 Task: Search one way flight ticket for 3 adults in first from Bemidji: Bemidji Regional Airport to Evansville: Evansville Regional Airport on 5-3-2023. Choice of flights is Delta. Number of bags: 2 checked bags. Price is upto 72000. Outbound departure time preference is 5:45.
Action: Mouse moved to (334, 419)
Screenshot: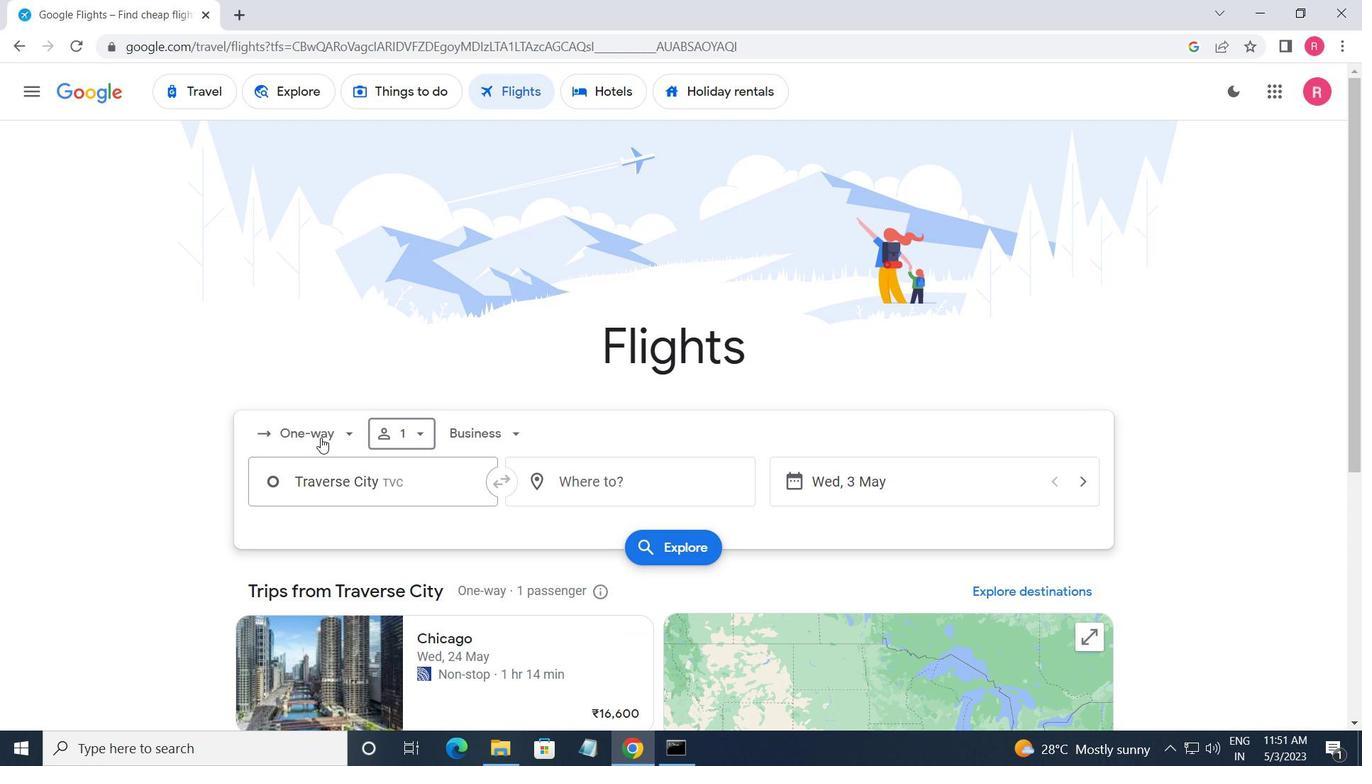 
Action: Mouse pressed left at (334, 419)
Screenshot: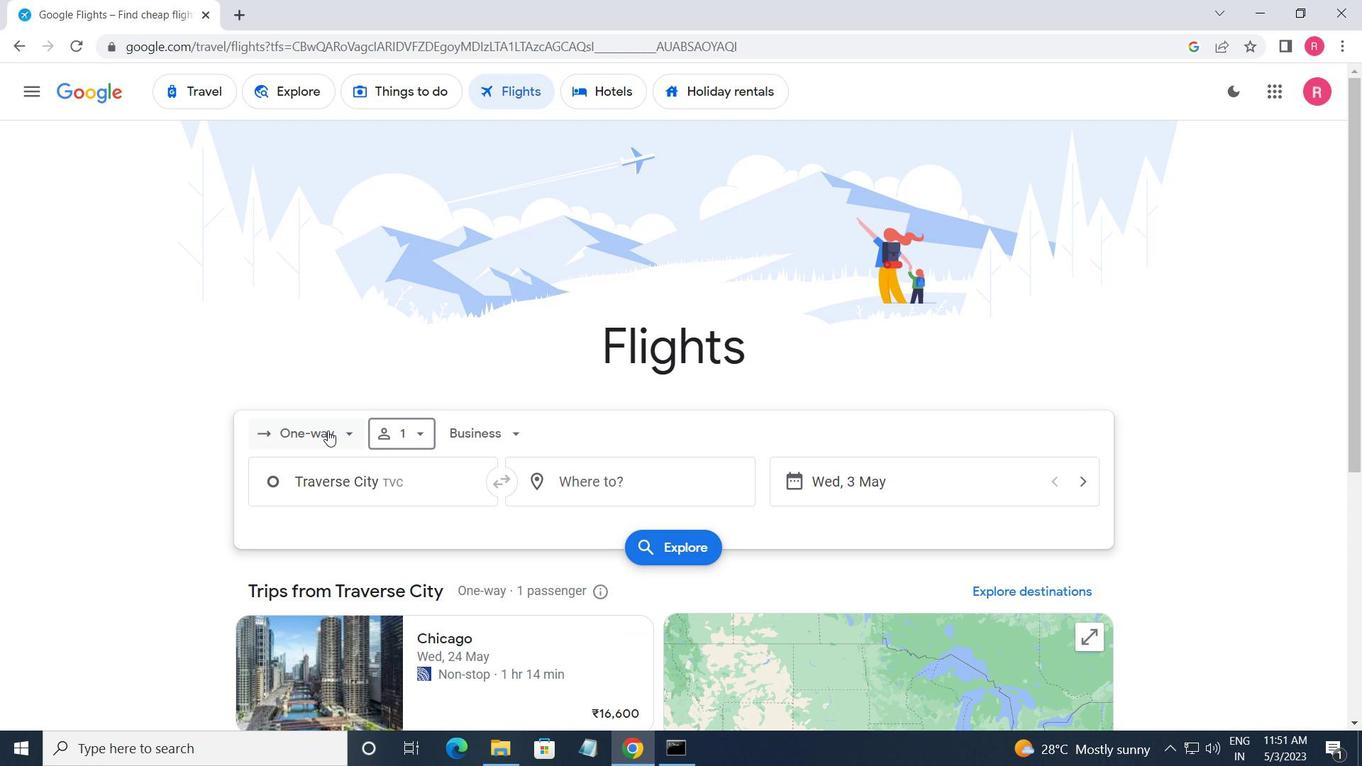 
Action: Mouse moved to (324, 512)
Screenshot: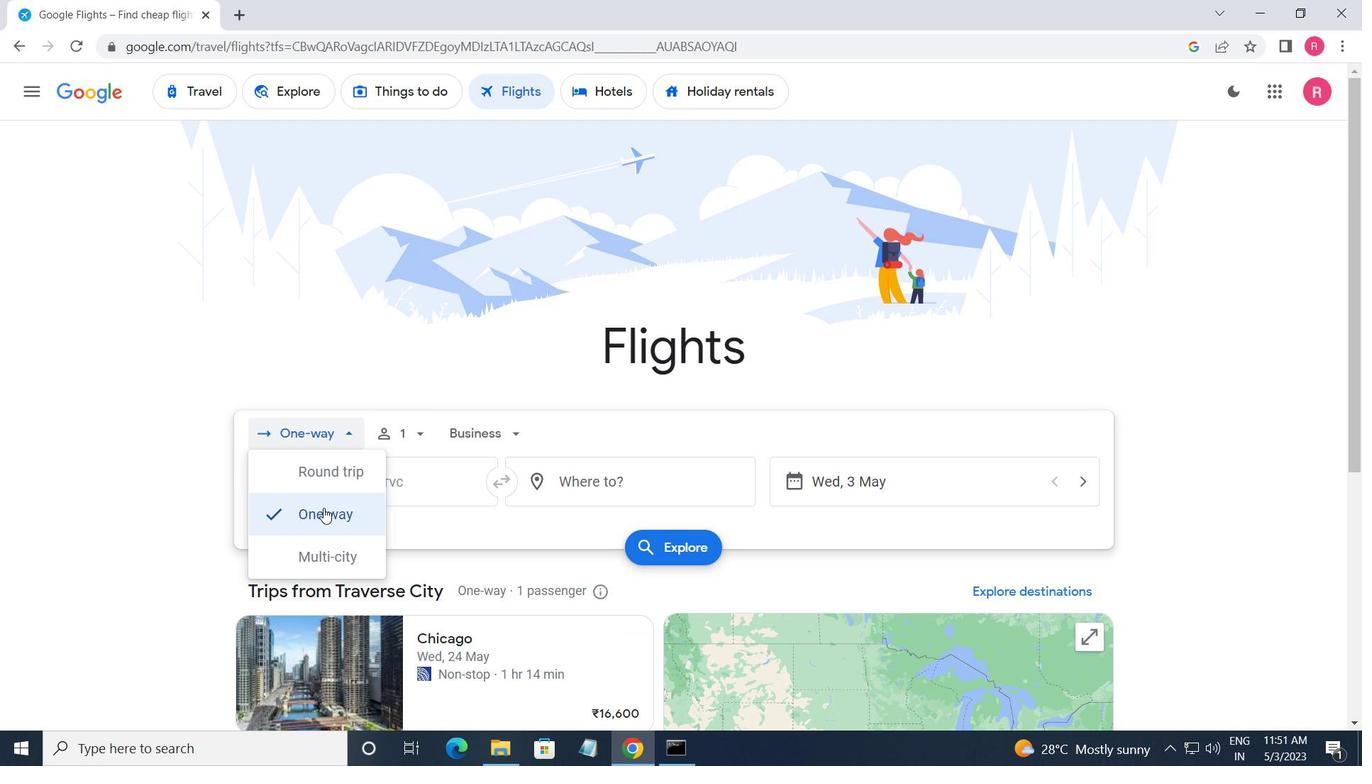 
Action: Mouse pressed left at (324, 512)
Screenshot: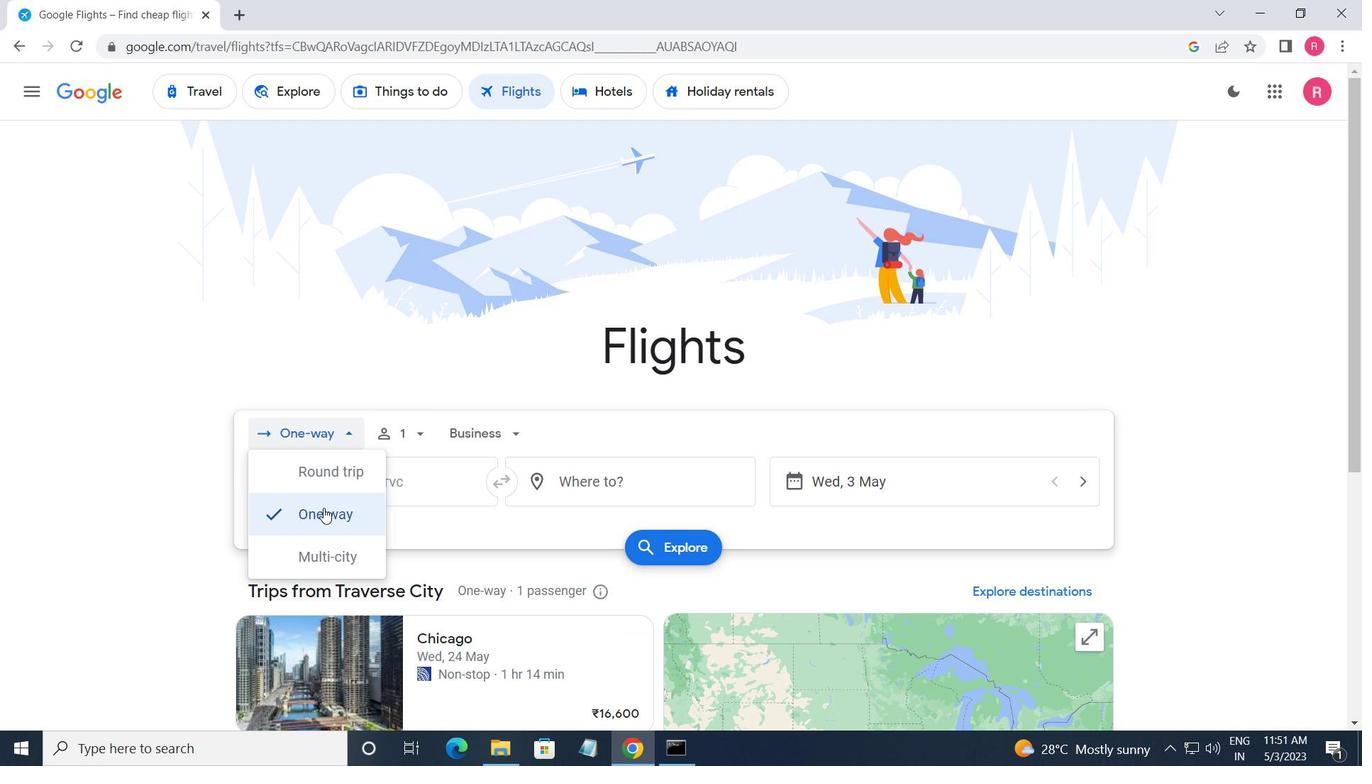 
Action: Mouse moved to (413, 436)
Screenshot: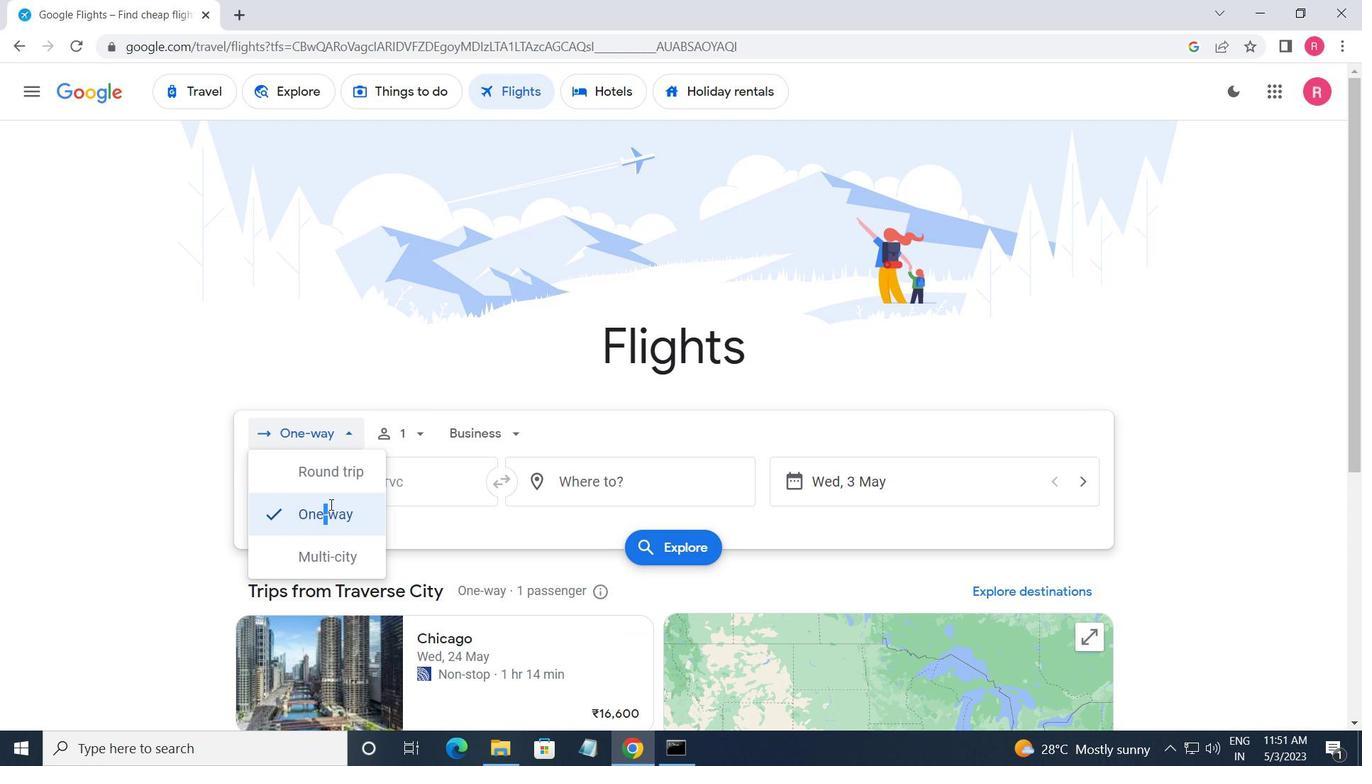 
Action: Mouse pressed left at (413, 436)
Screenshot: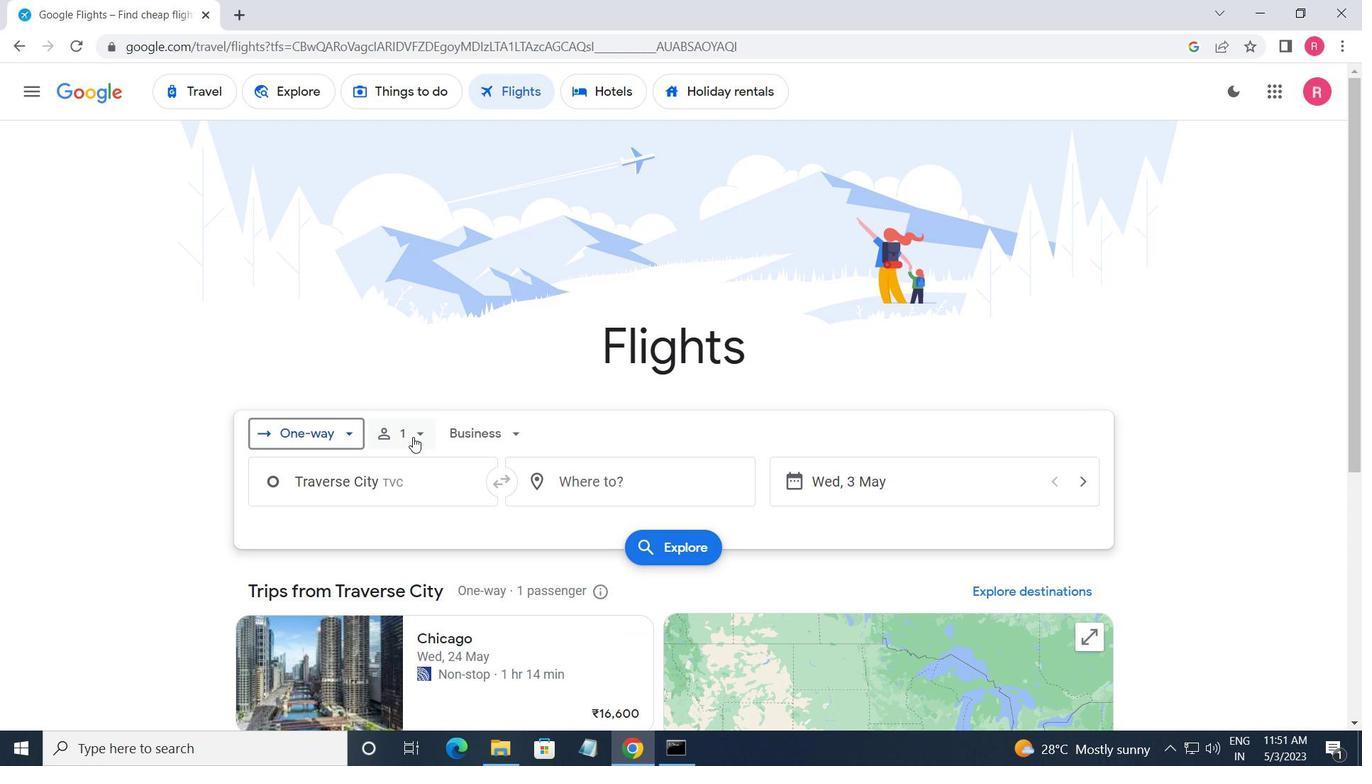 
Action: Mouse moved to (537, 481)
Screenshot: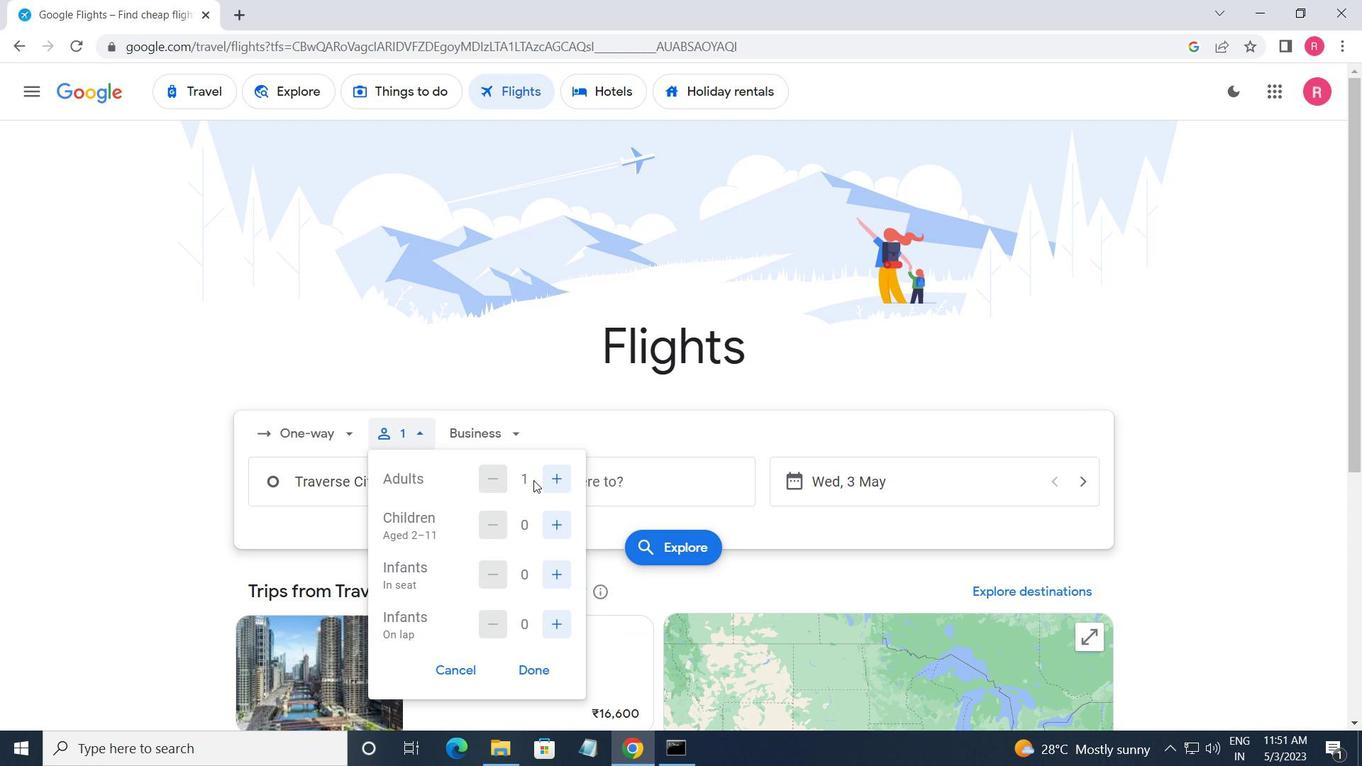 
Action: Mouse pressed left at (537, 481)
Screenshot: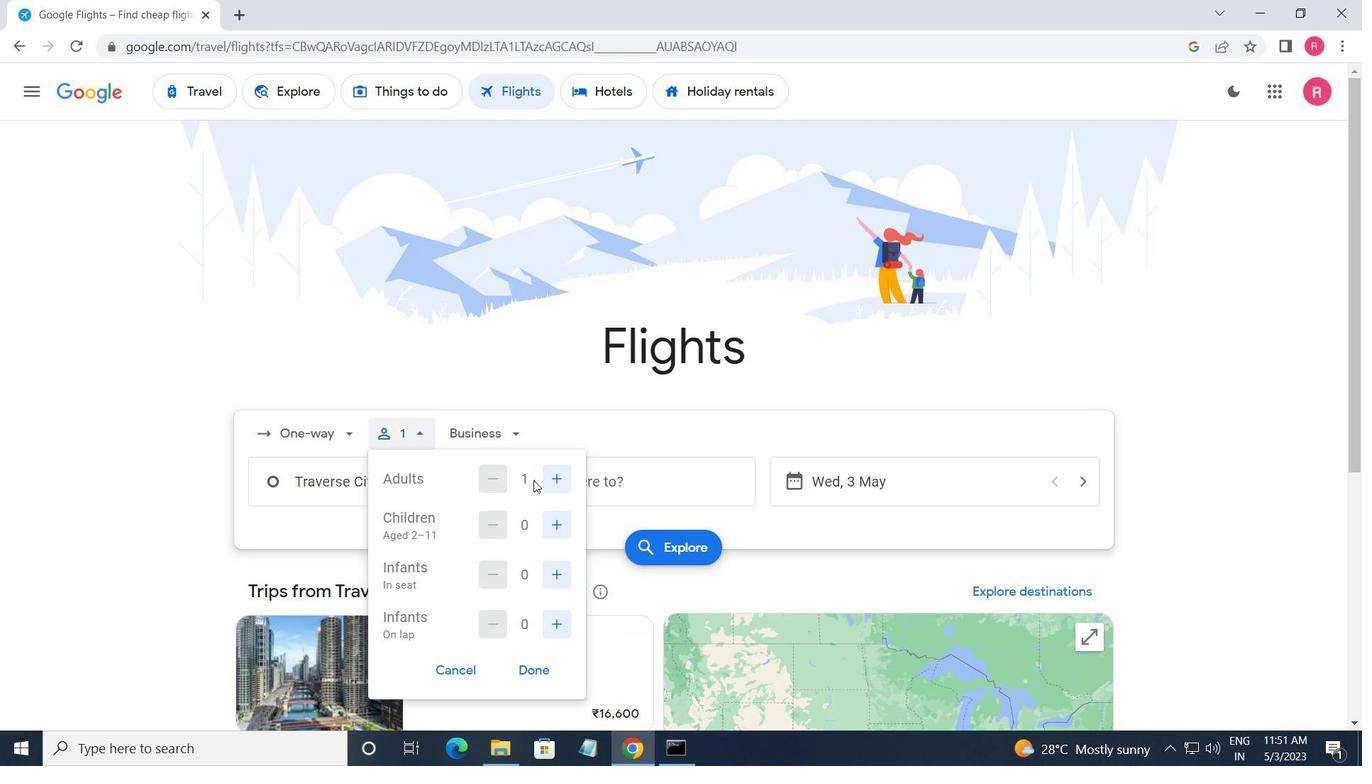 
Action: Mouse moved to (538, 481)
Screenshot: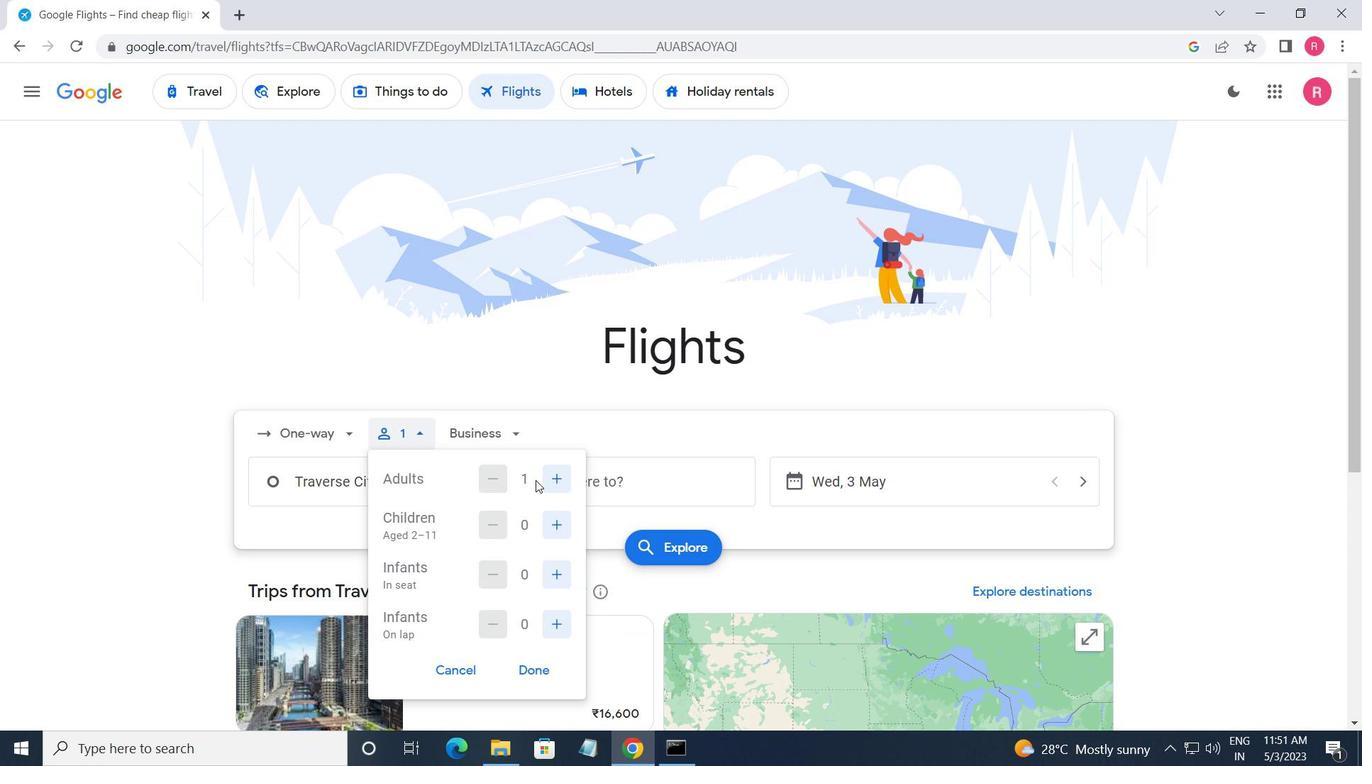 
Action: Mouse pressed left at (538, 481)
Screenshot: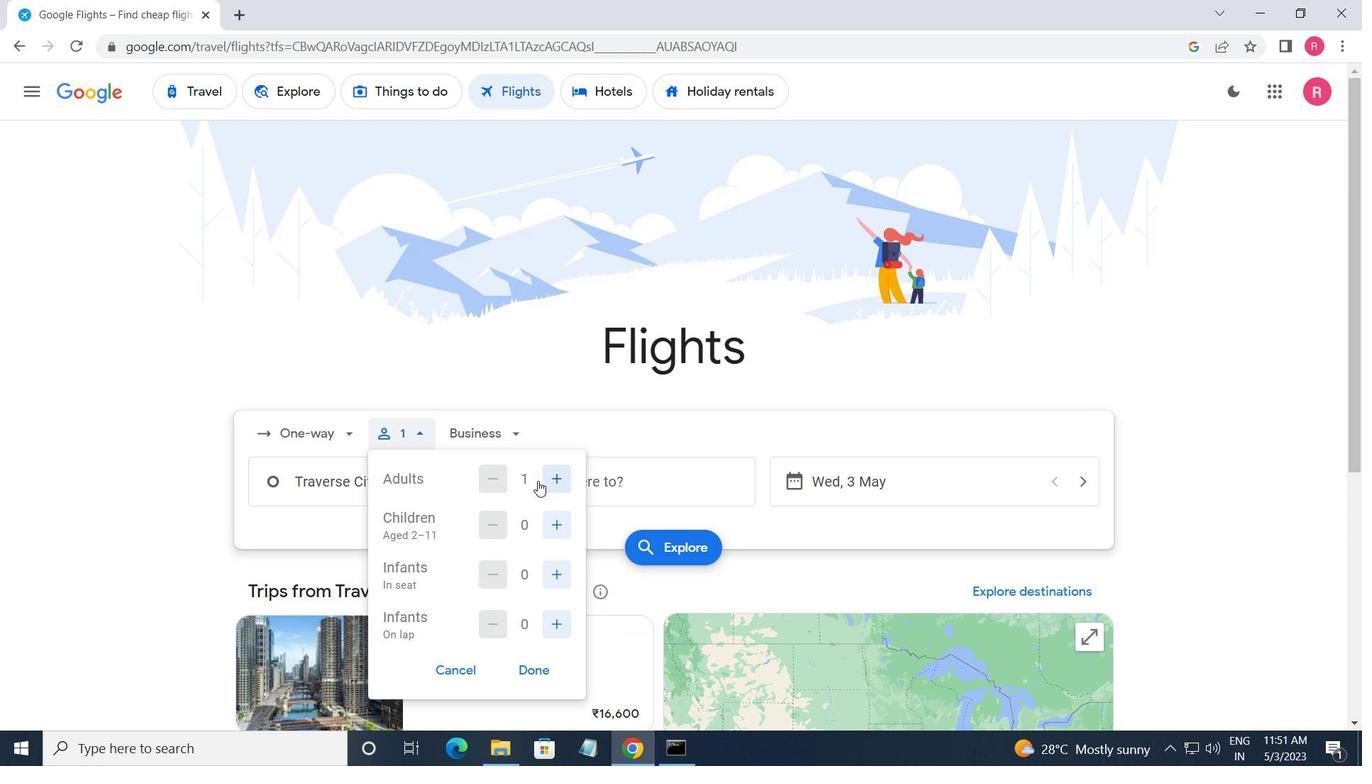 
Action: Mouse moved to (478, 425)
Screenshot: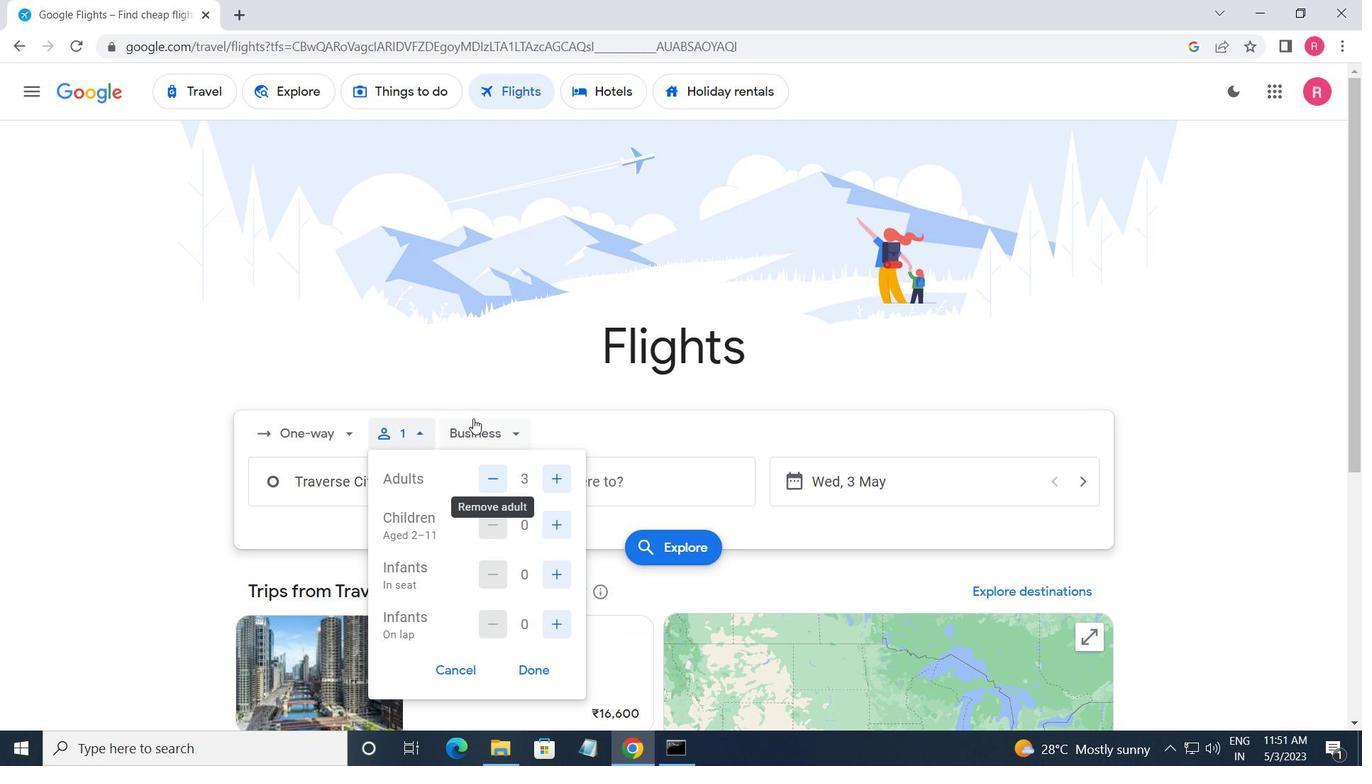 
Action: Mouse pressed left at (478, 425)
Screenshot: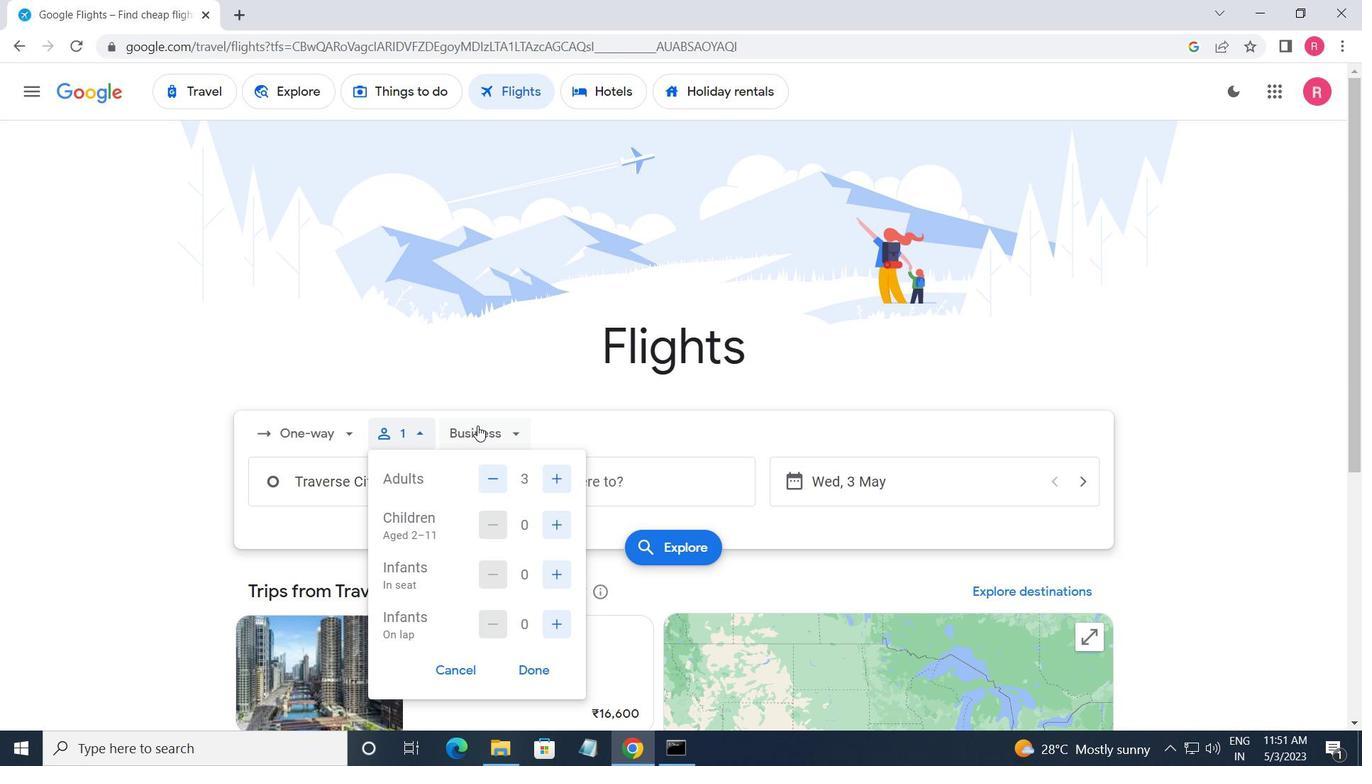 
Action: Mouse moved to (488, 606)
Screenshot: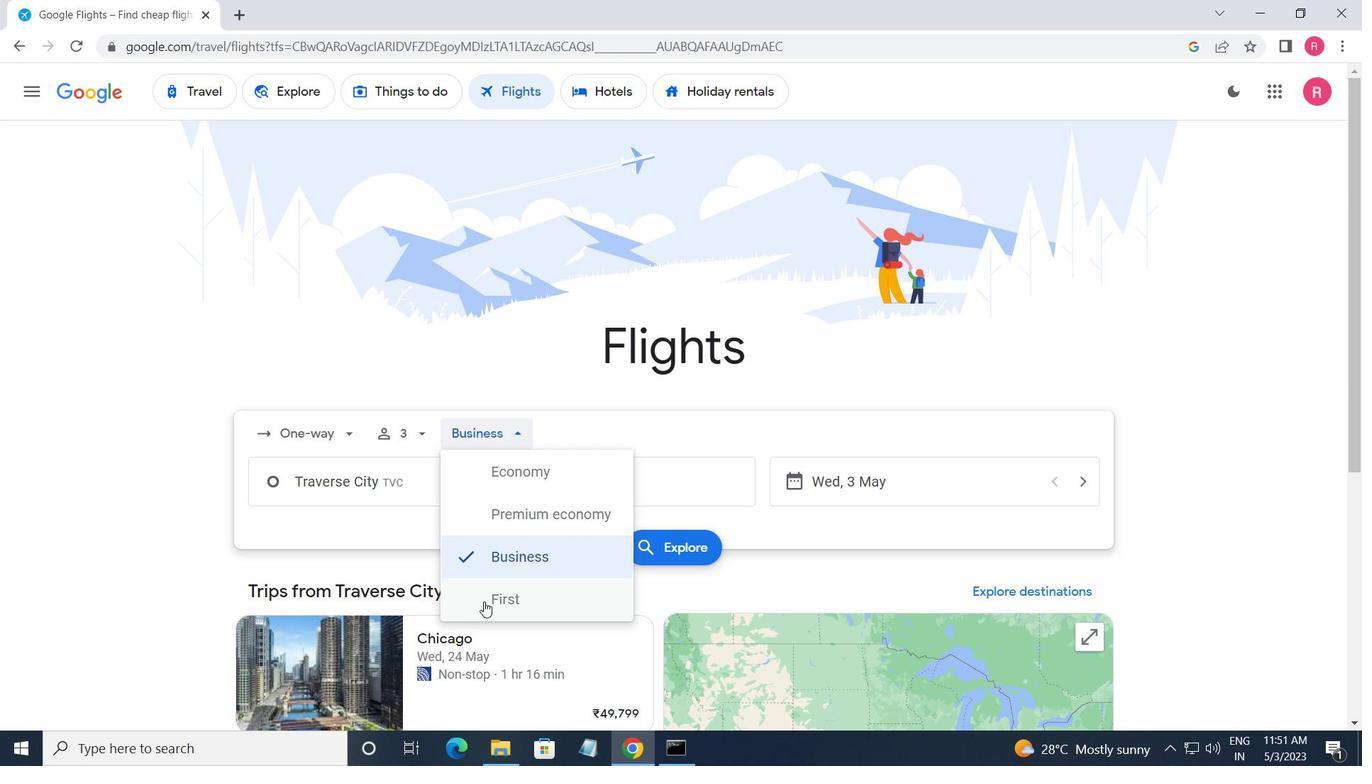 
Action: Mouse pressed left at (488, 606)
Screenshot: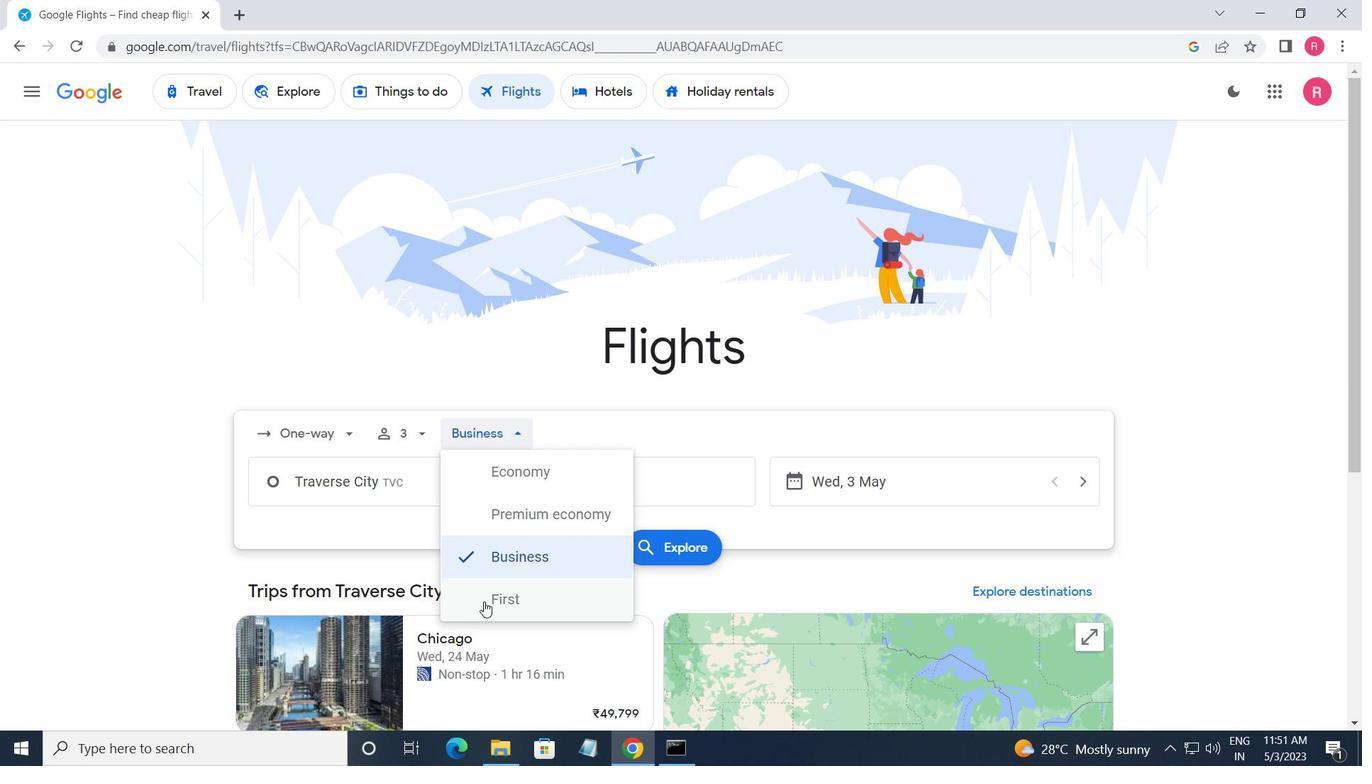 
Action: Mouse moved to (422, 495)
Screenshot: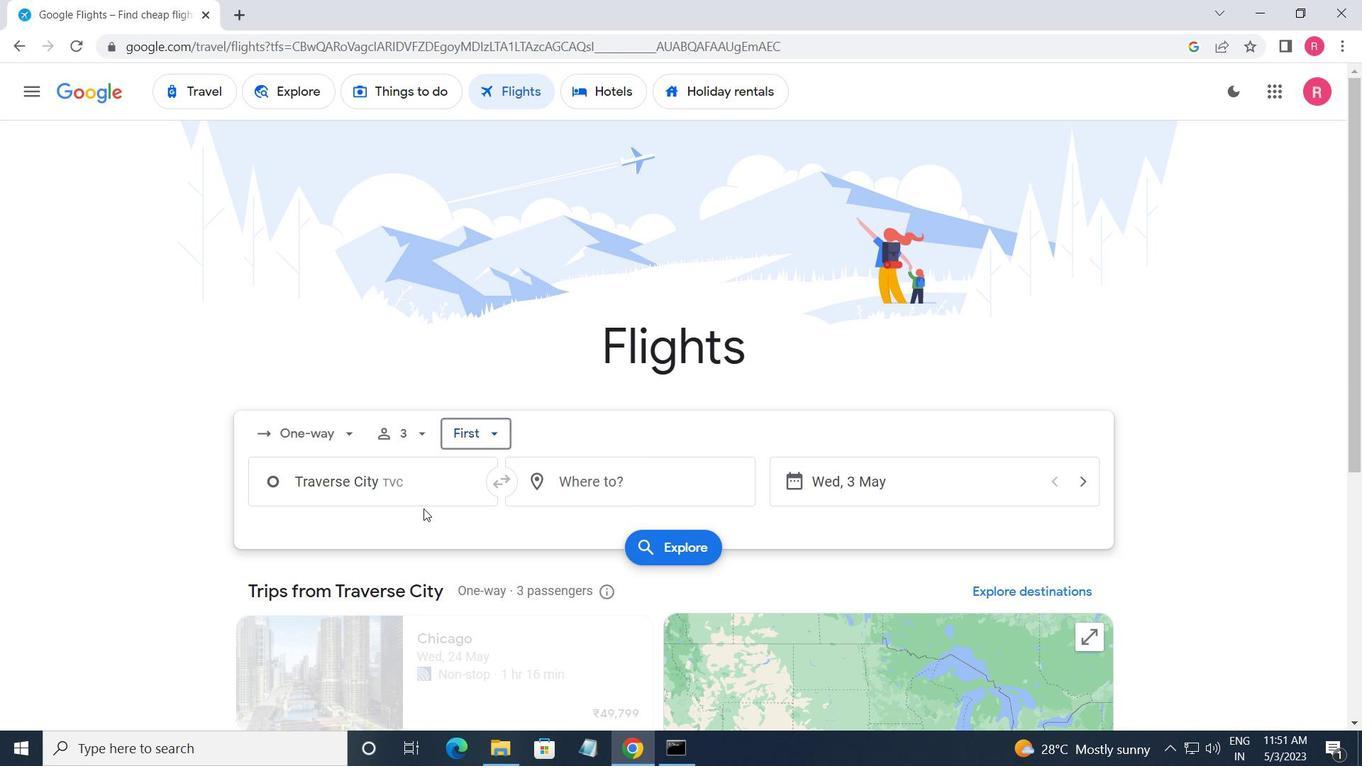 
Action: Mouse pressed left at (422, 495)
Screenshot: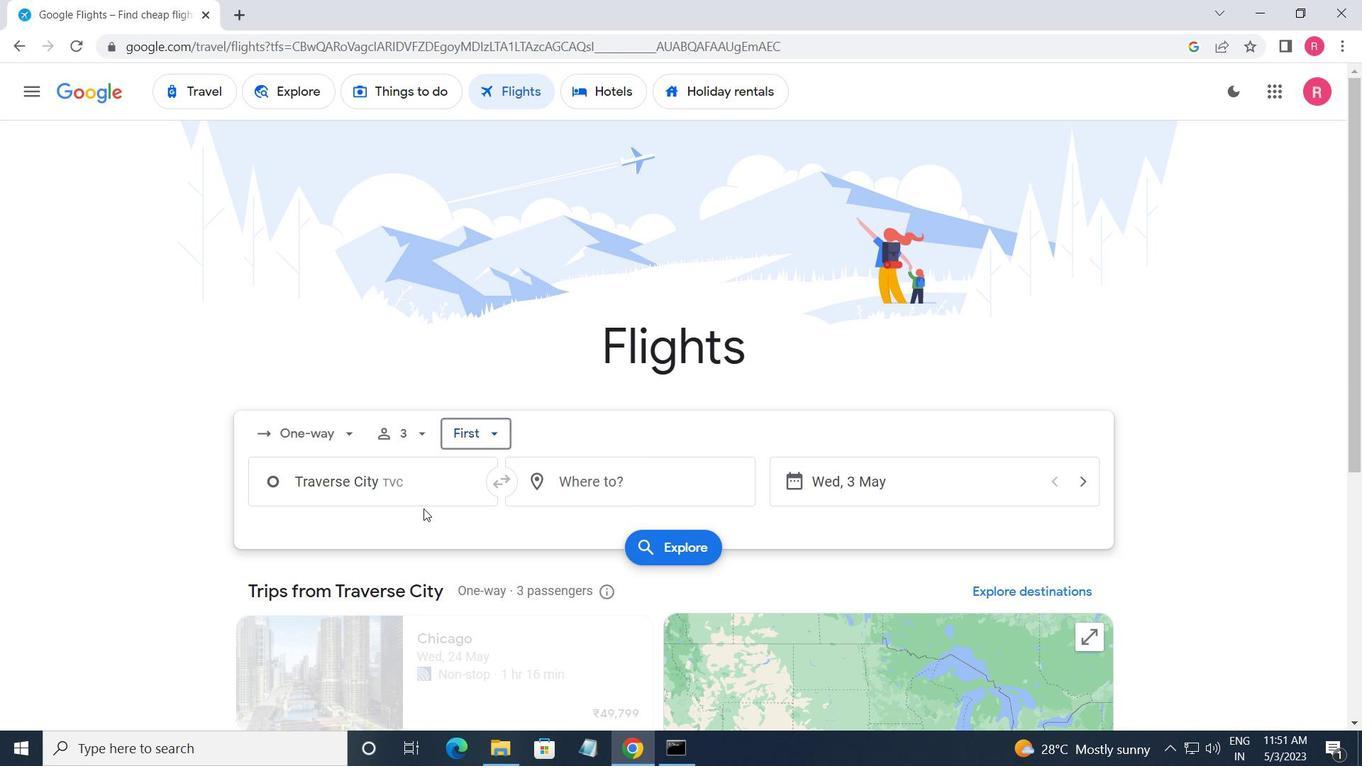 
Action: Mouse moved to (424, 495)
Screenshot: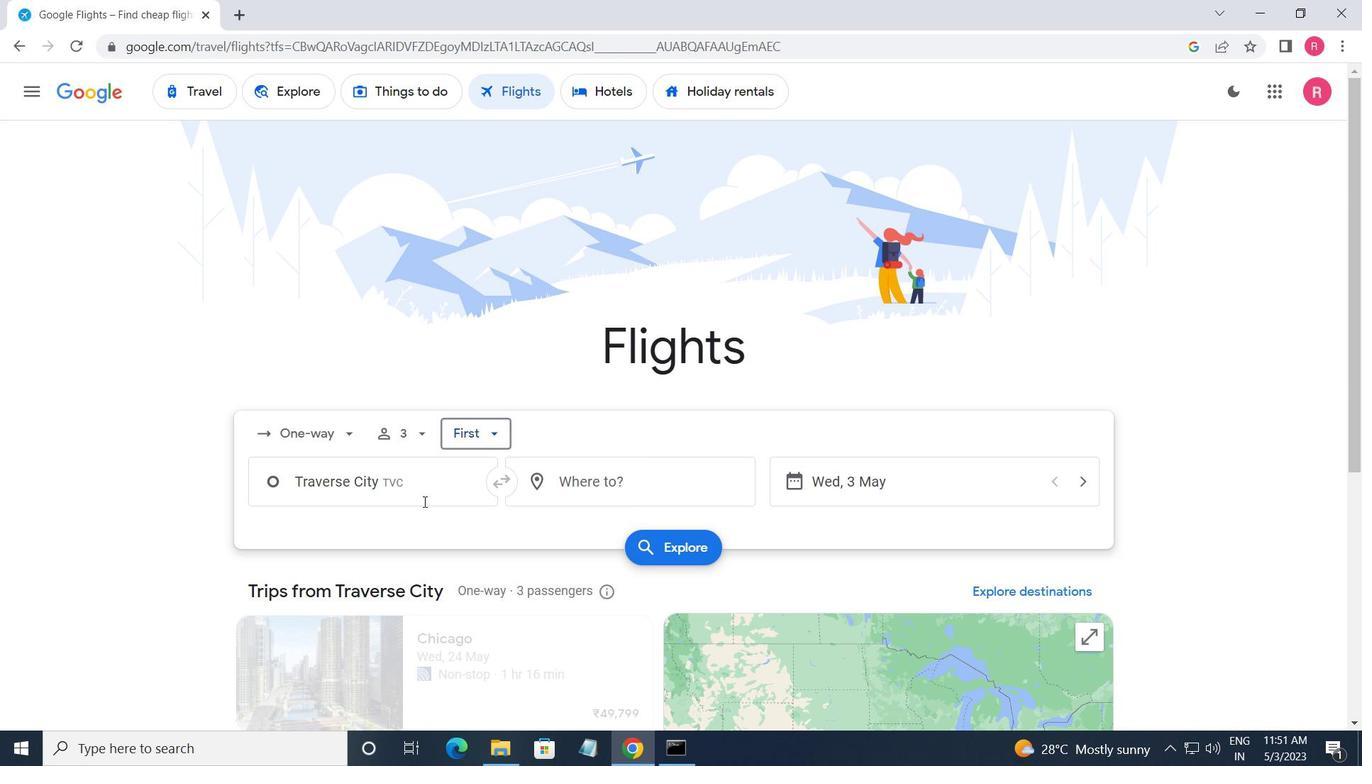 
Action: Key pressed <Key.shift><Key.shift><Key.shift><Key.shift><Key.shift><Key.shift><Key.shift><Key.shift><Key.shift><Key.shift><Key.shift><Key.shift><Key.shift><Key.shift><Key.shift><Key.shift><Key.shift><Key.shift><Key.shift><Key.shift><Key.shift><Key.shift><Key.shift><Key.shift><Key.shift><Key.shift><Key.shift><Key.shift><Key.shift><Key.shift><Key.shift><Key.shift><Key.shift><Key.shift><Key.shift><Key.shift><Key.shift><Key.shift><Key.shift><Key.shift><Key.shift><Key.shift><Key.shift><Key.shift><Key.shift><Key.shift>BEMIDJI
Screenshot: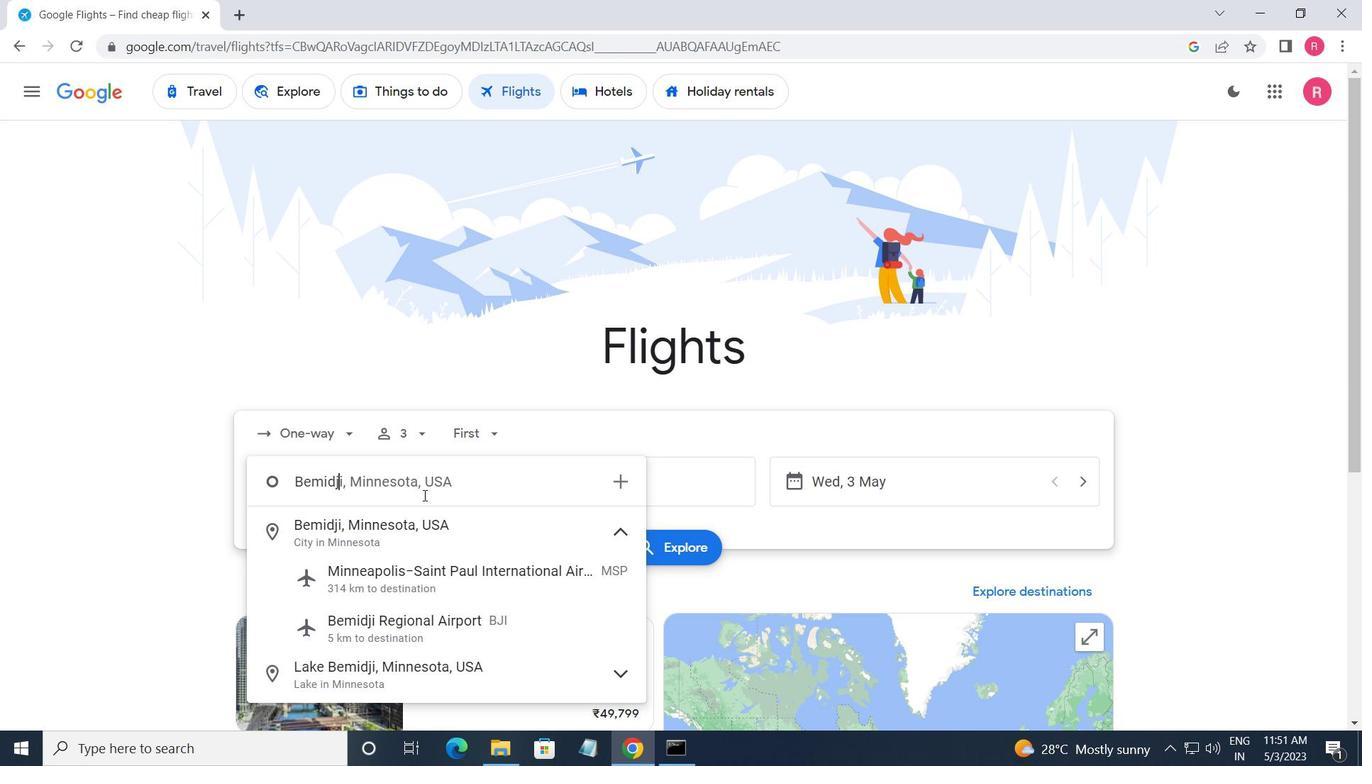 
Action: Mouse moved to (402, 627)
Screenshot: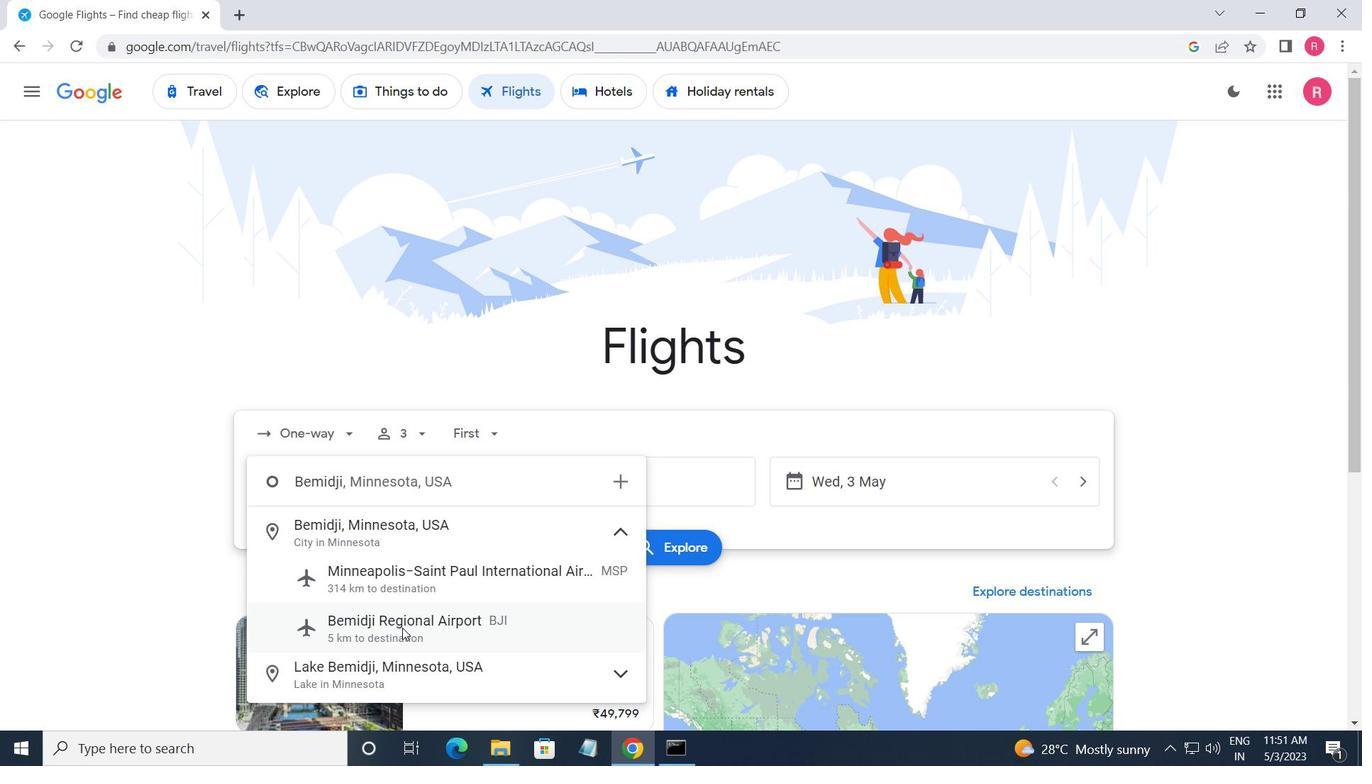 
Action: Mouse pressed left at (402, 627)
Screenshot: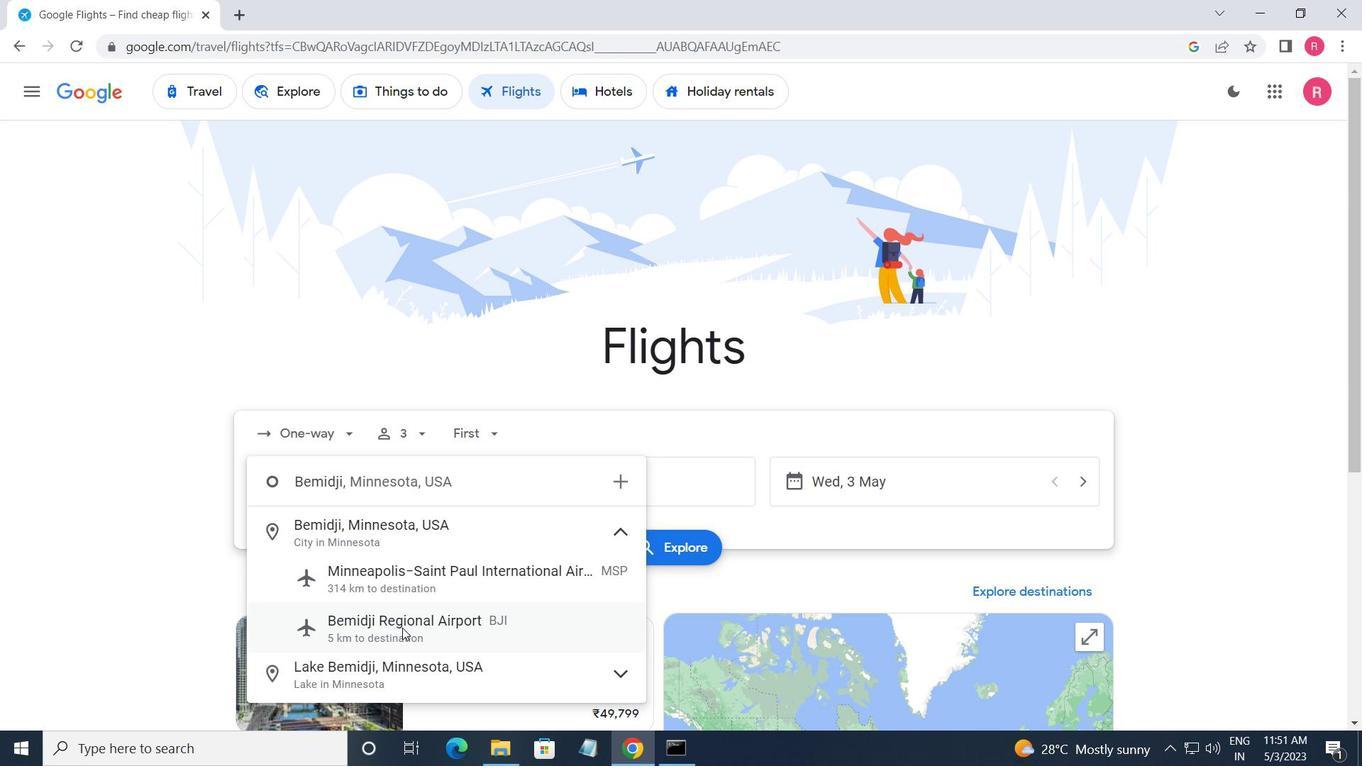 
Action: Mouse moved to (578, 495)
Screenshot: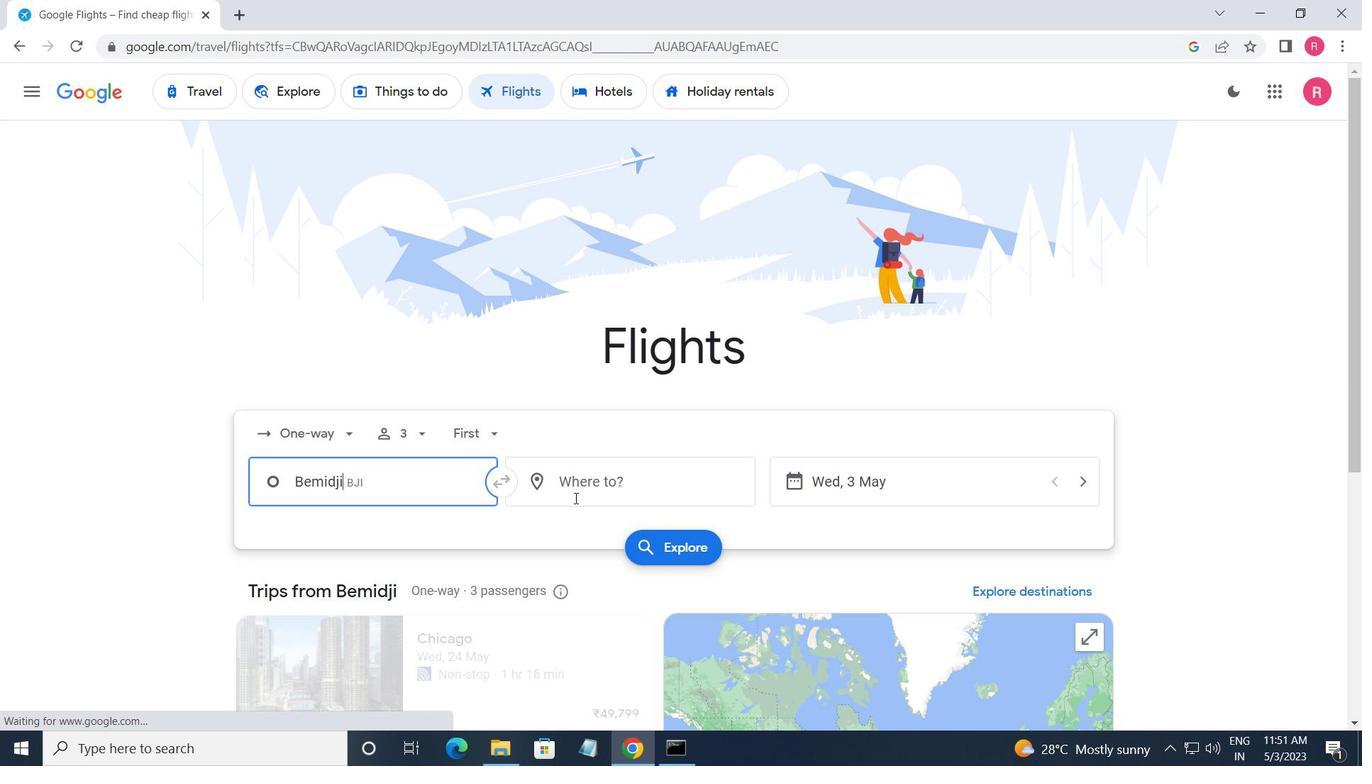 
Action: Mouse pressed left at (578, 495)
Screenshot: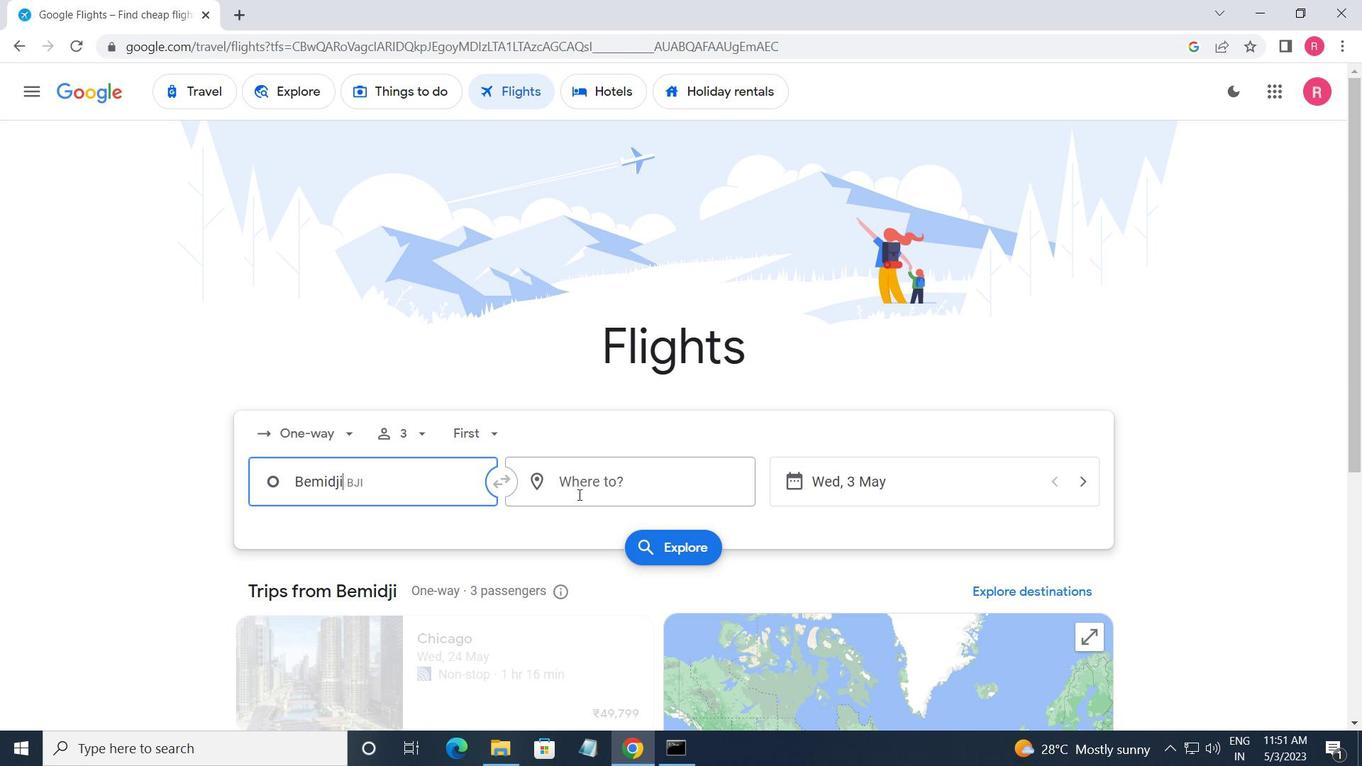 
Action: Mouse moved to (633, 670)
Screenshot: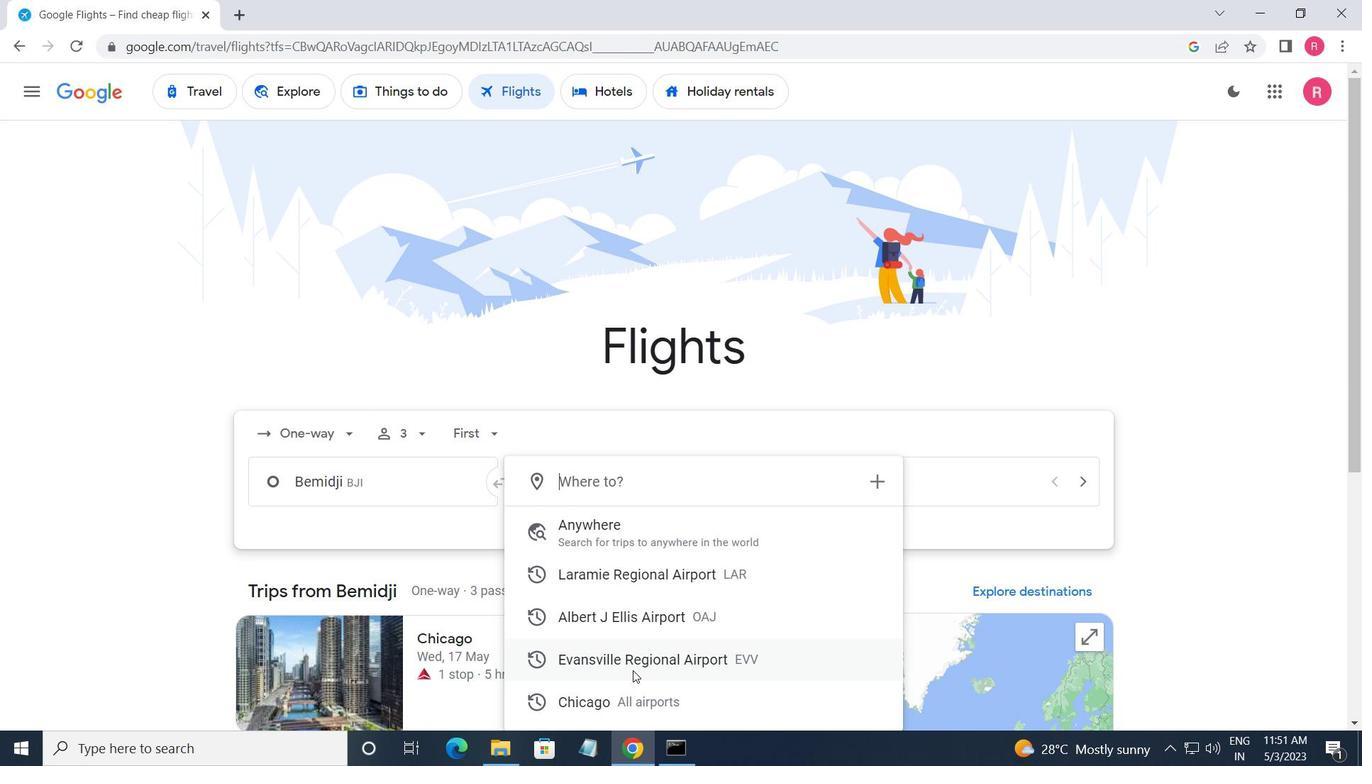
Action: Mouse pressed left at (633, 670)
Screenshot: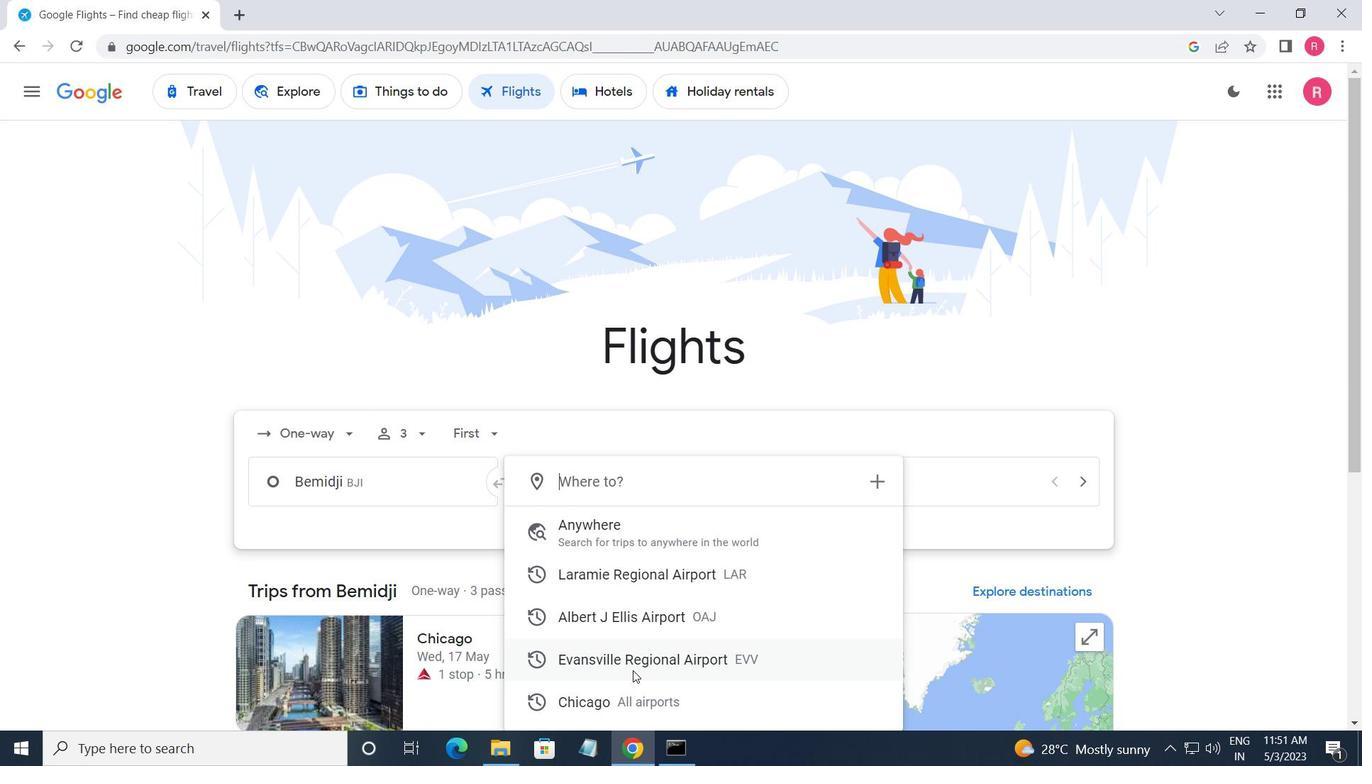 
Action: Mouse moved to (879, 487)
Screenshot: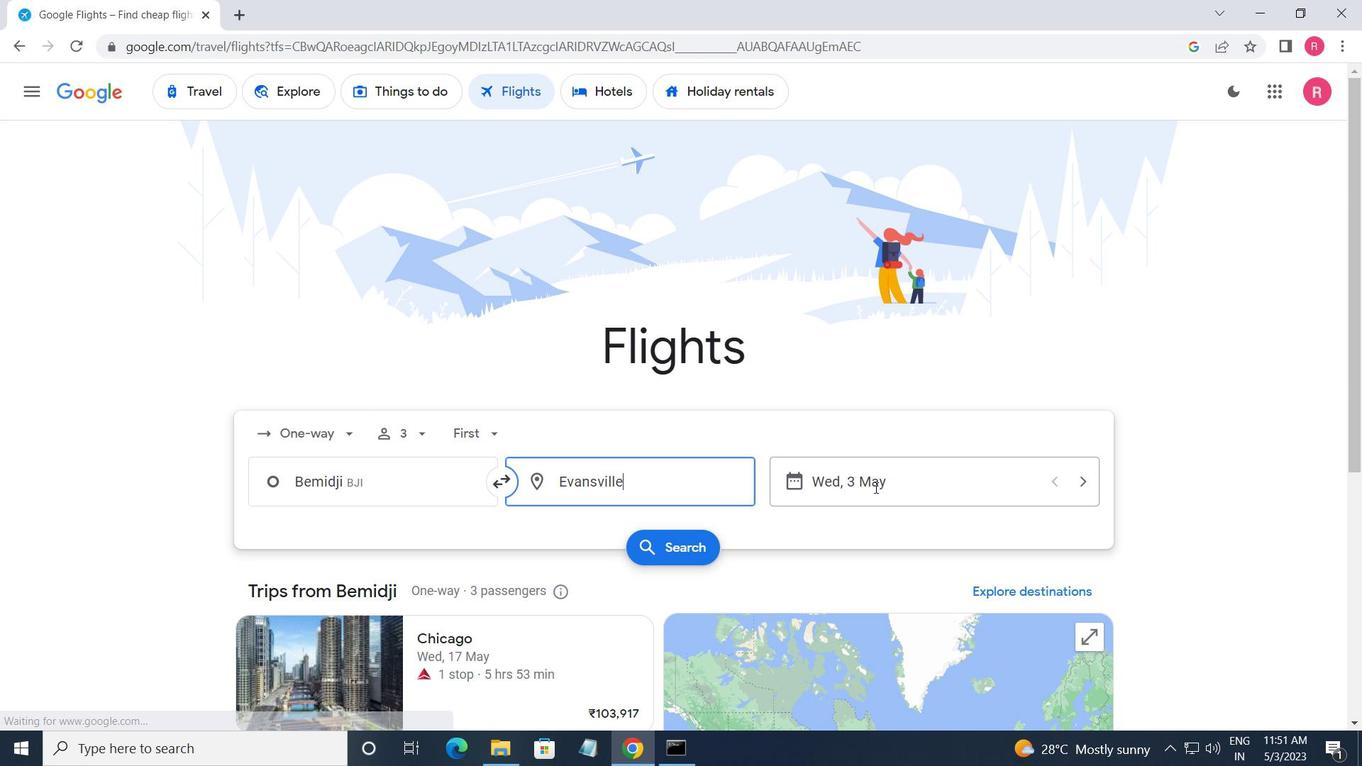 
Action: Mouse pressed left at (879, 487)
Screenshot: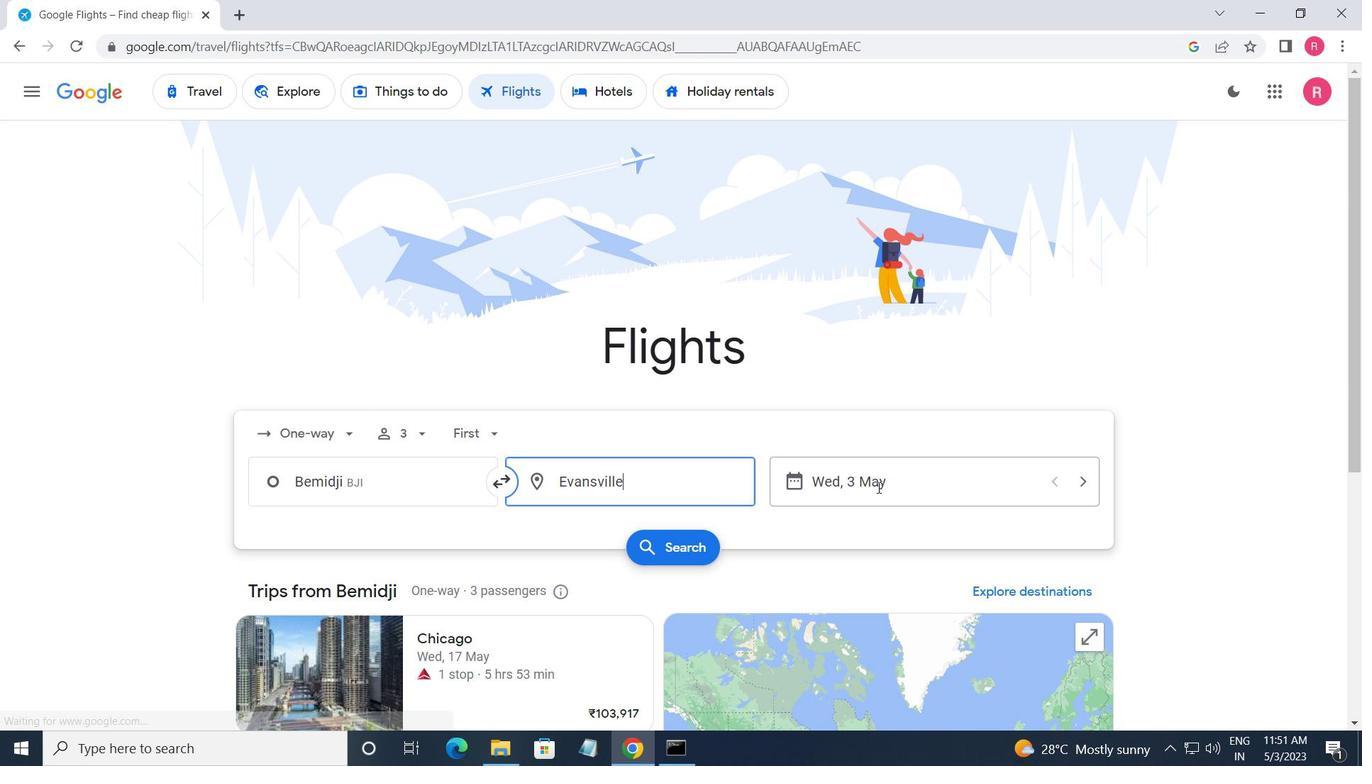 
Action: Mouse moved to (592, 420)
Screenshot: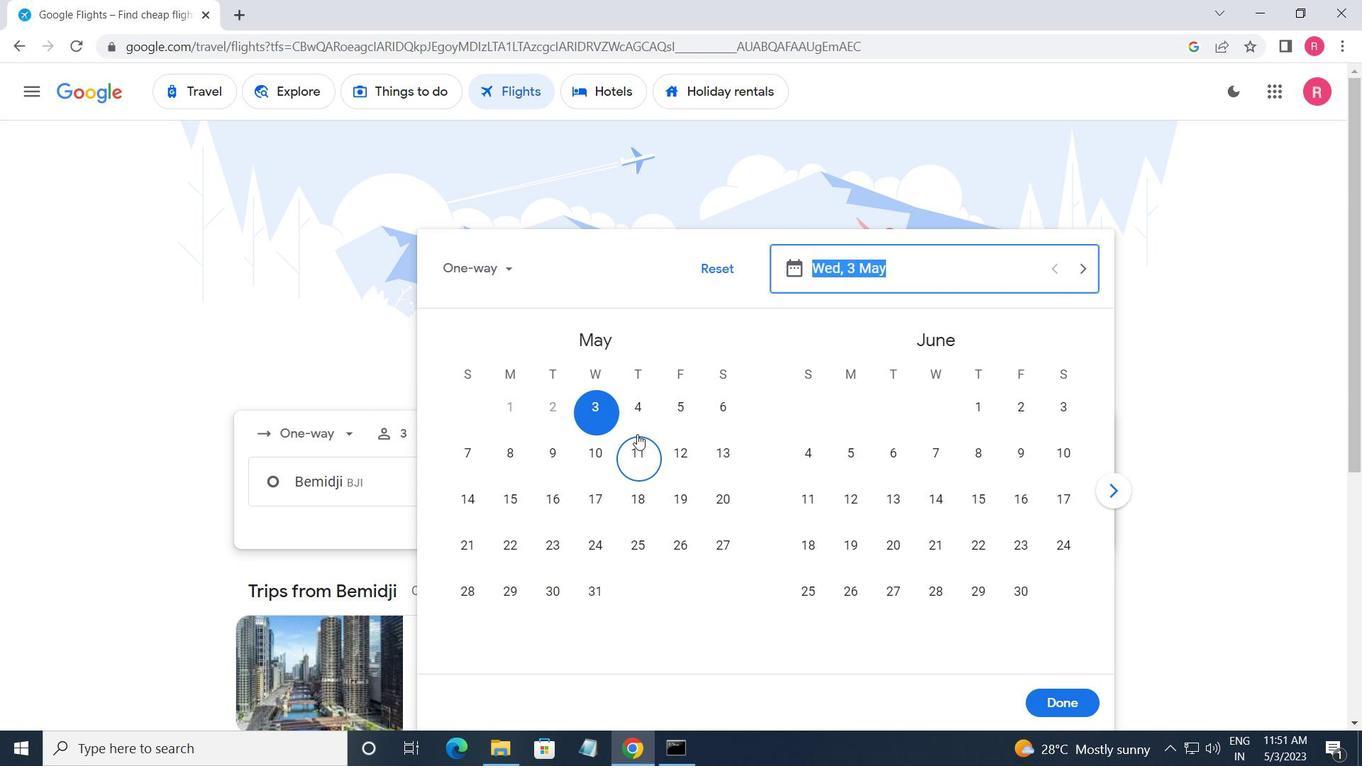 
Action: Mouse pressed left at (592, 420)
Screenshot: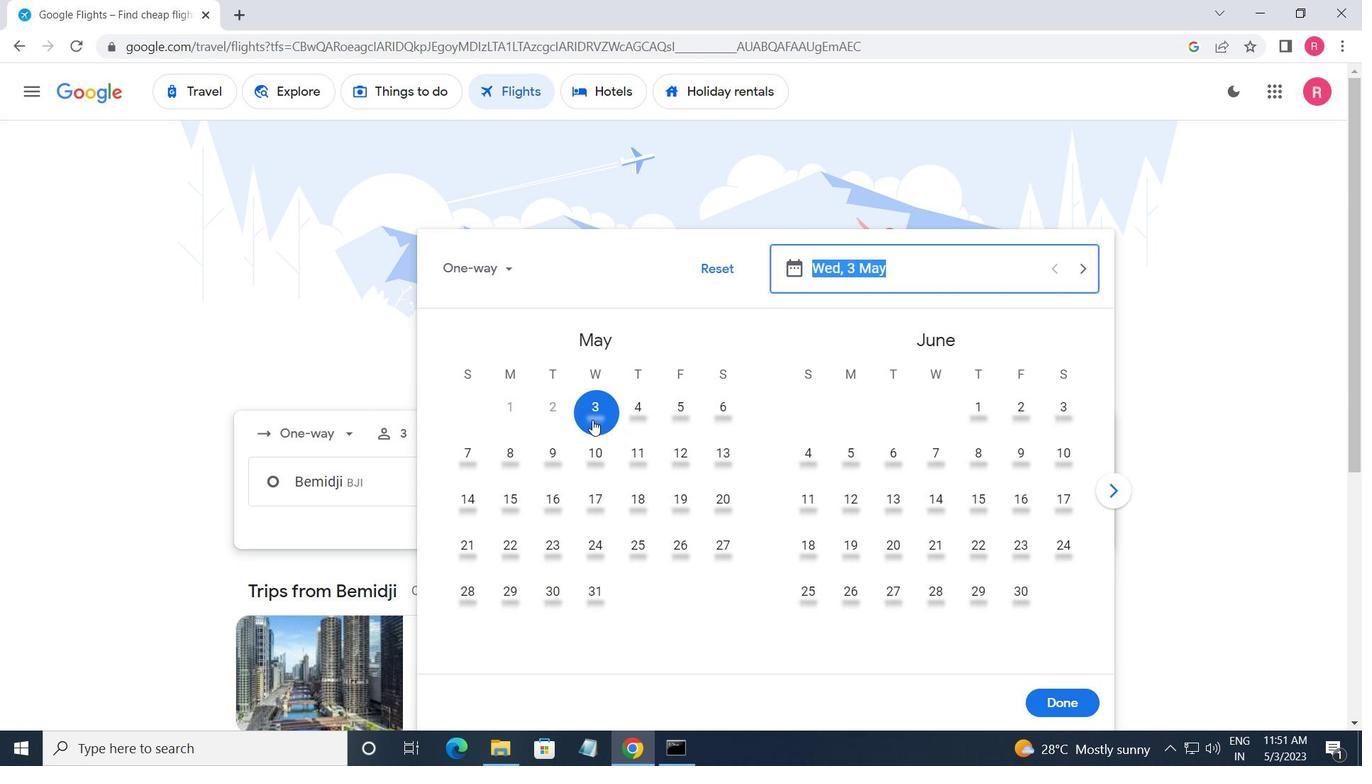 
Action: Mouse moved to (1061, 711)
Screenshot: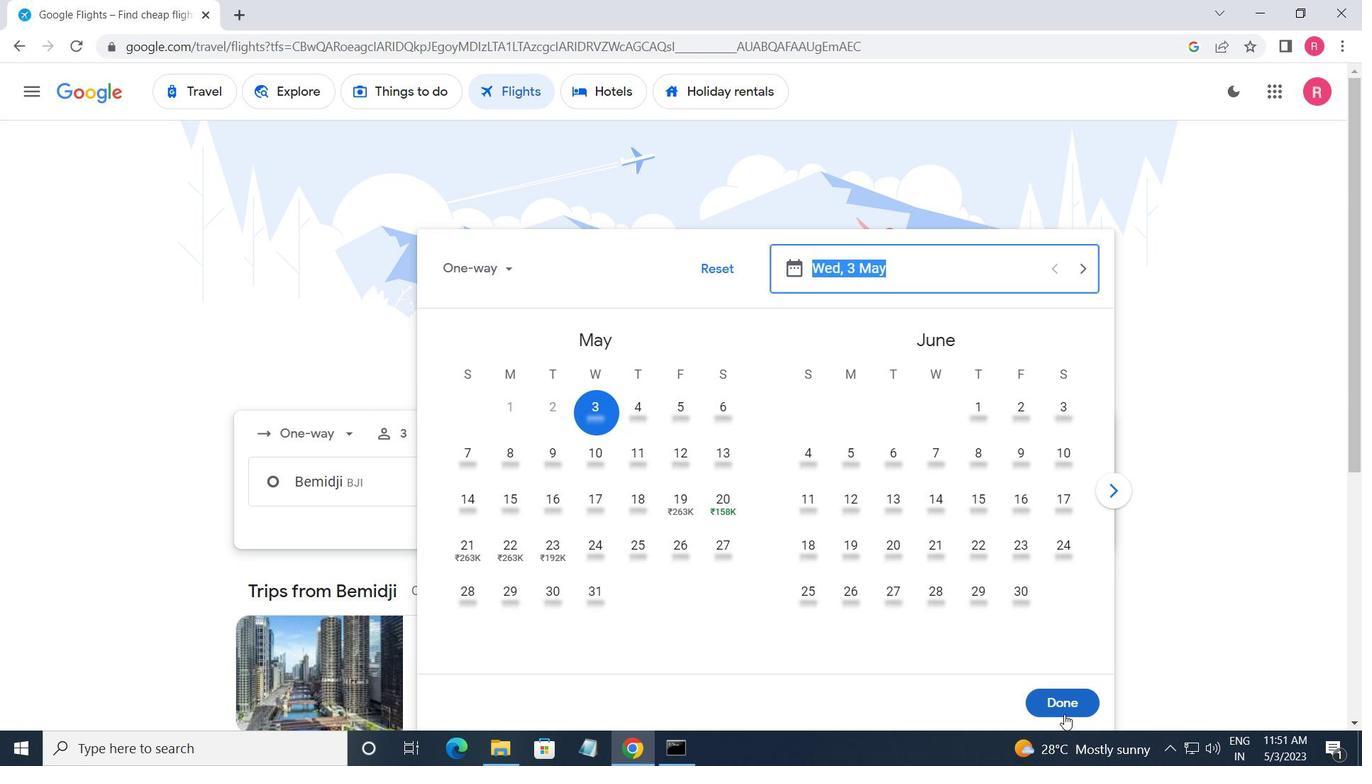 
Action: Mouse pressed left at (1061, 711)
Screenshot: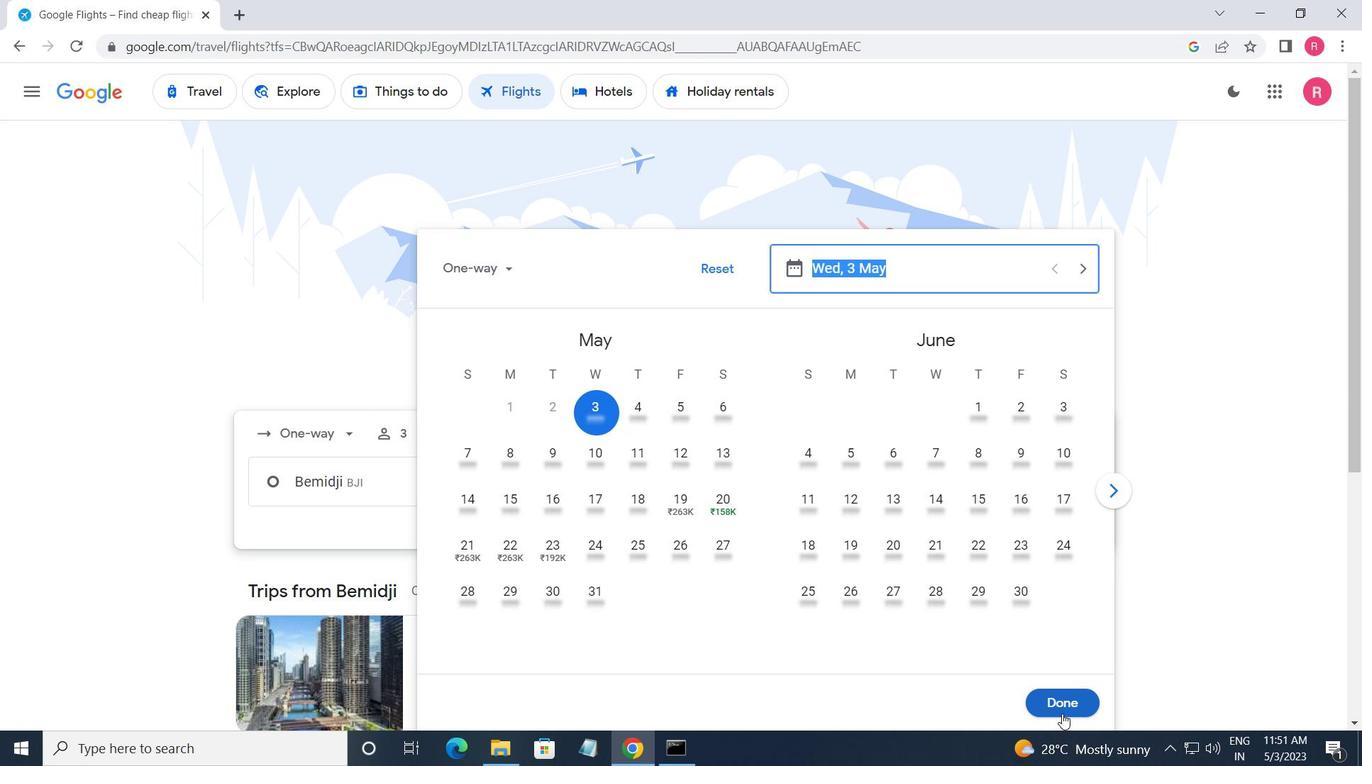 
Action: Mouse moved to (699, 556)
Screenshot: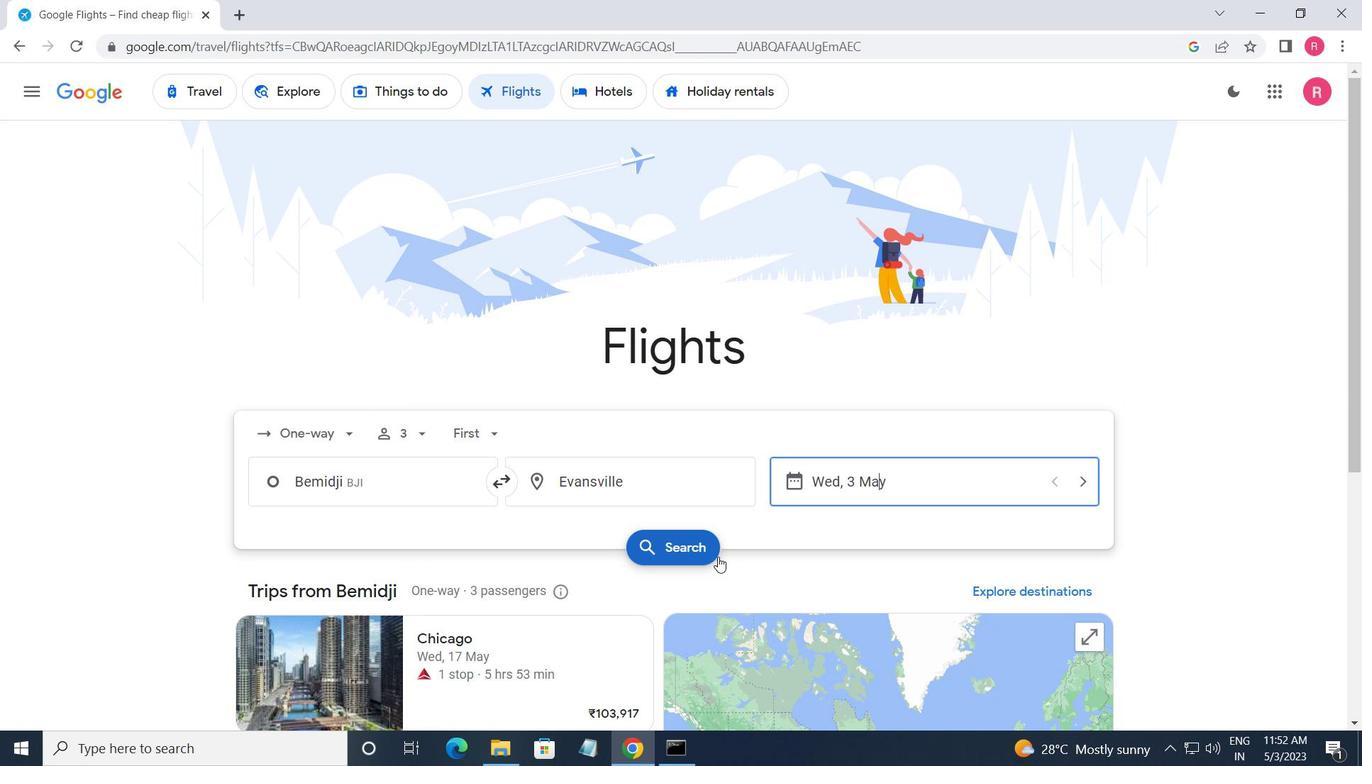 
Action: Mouse pressed left at (699, 556)
Screenshot: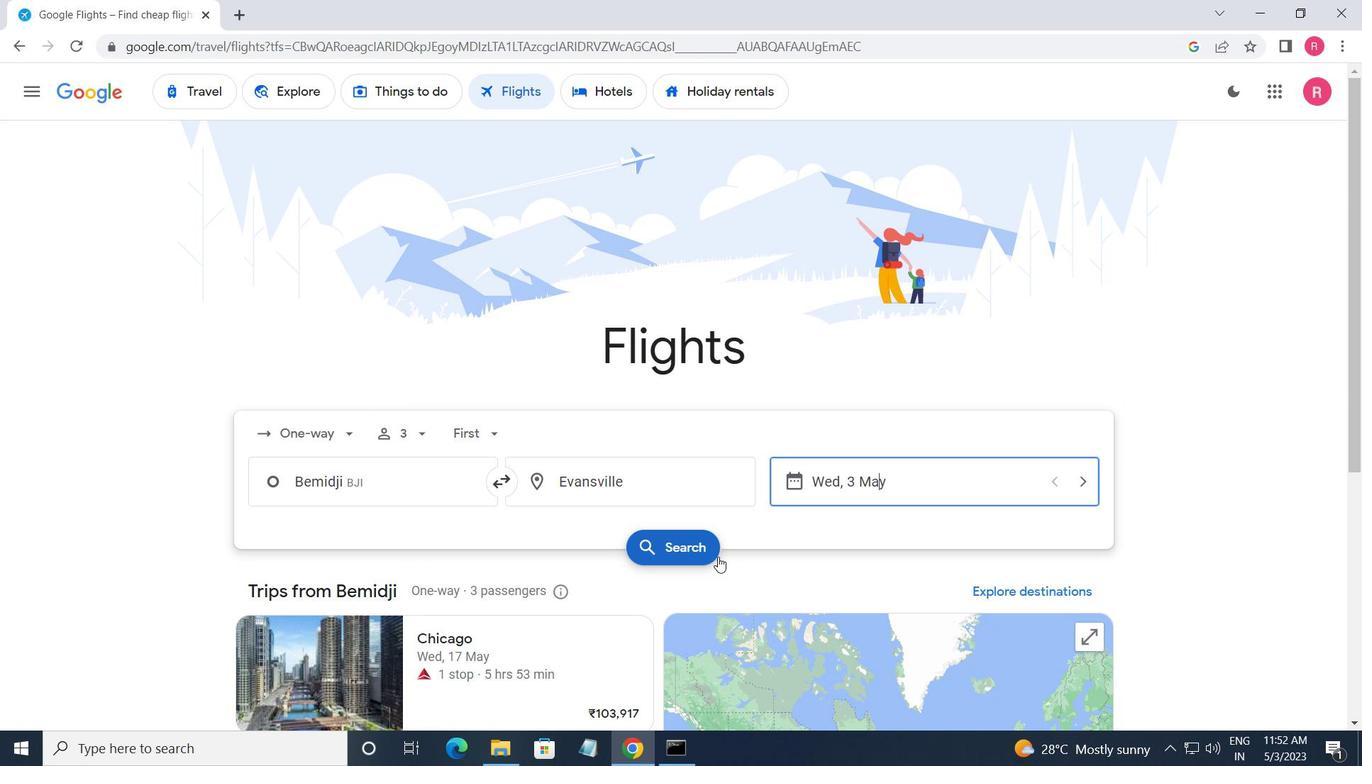 
Action: Mouse moved to (247, 248)
Screenshot: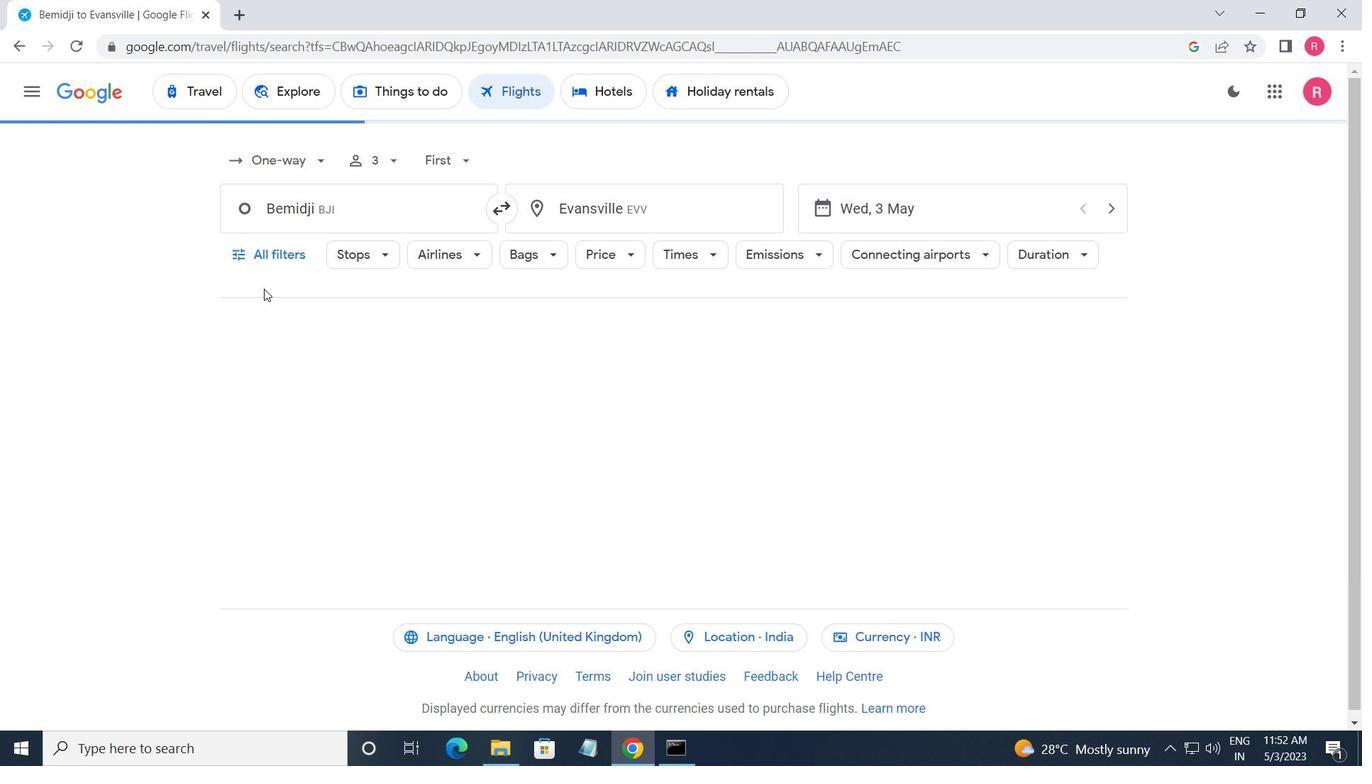 
Action: Mouse pressed left at (247, 248)
Screenshot: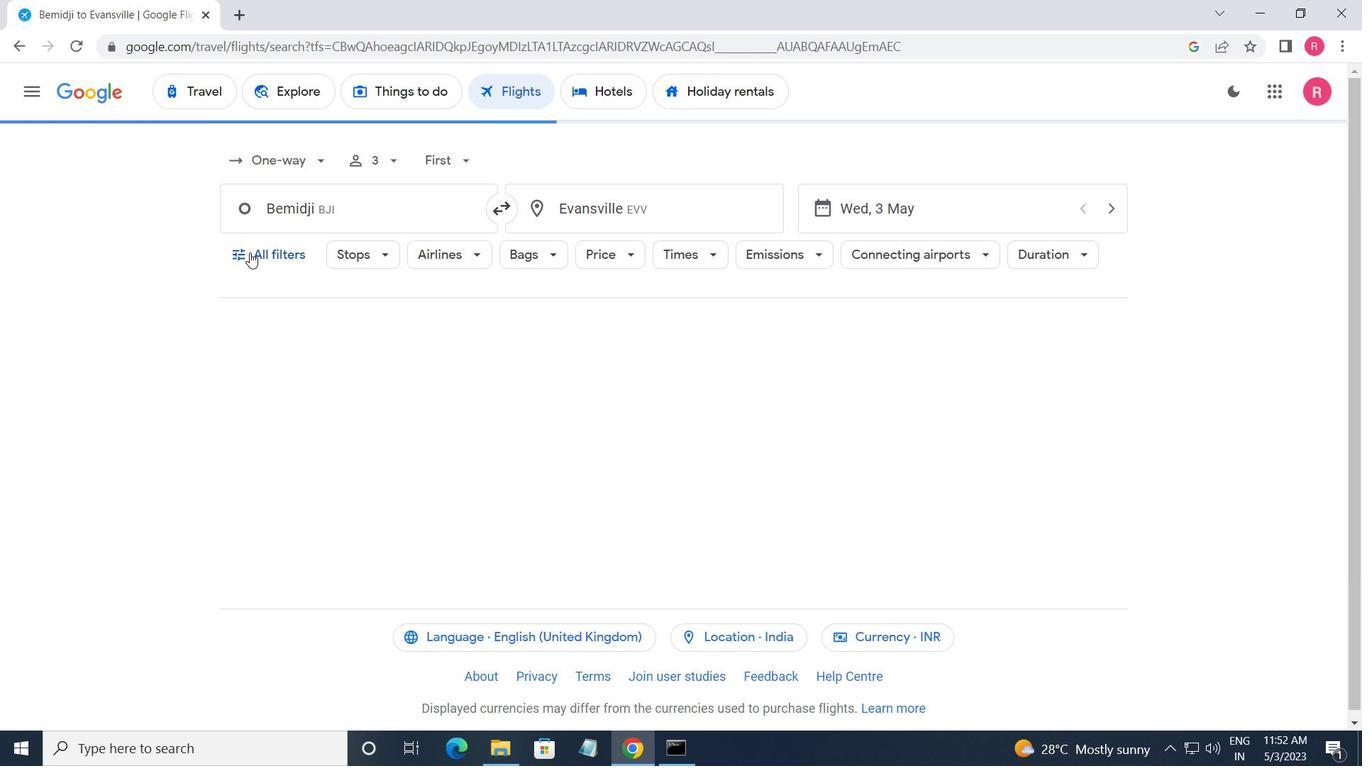 
Action: Mouse moved to (358, 456)
Screenshot: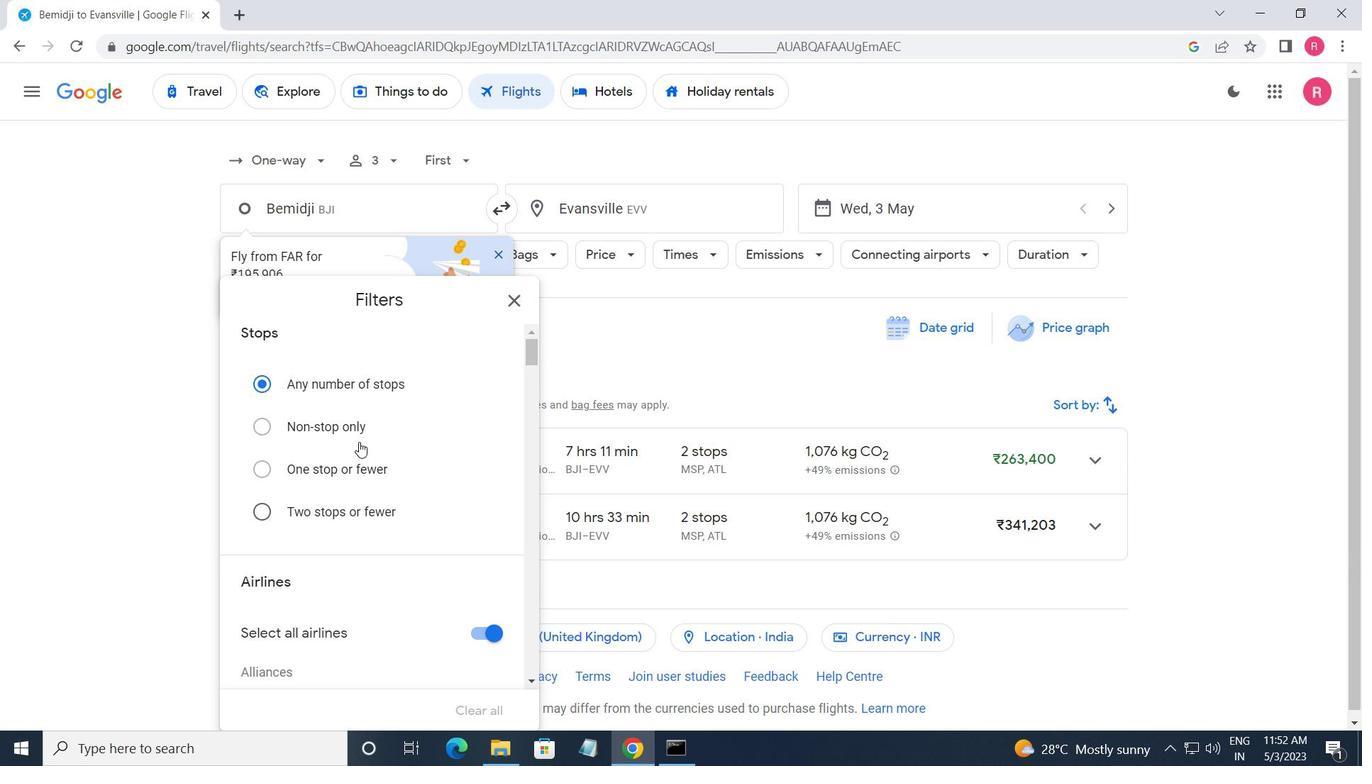 
Action: Mouse scrolled (358, 455) with delta (0, 0)
Screenshot: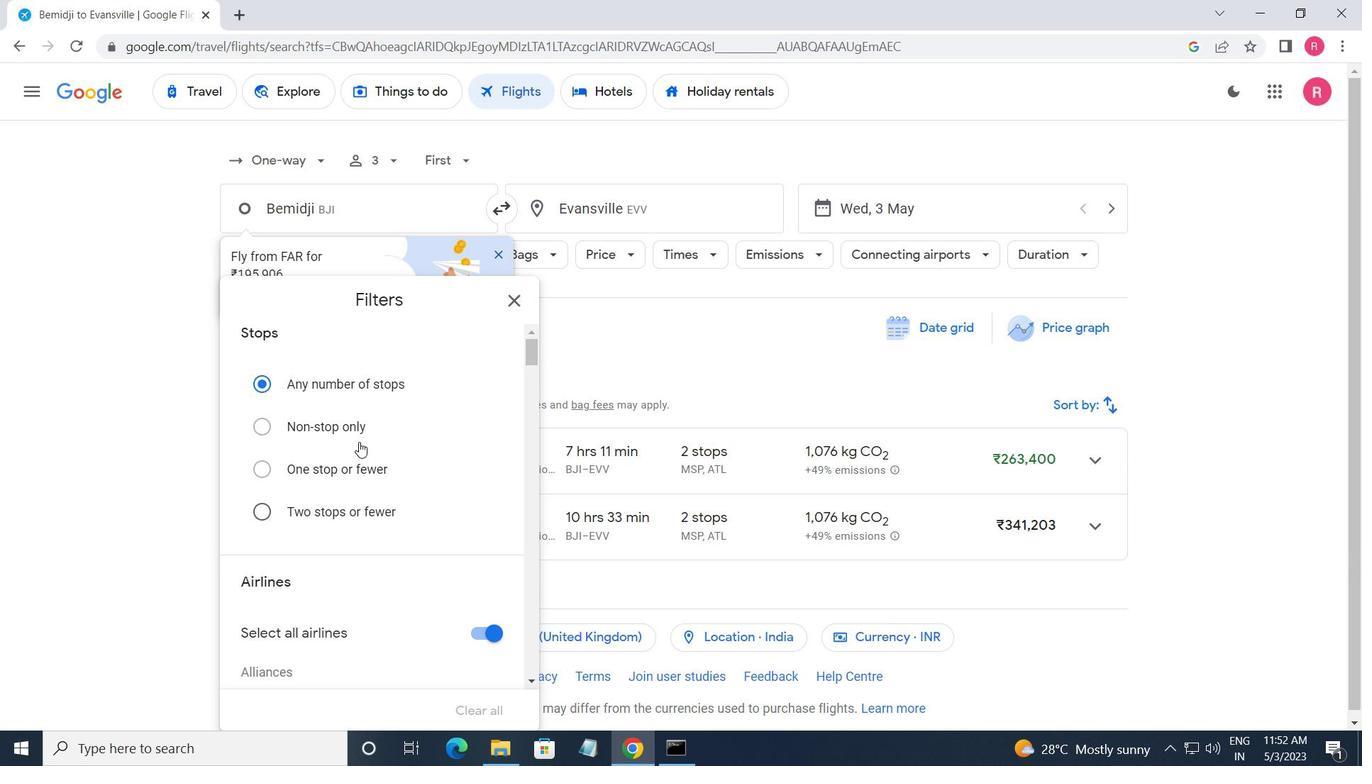 
Action: Mouse moved to (358, 474)
Screenshot: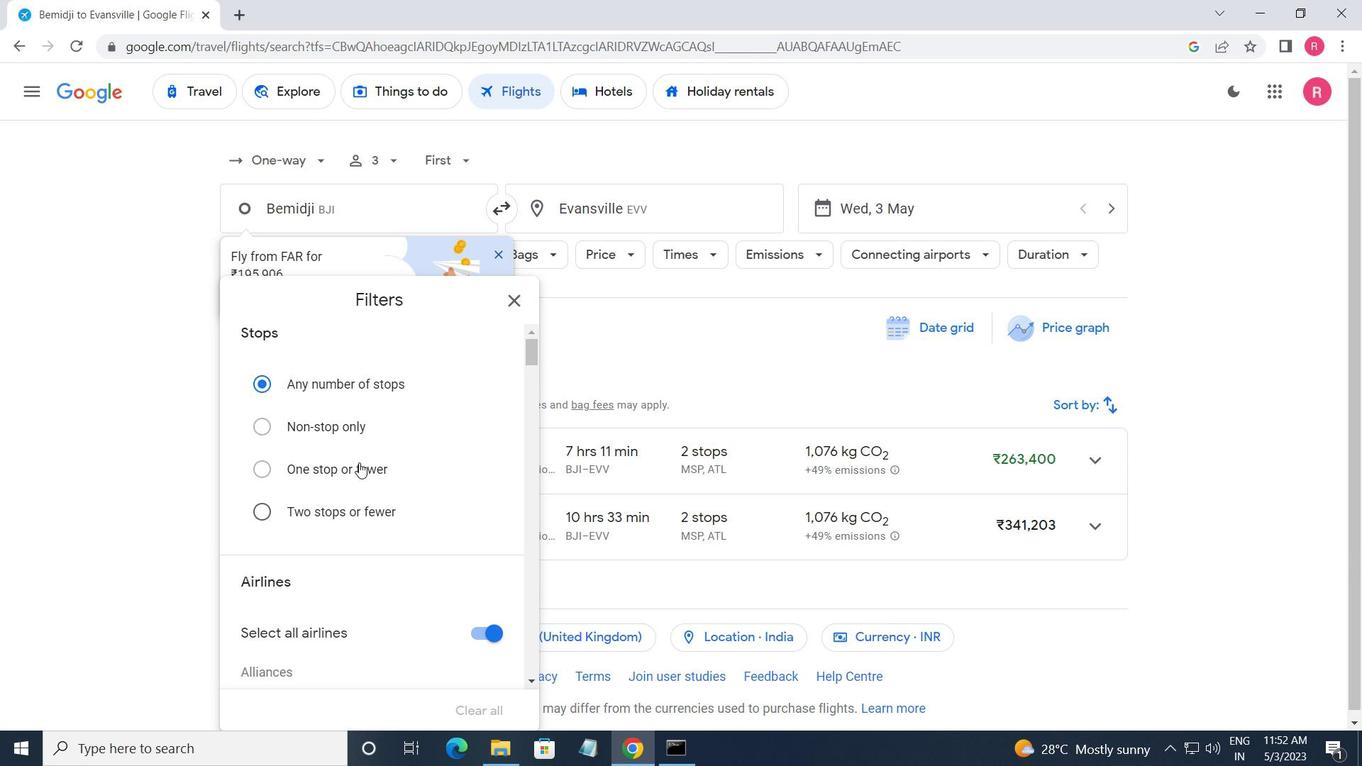 
Action: Mouse scrolled (358, 473) with delta (0, 0)
Screenshot: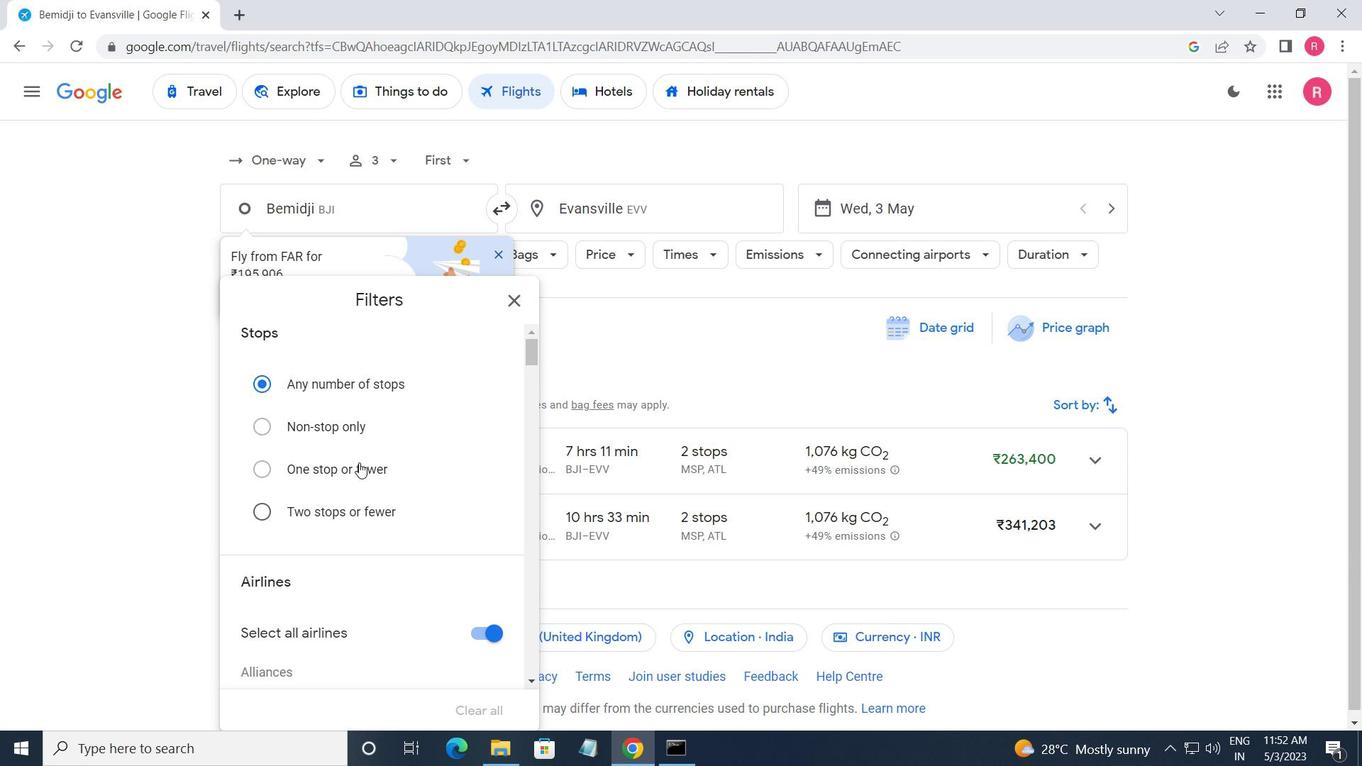 
Action: Mouse moved to (358, 483)
Screenshot: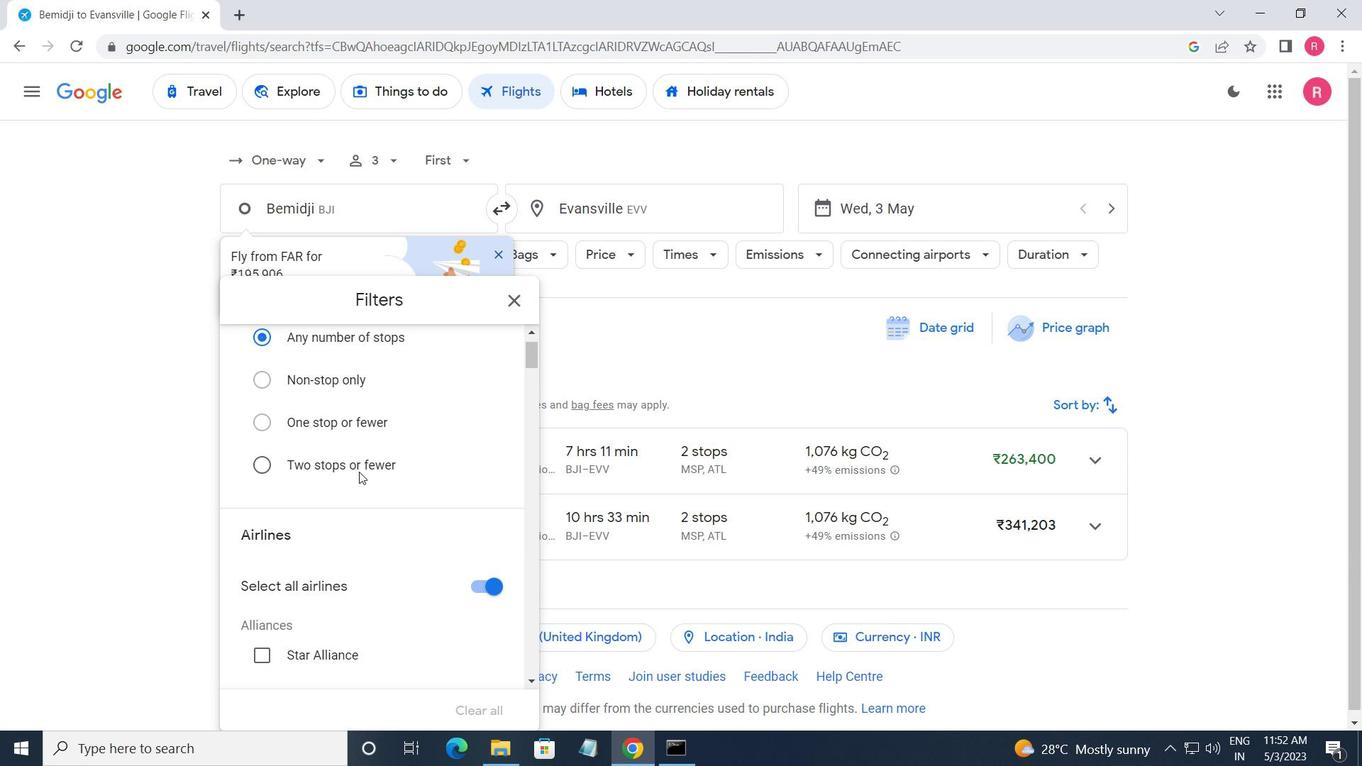 
Action: Mouse scrolled (358, 483) with delta (0, 0)
Screenshot: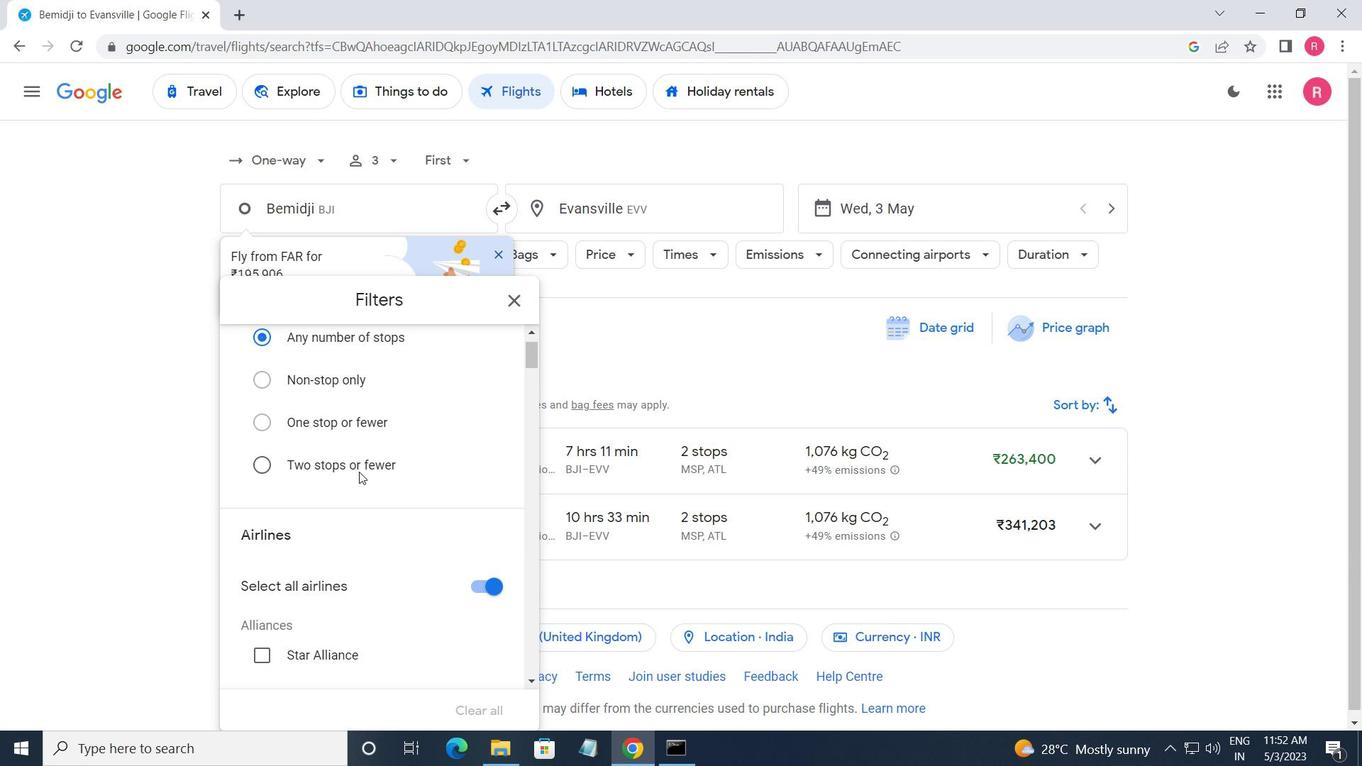 
Action: Mouse moved to (359, 485)
Screenshot: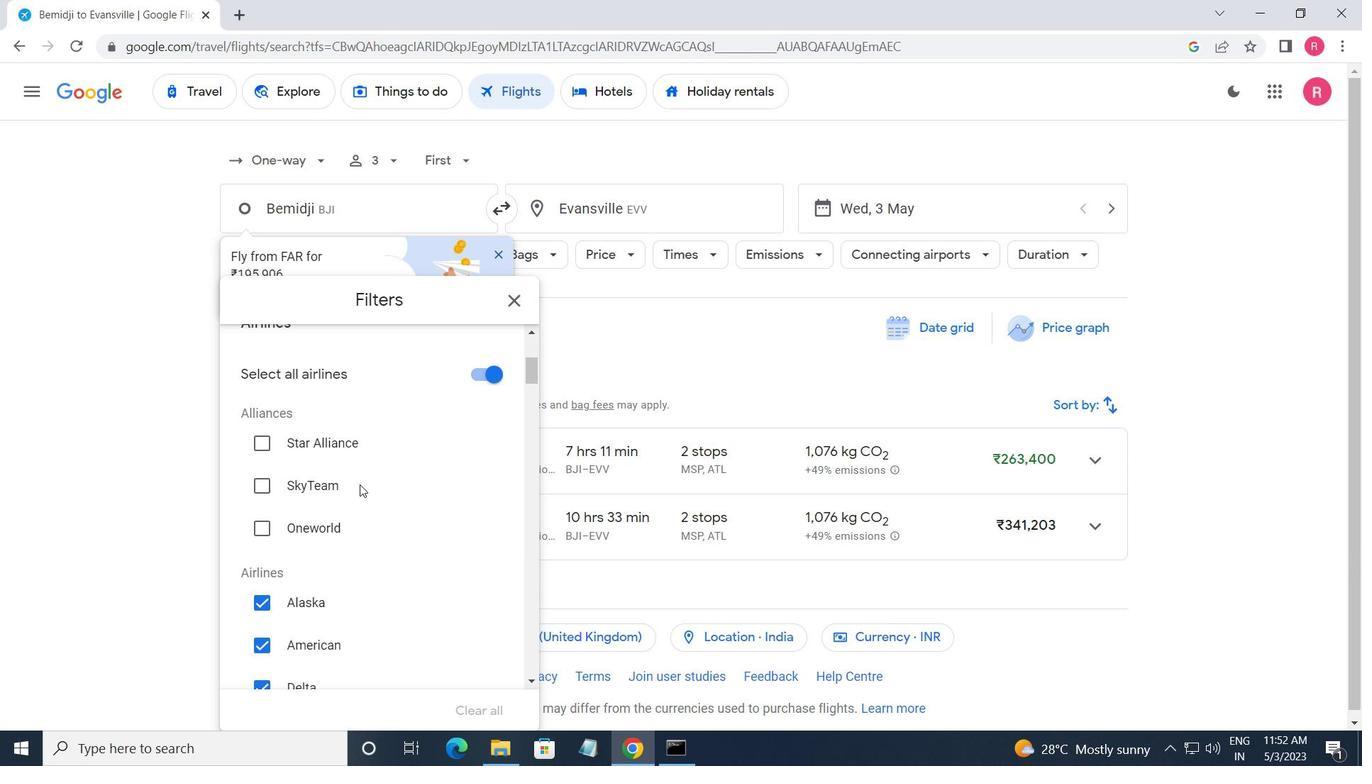 
Action: Mouse scrolled (359, 485) with delta (0, 0)
Screenshot: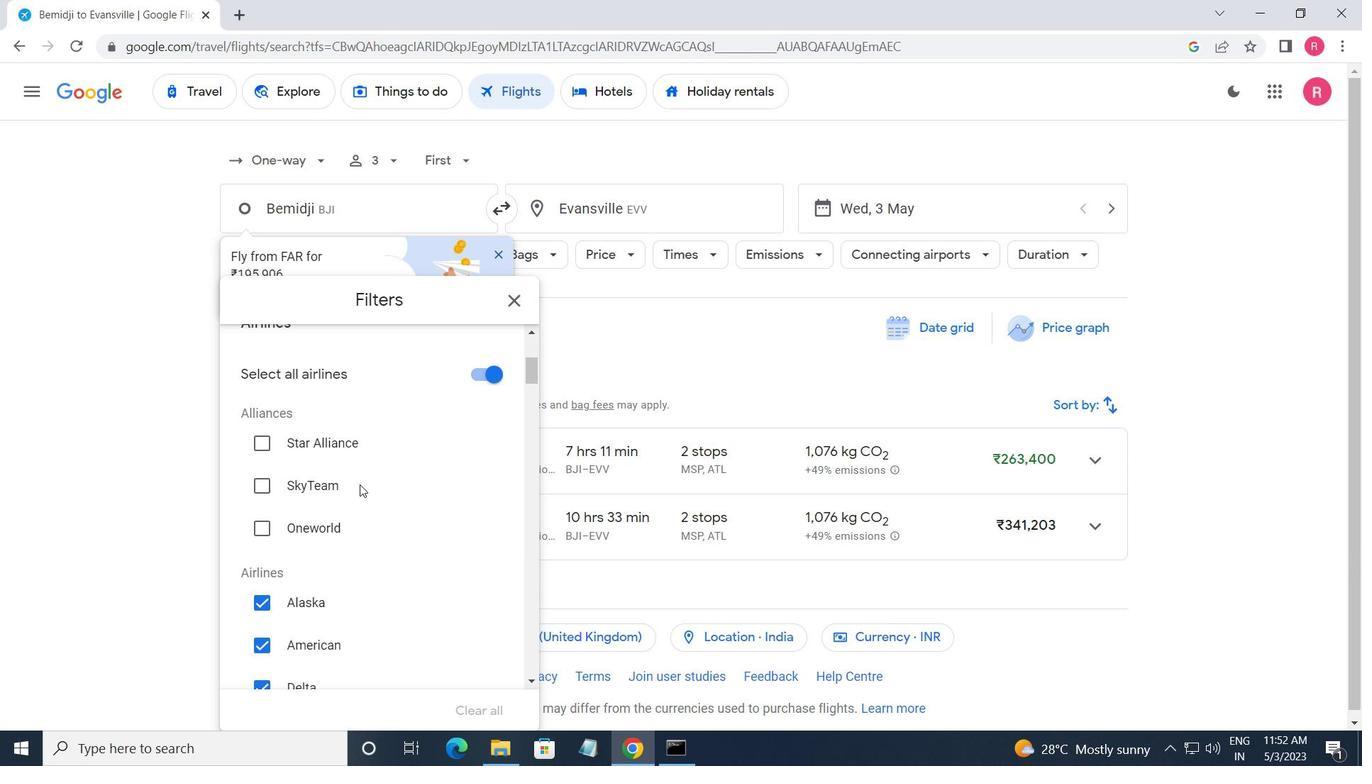 
Action: Mouse moved to (359, 487)
Screenshot: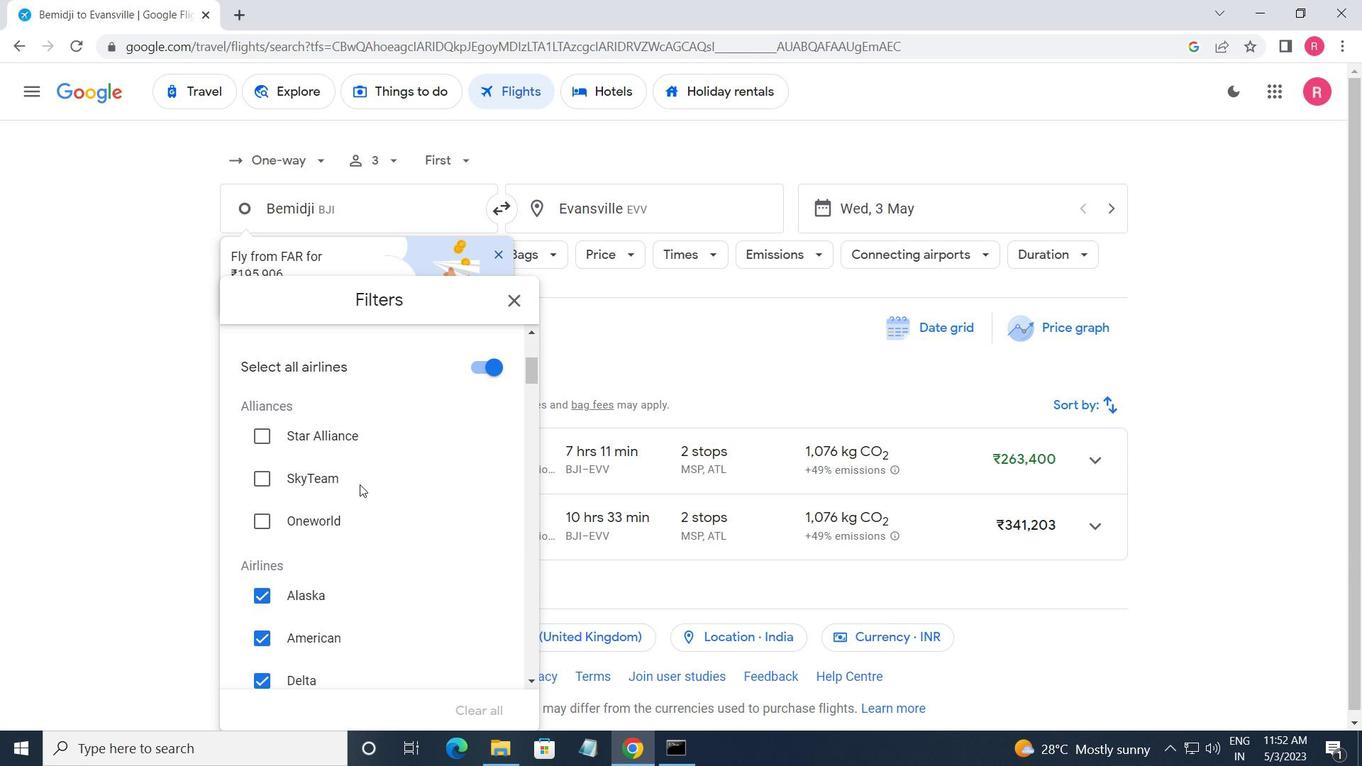 
Action: Mouse scrolled (359, 486) with delta (0, 0)
Screenshot: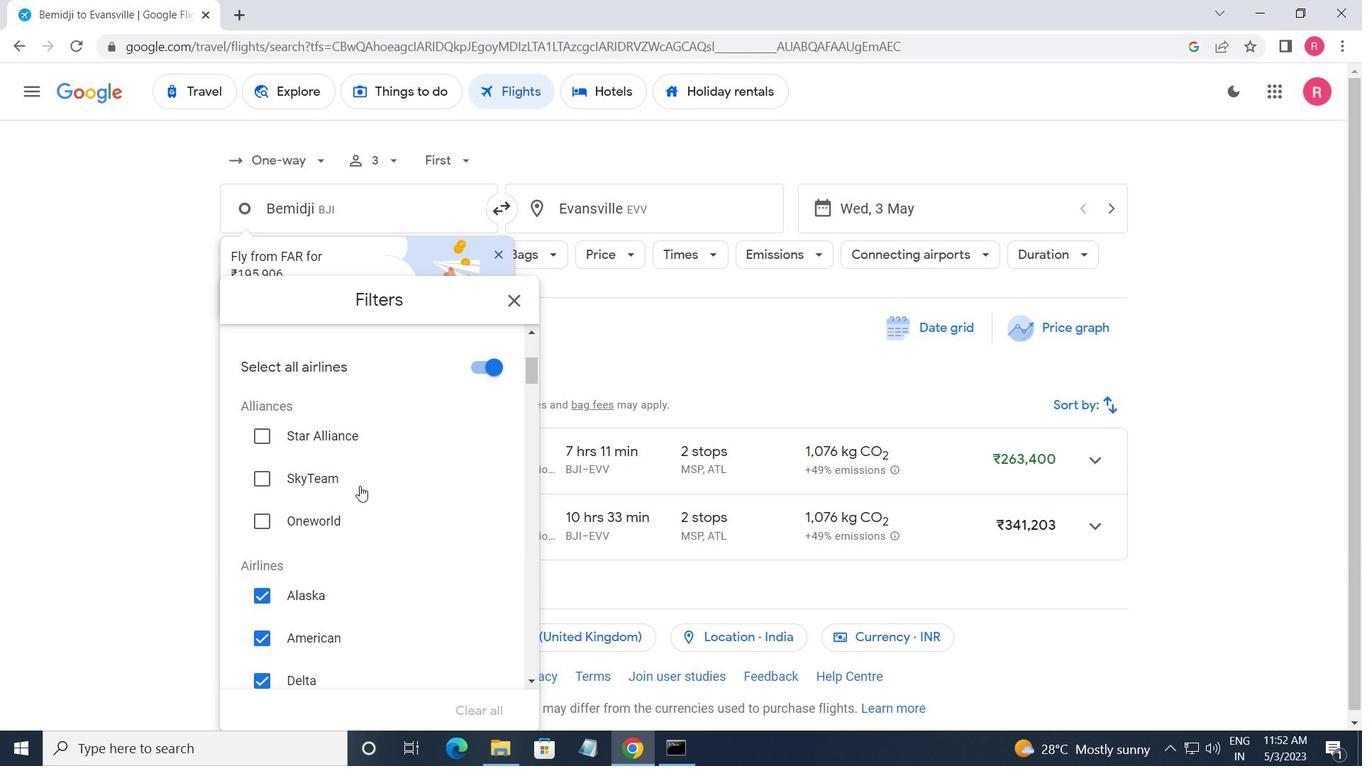 
Action: Mouse moved to (484, 510)
Screenshot: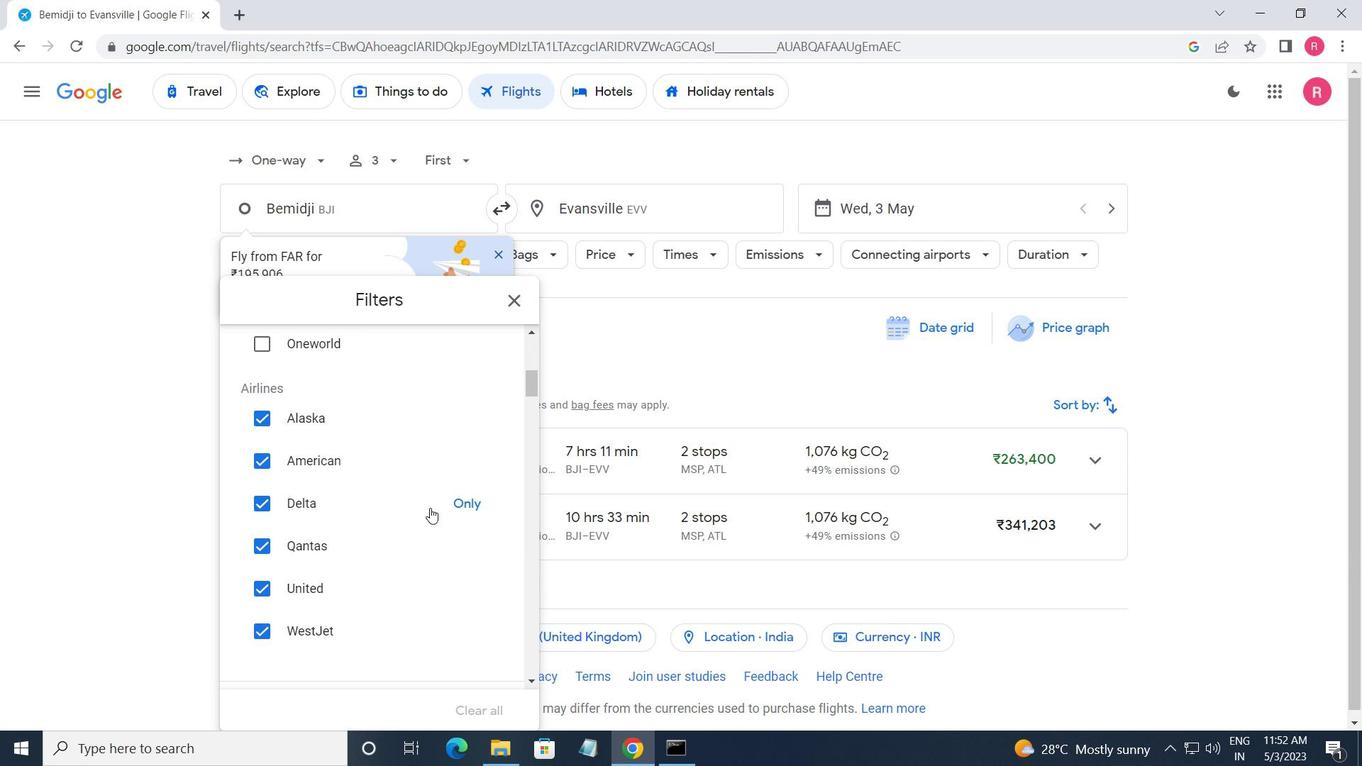 
Action: Mouse pressed left at (484, 510)
Screenshot: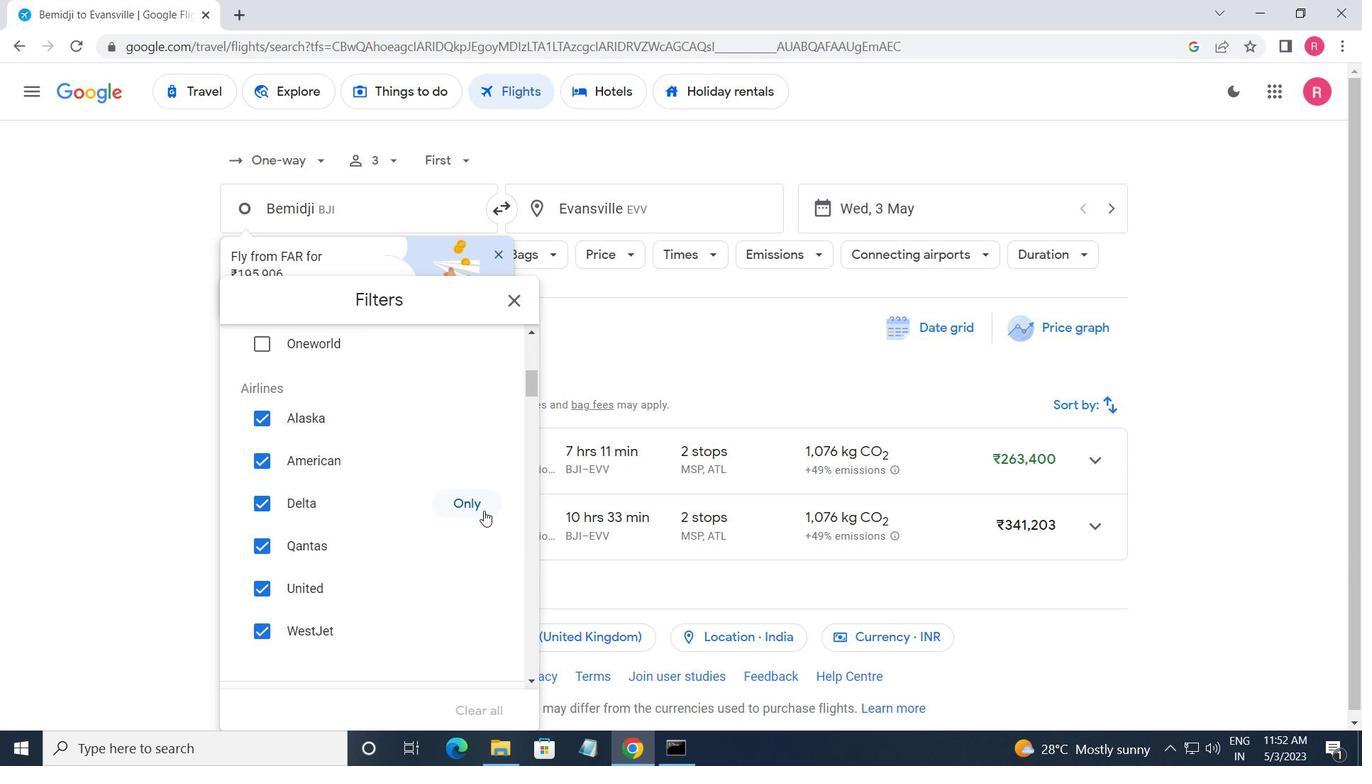 
Action: Mouse moved to (422, 543)
Screenshot: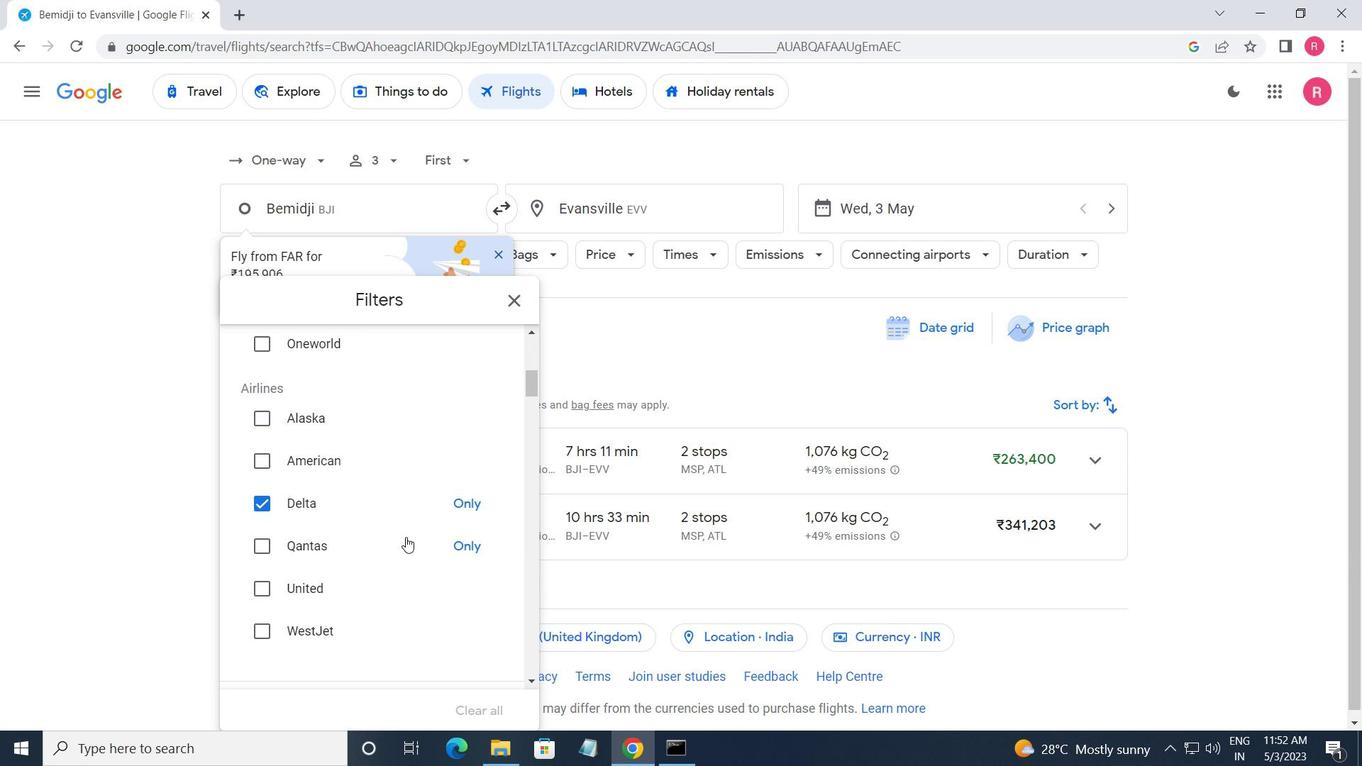 
Action: Mouse scrolled (422, 542) with delta (0, 0)
Screenshot: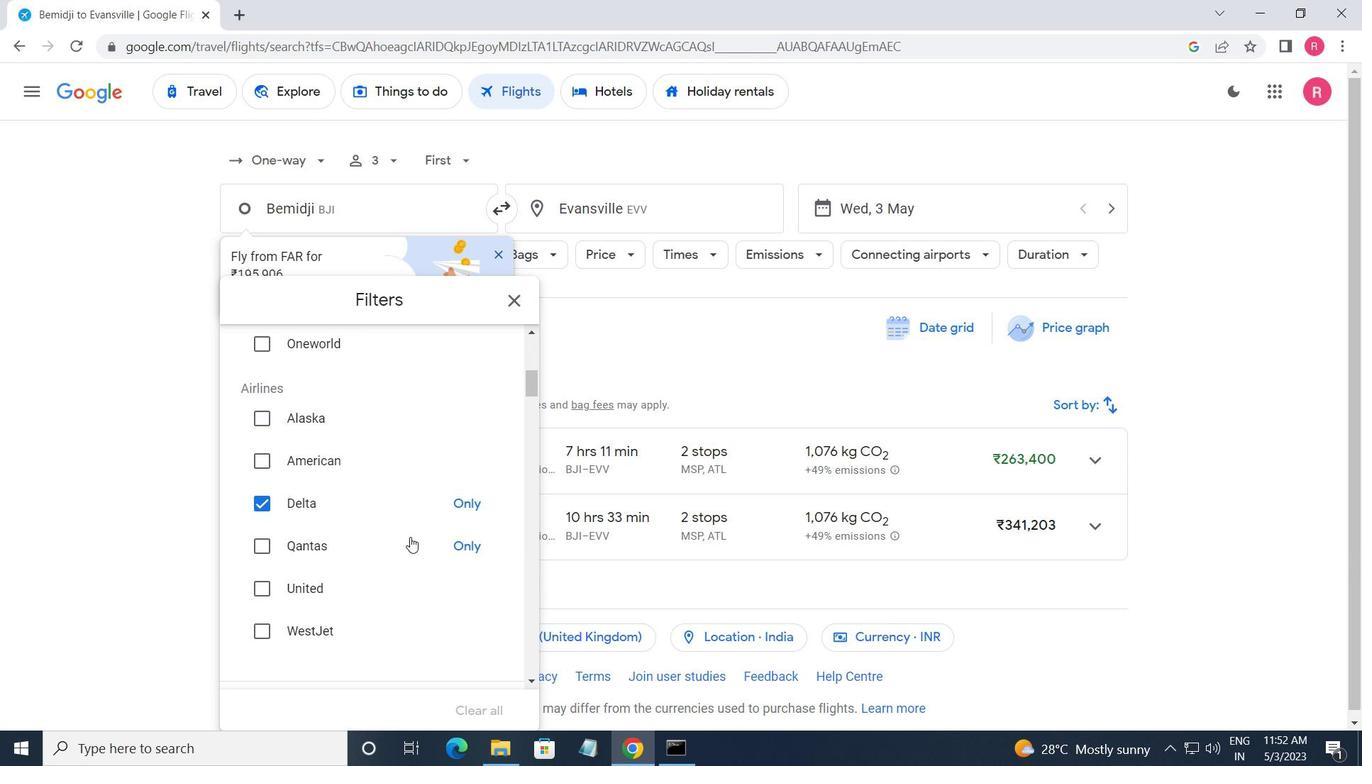 
Action: Mouse moved to (422, 543)
Screenshot: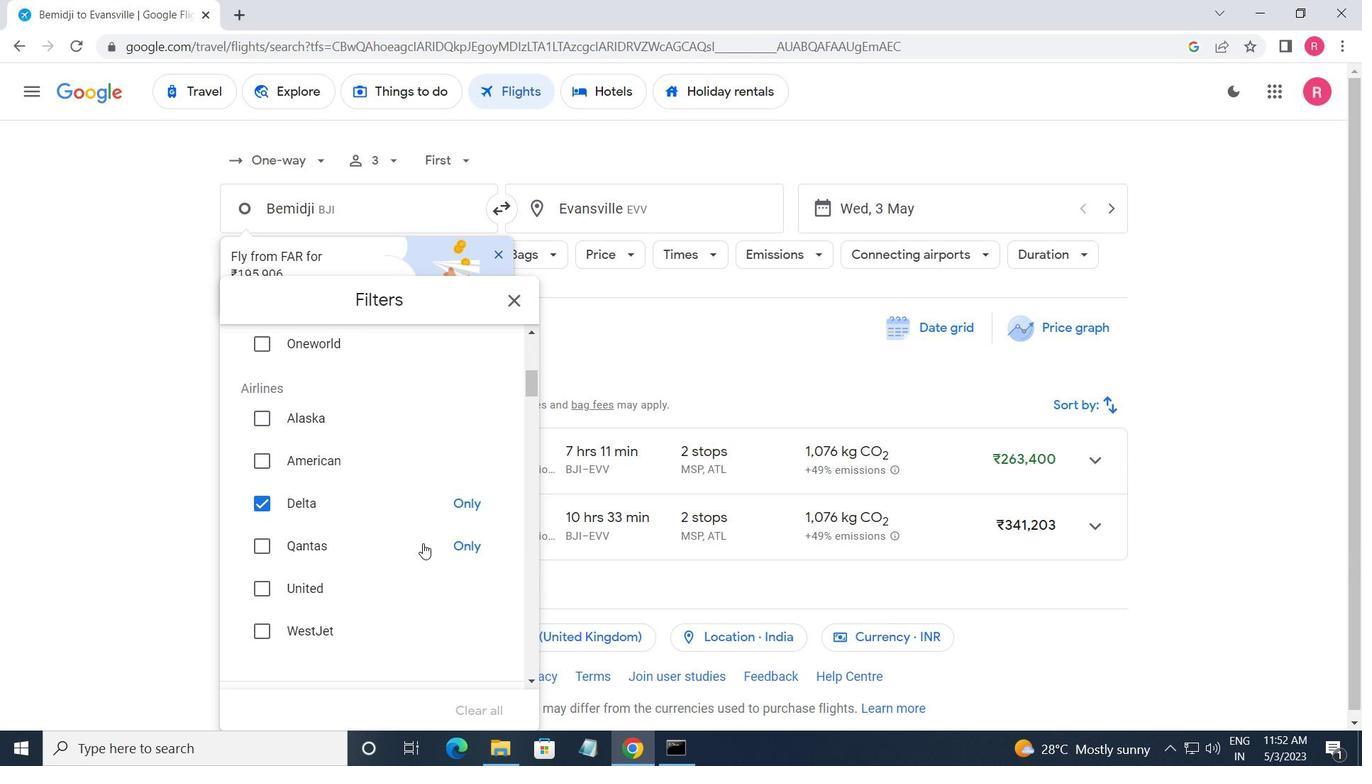 
Action: Mouse scrolled (422, 542) with delta (0, 0)
Screenshot: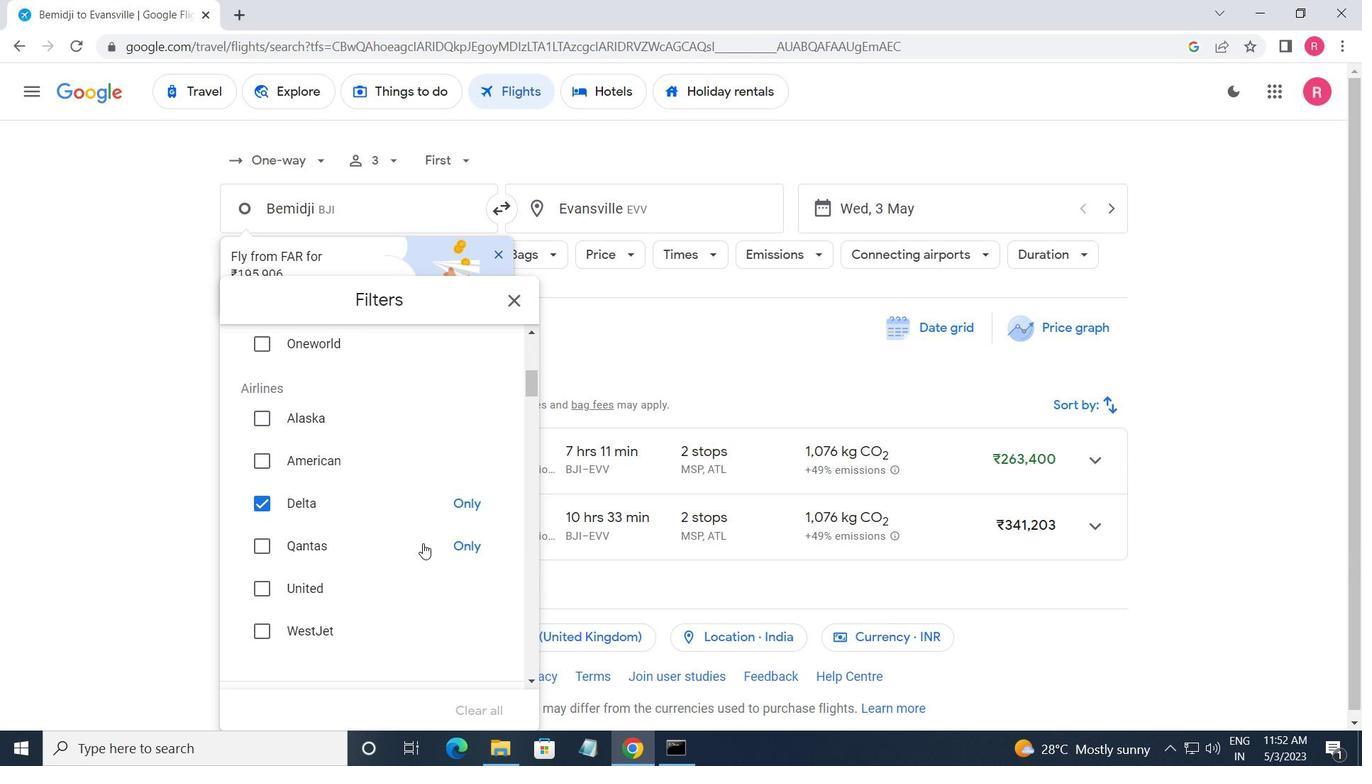 
Action: Mouse moved to (422, 544)
Screenshot: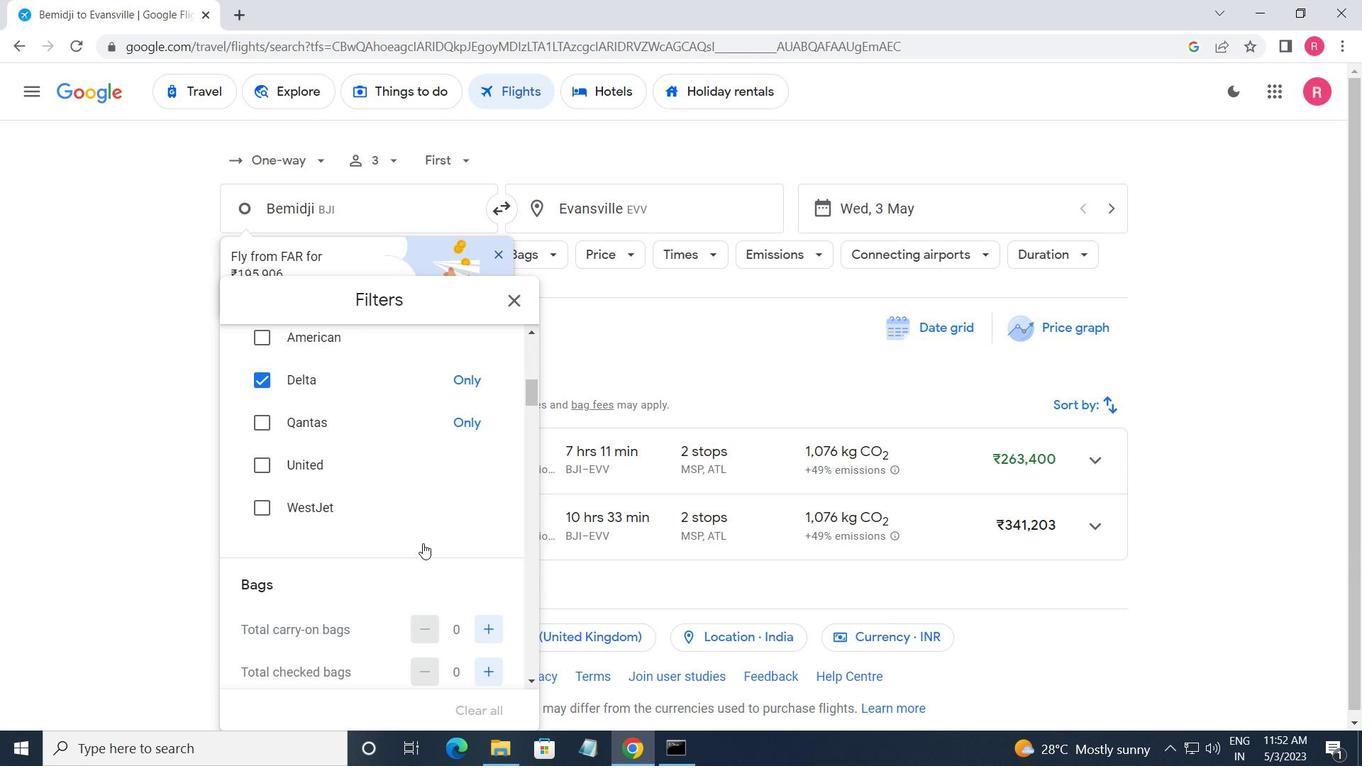 
Action: Mouse scrolled (422, 543) with delta (0, 0)
Screenshot: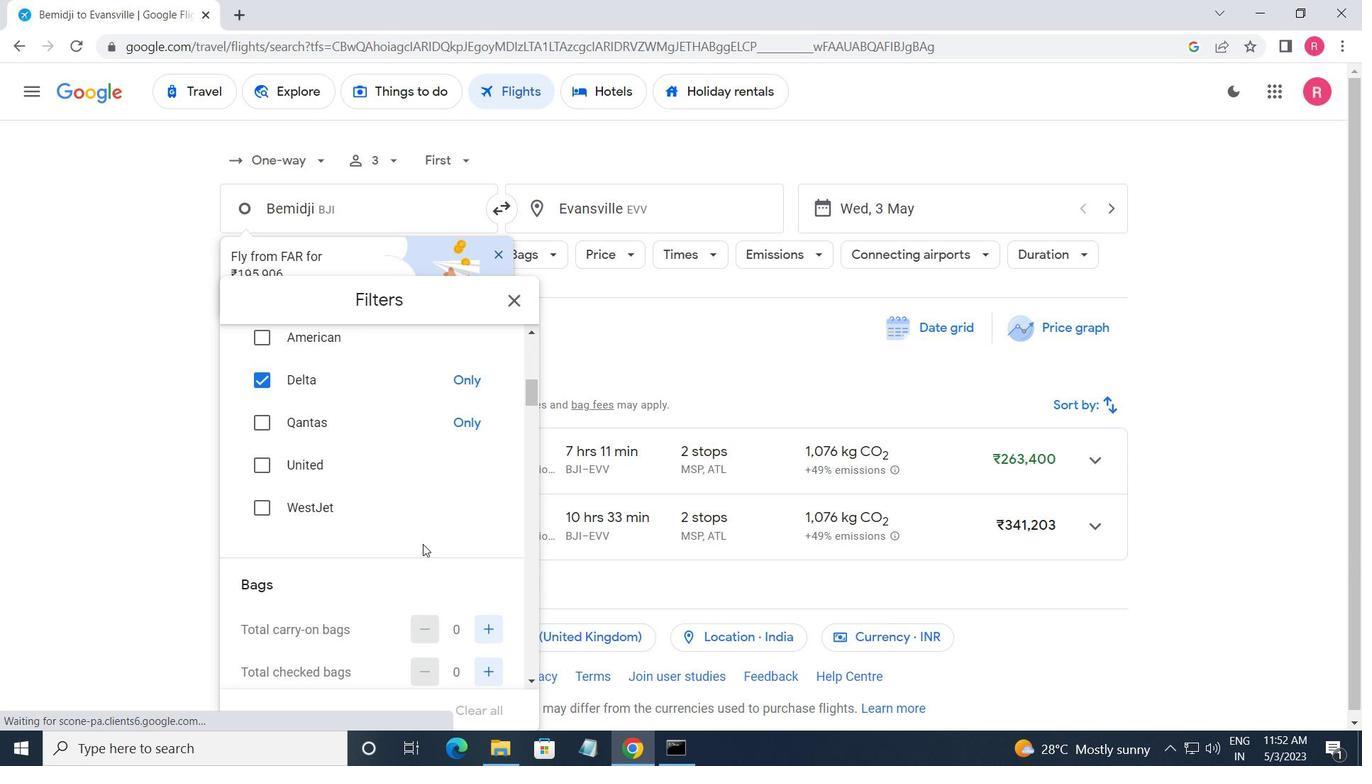 
Action: Mouse scrolled (422, 543) with delta (0, 0)
Screenshot: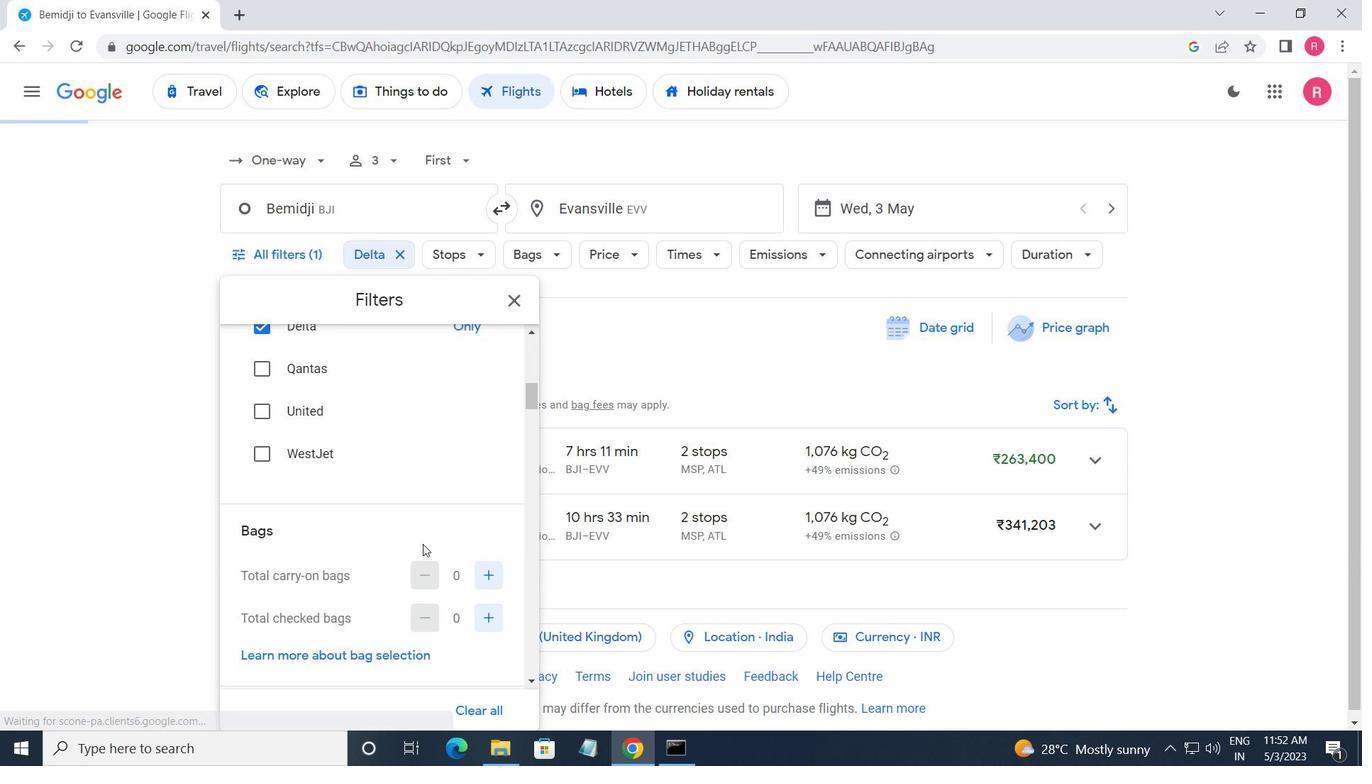 
Action: Mouse moved to (438, 533)
Screenshot: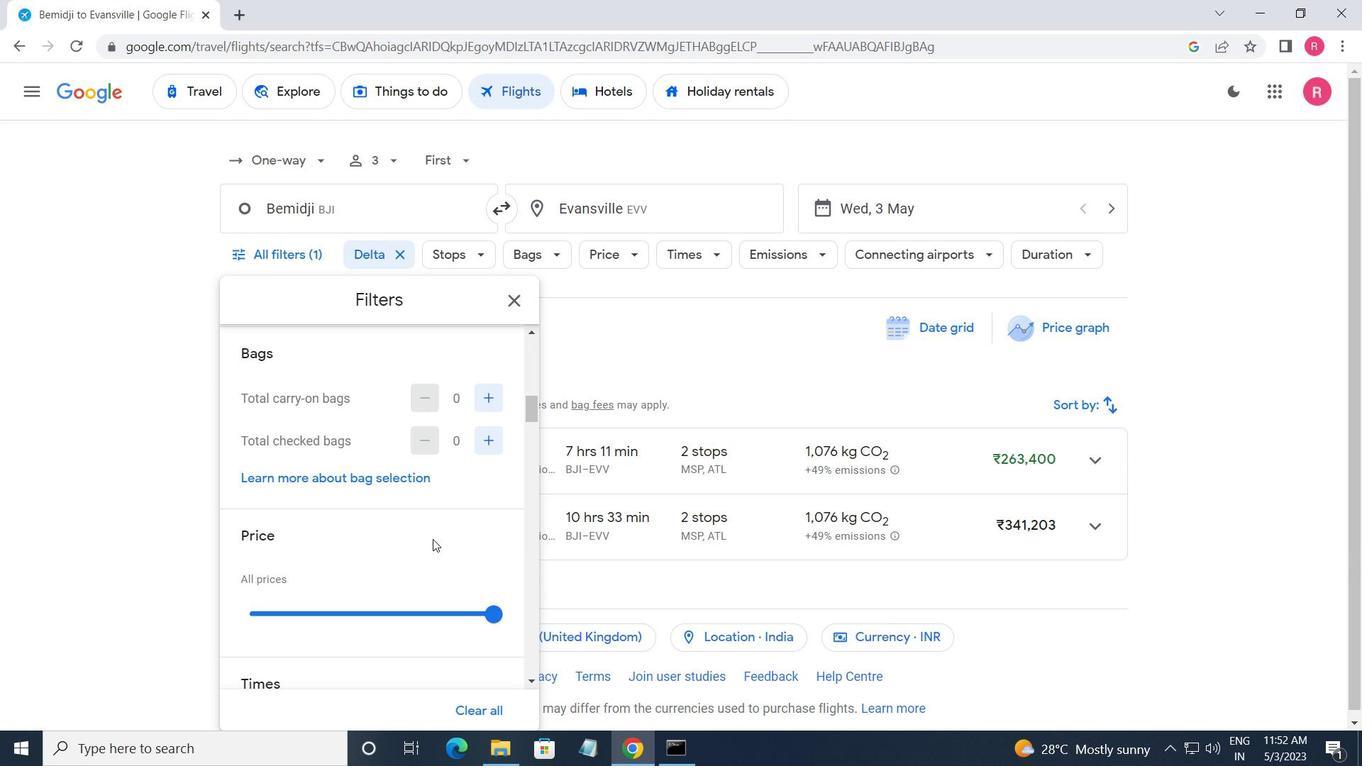 
Action: Mouse scrolled (438, 532) with delta (0, 0)
Screenshot: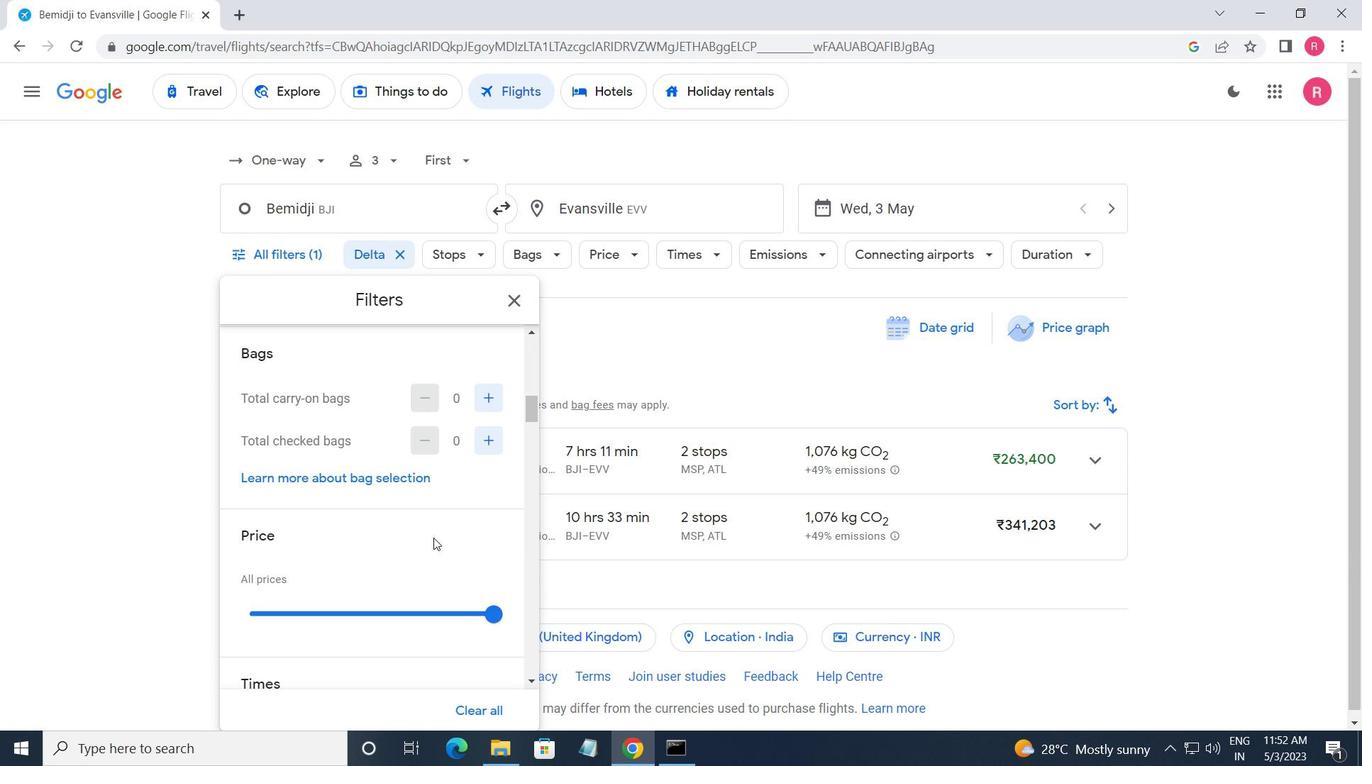 
Action: Mouse moved to (474, 353)
Screenshot: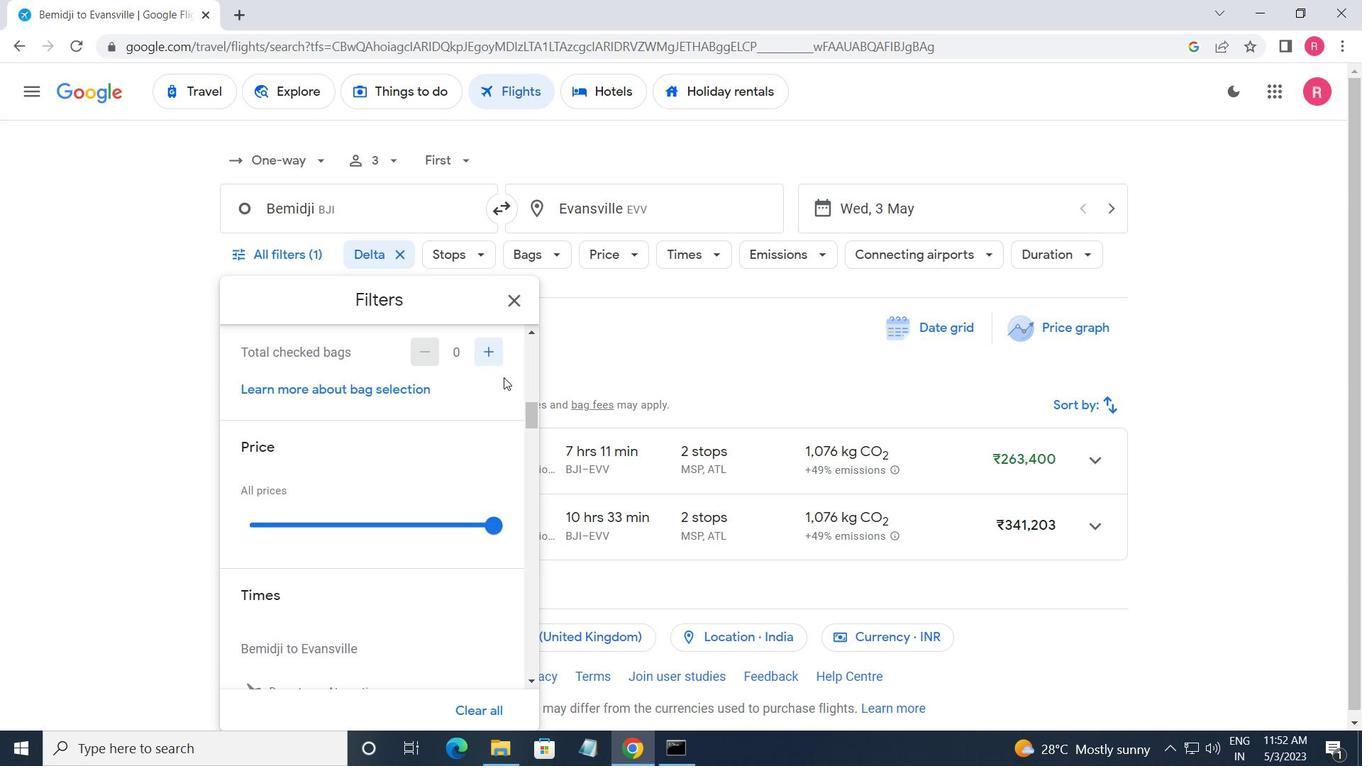 
Action: Mouse pressed left at (474, 353)
Screenshot: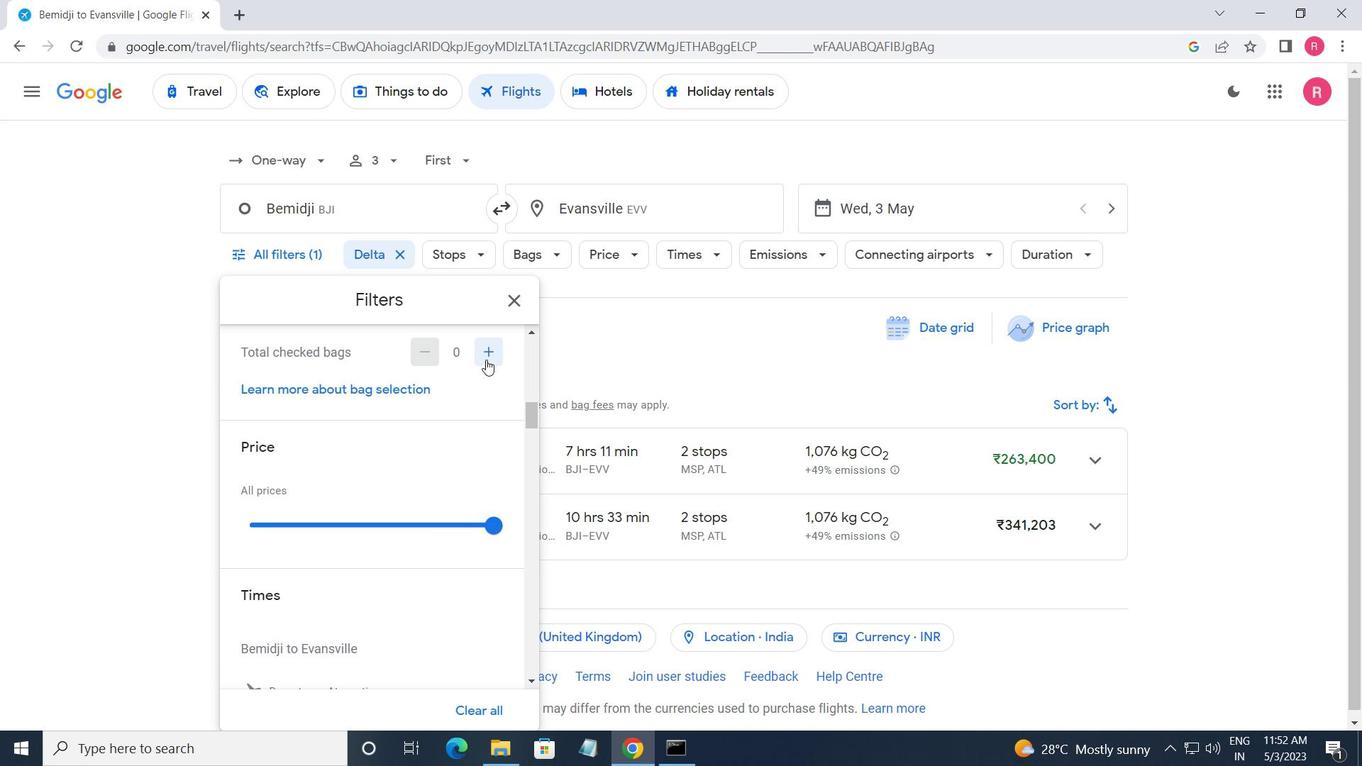
Action: Mouse moved to (474, 353)
Screenshot: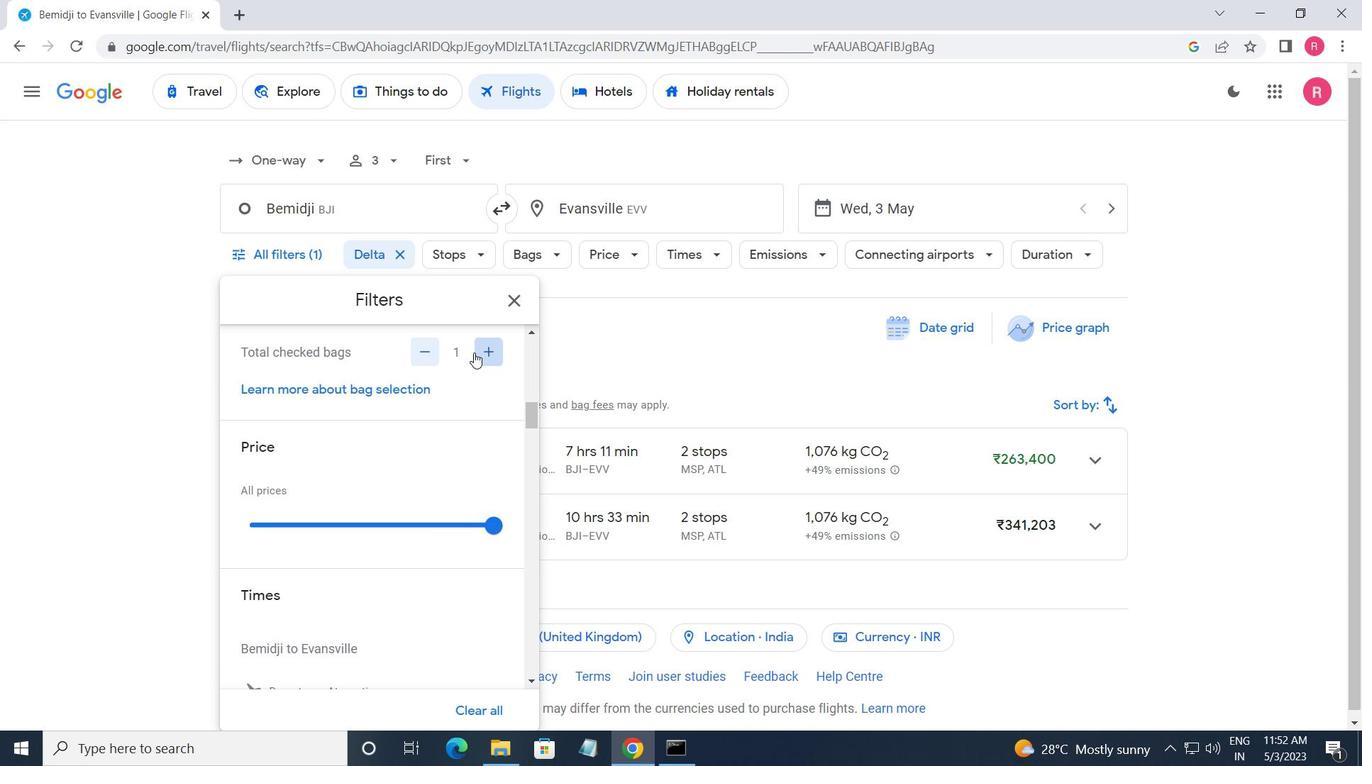 
Action: Mouse pressed left at (474, 353)
Screenshot: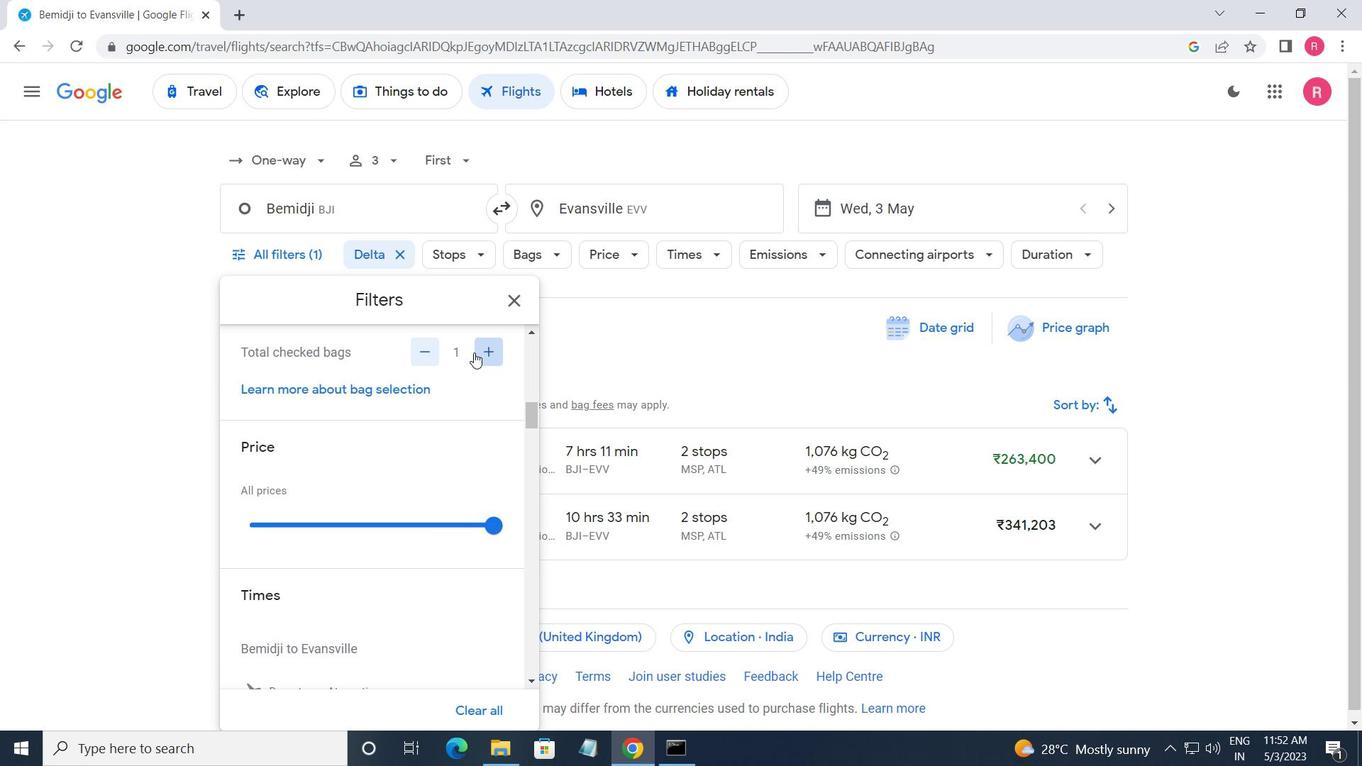
Action: Mouse moved to (476, 416)
Screenshot: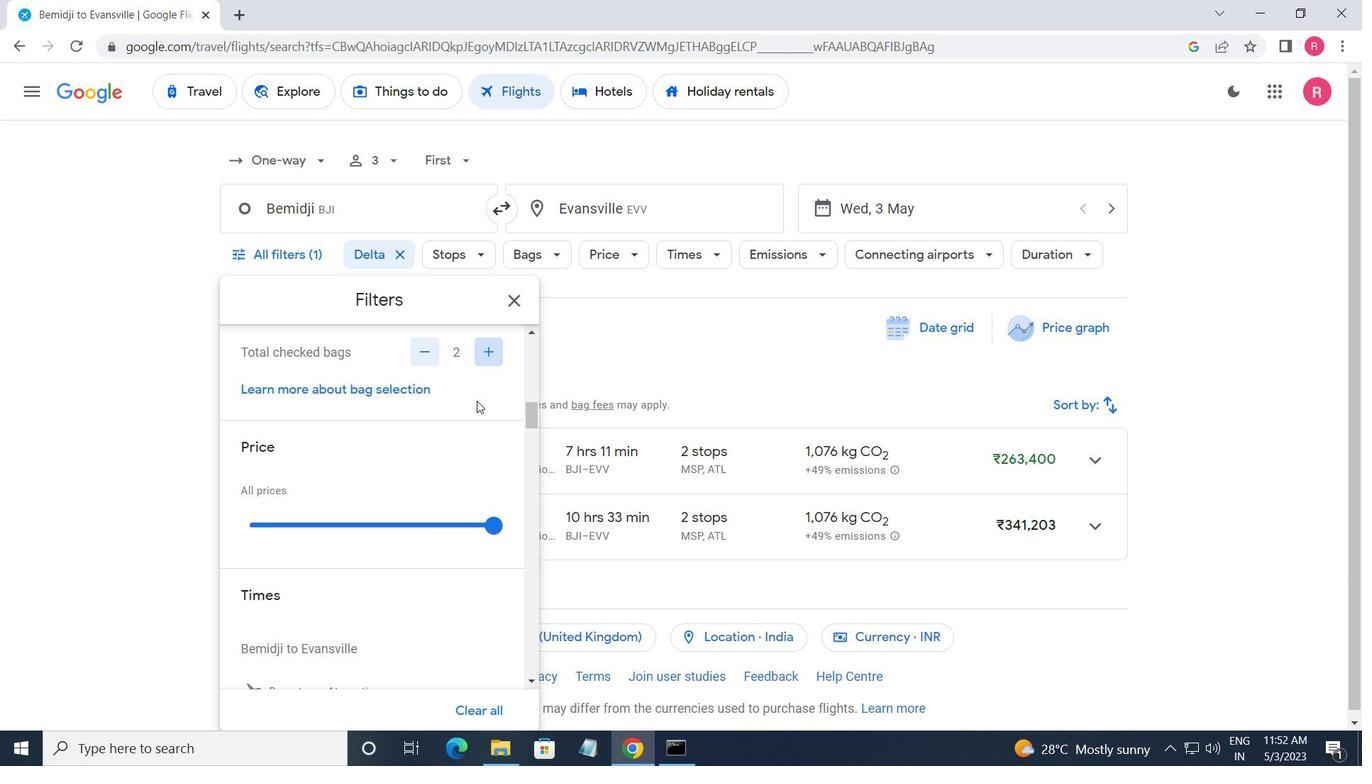 
Action: Mouse scrolled (476, 415) with delta (0, 0)
Screenshot: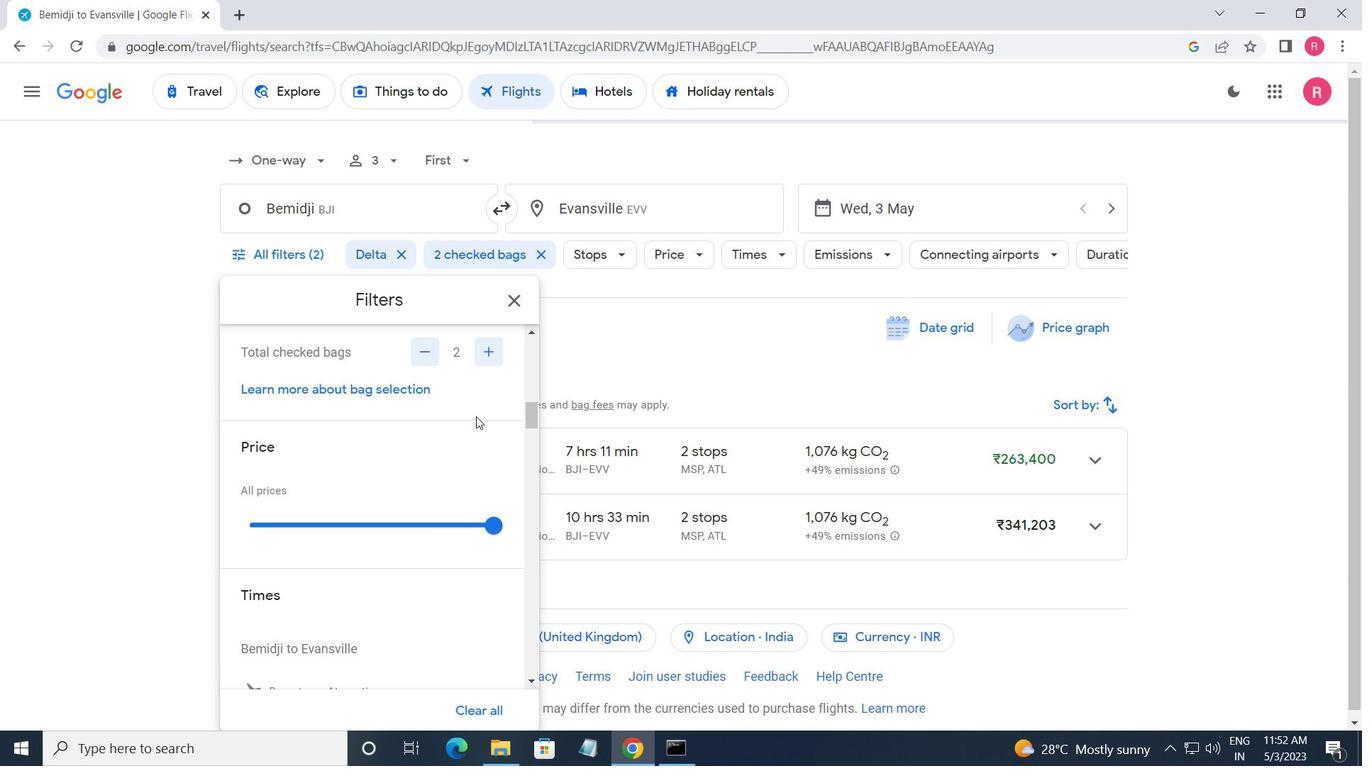 
Action: Mouse moved to (488, 429)
Screenshot: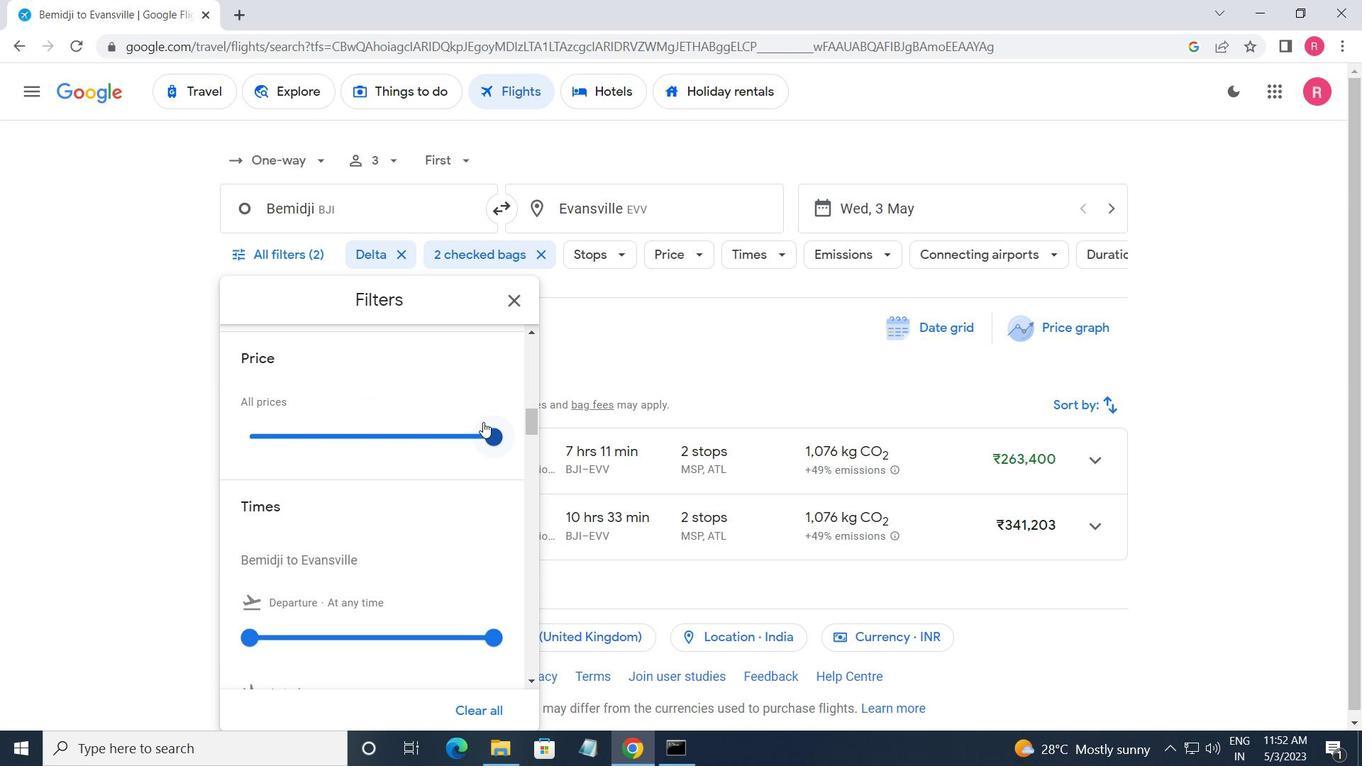 
Action: Mouse pressed left at (488, 429)
Screenshot: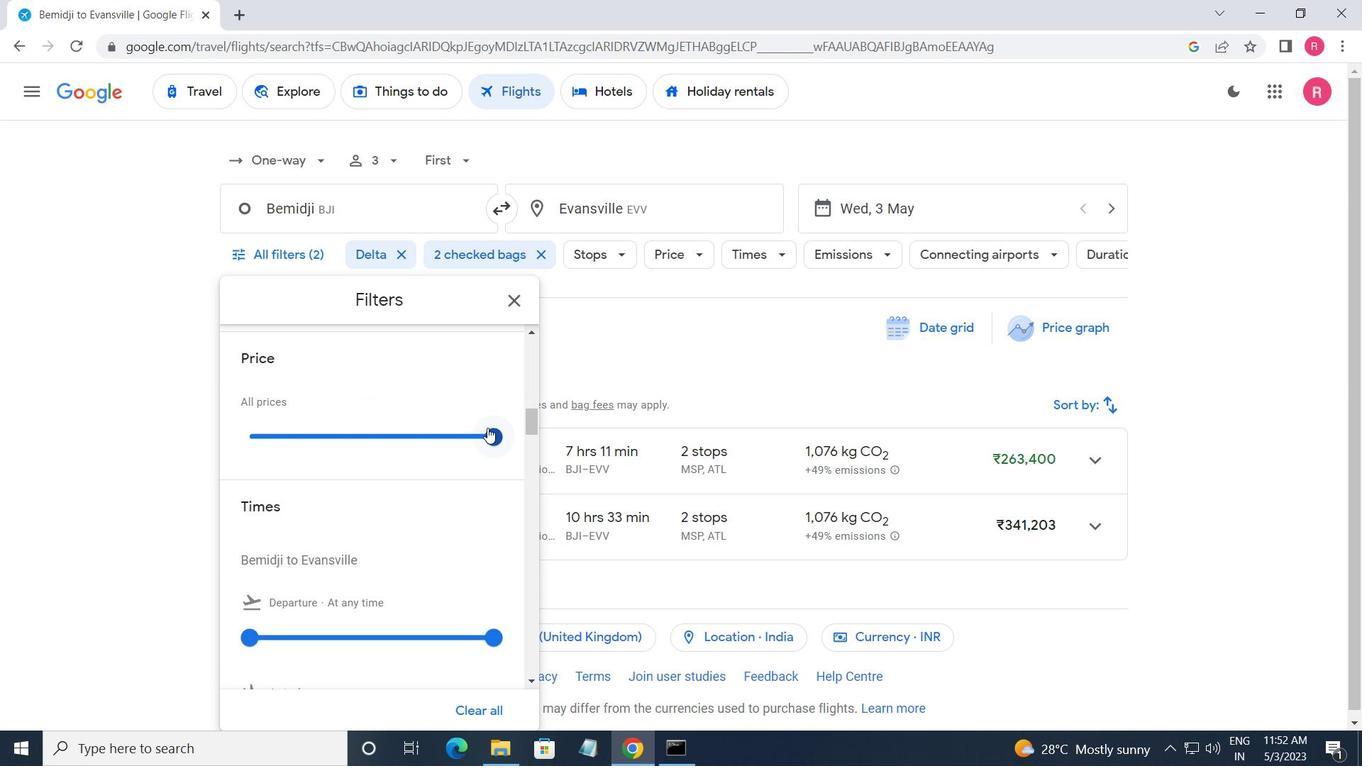 
Action: Mouse moved to (336, 483)
Screenshot: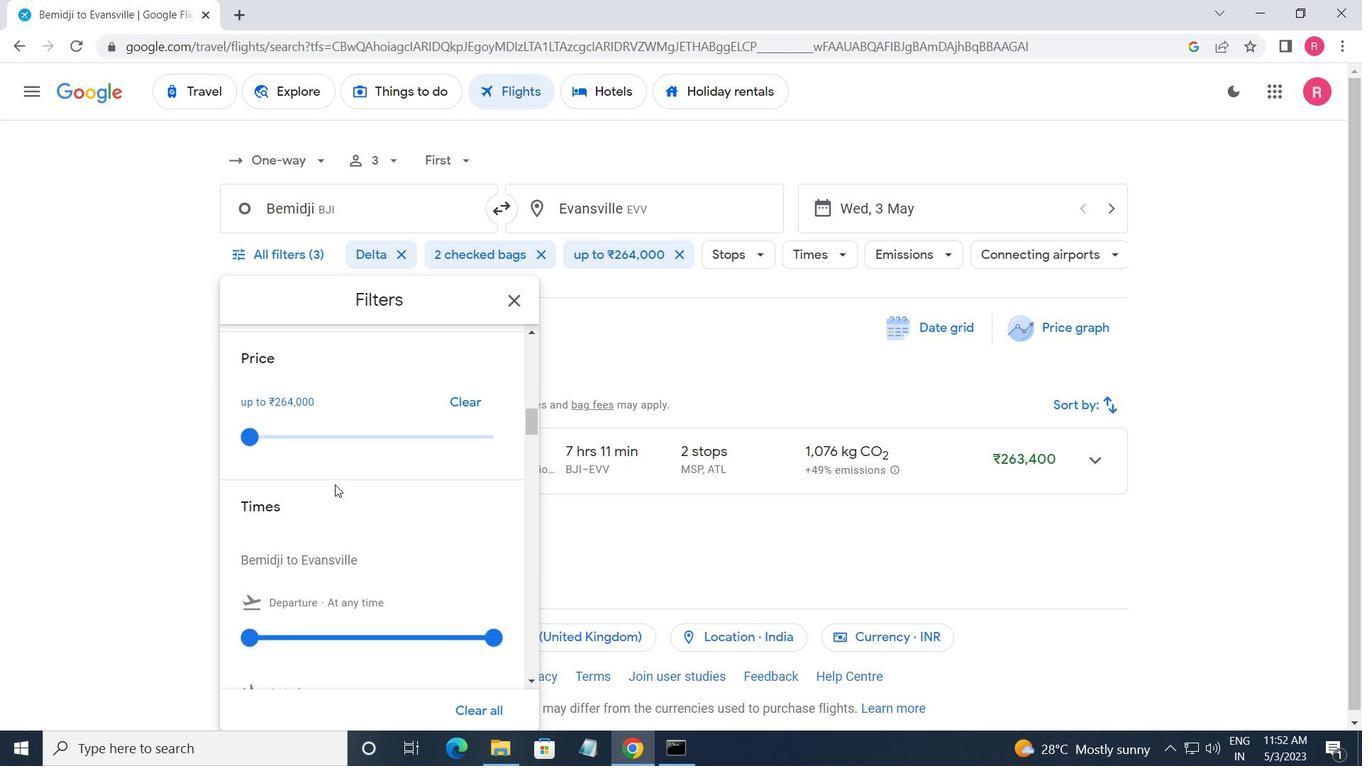 
Action: Mouse scrolled (336, 483) with delta (0, 0)
Screenshot: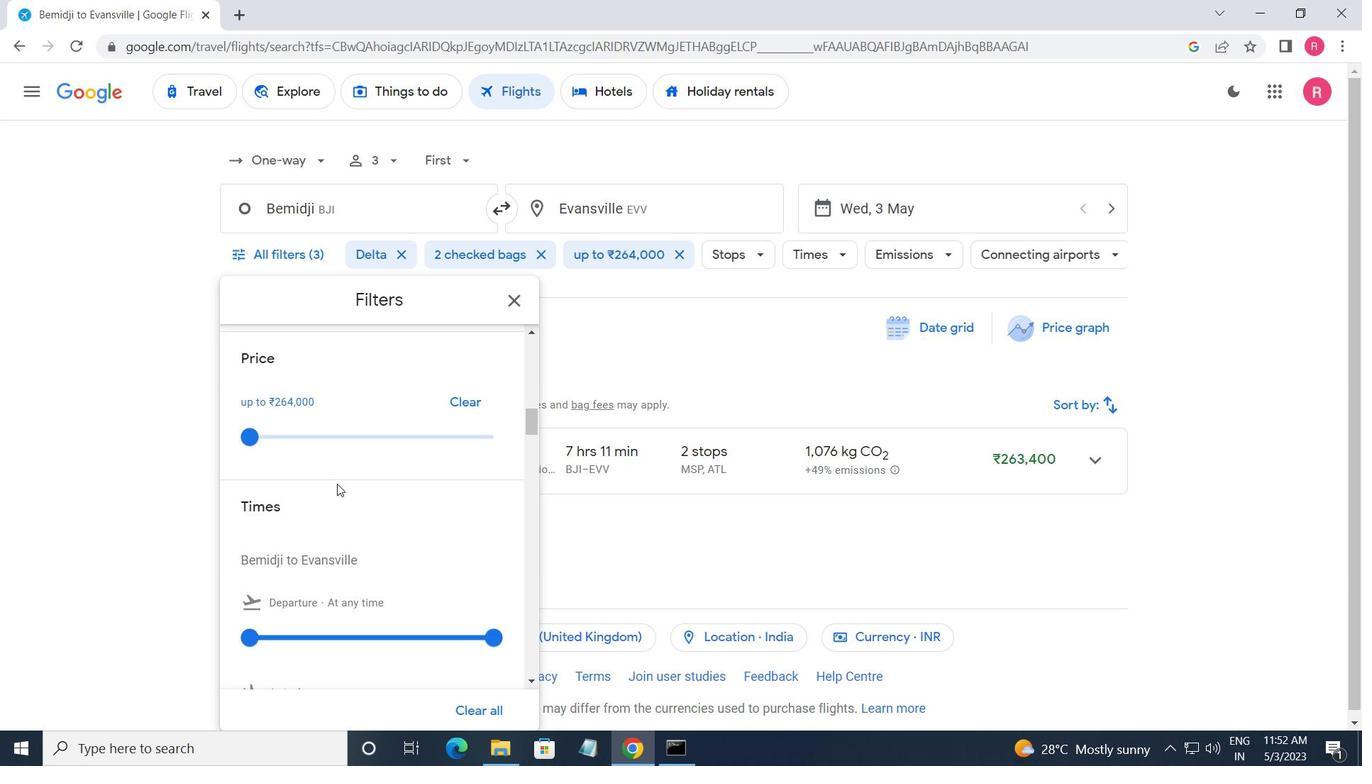 
Action: Mouse scrolled (336, 483) with delta (0, 0)
Screenshot: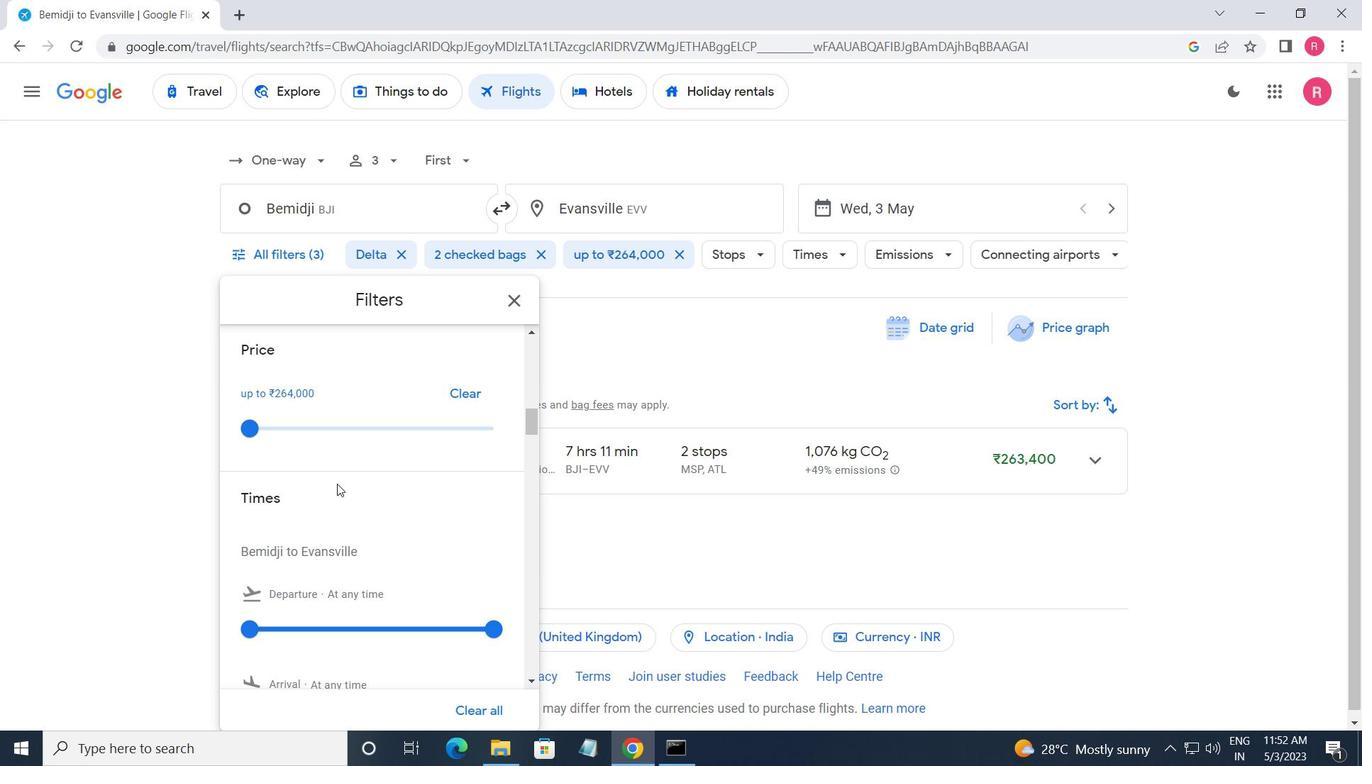 
Action: Mouse moved to (262, 465)
Screenshot: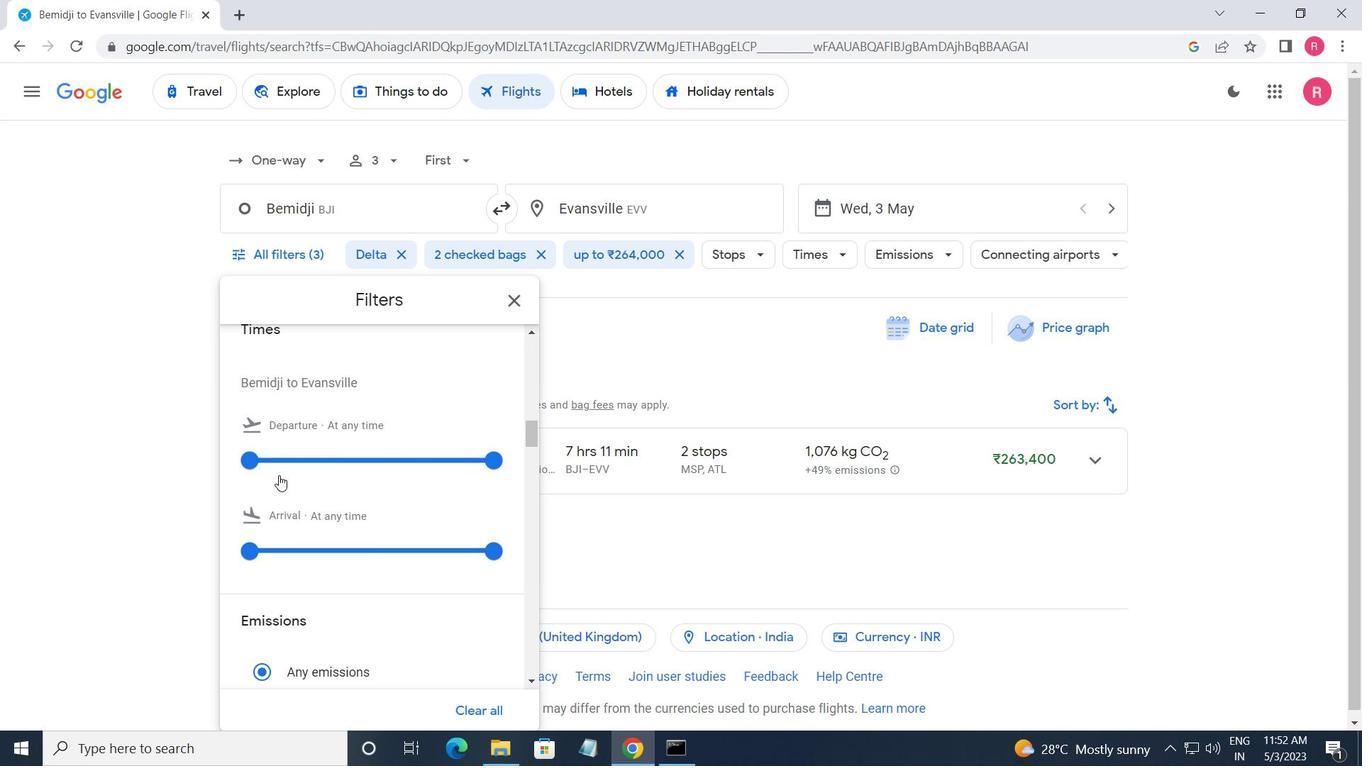 
Action: Mouse pressed left at (262, 465)
Screenshot: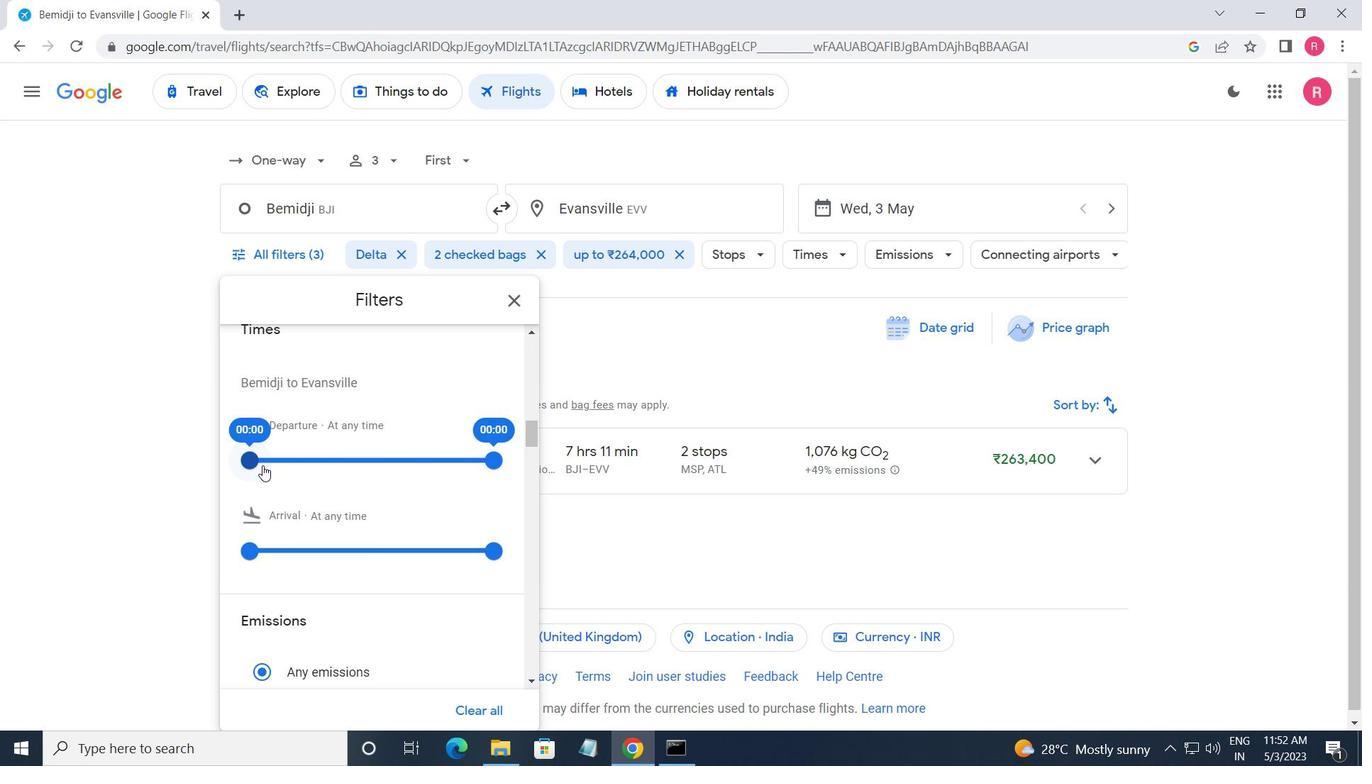 
Action: Mouse moved to (500, 465)
Screenshot: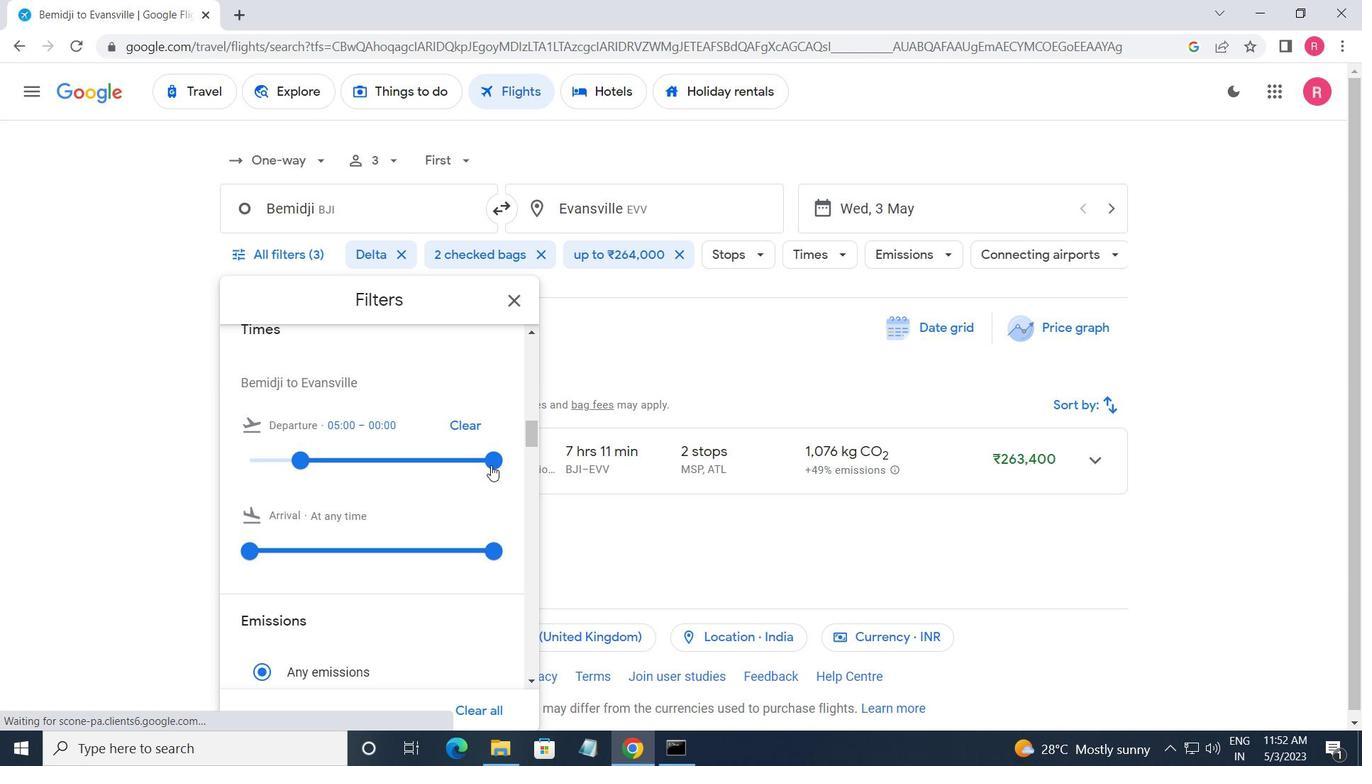 
Action: Mouse pressed left at (500, 465)
Screenshot: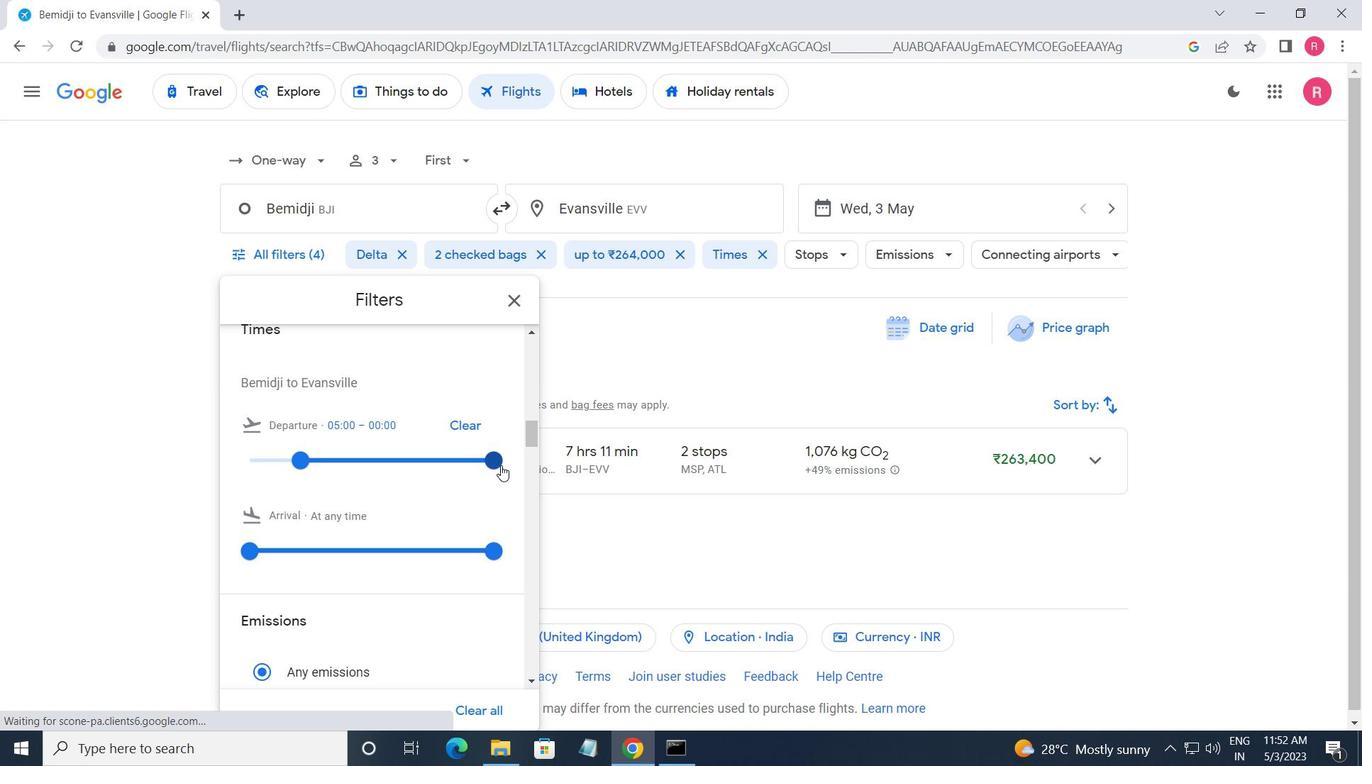 
Action: Mouse moved to (509, 297)
Screenshot: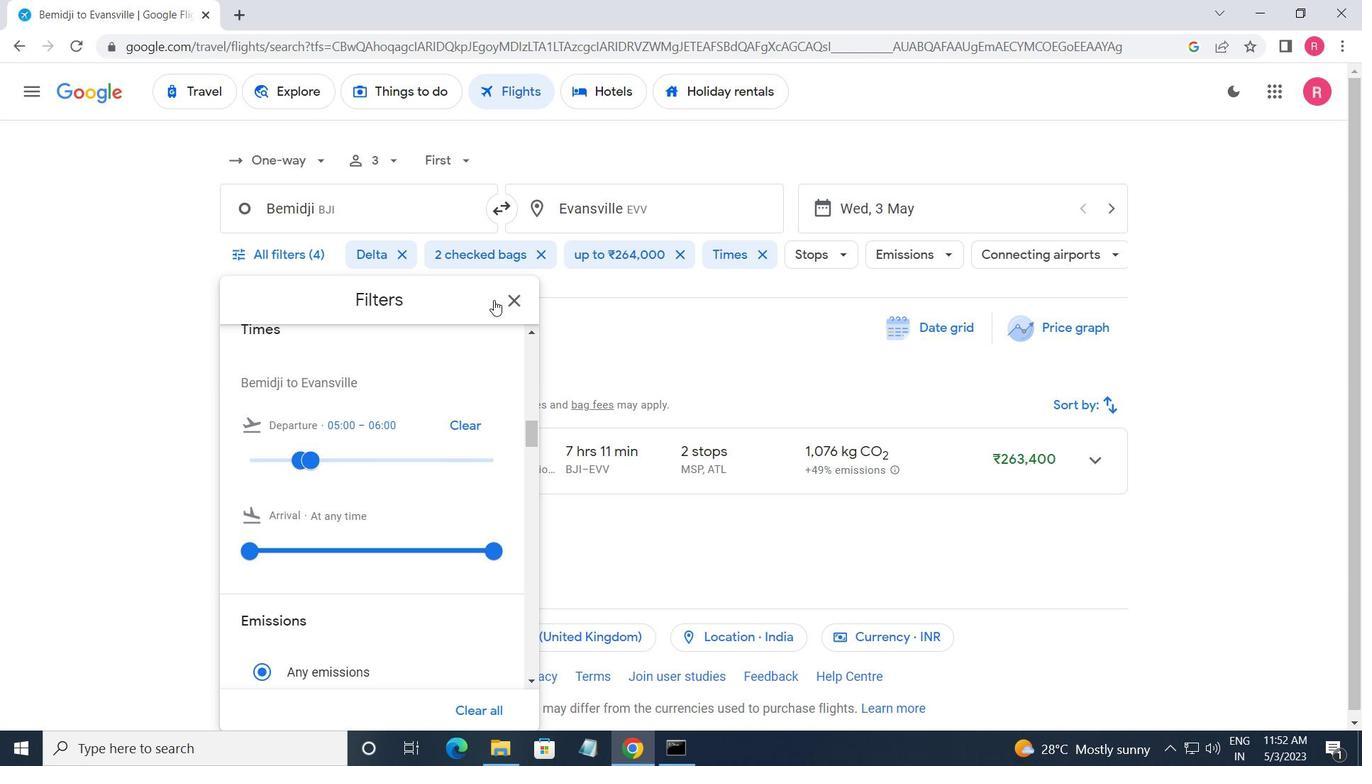 
Action: Mouse pressed left at (509, 297)
Screenshot: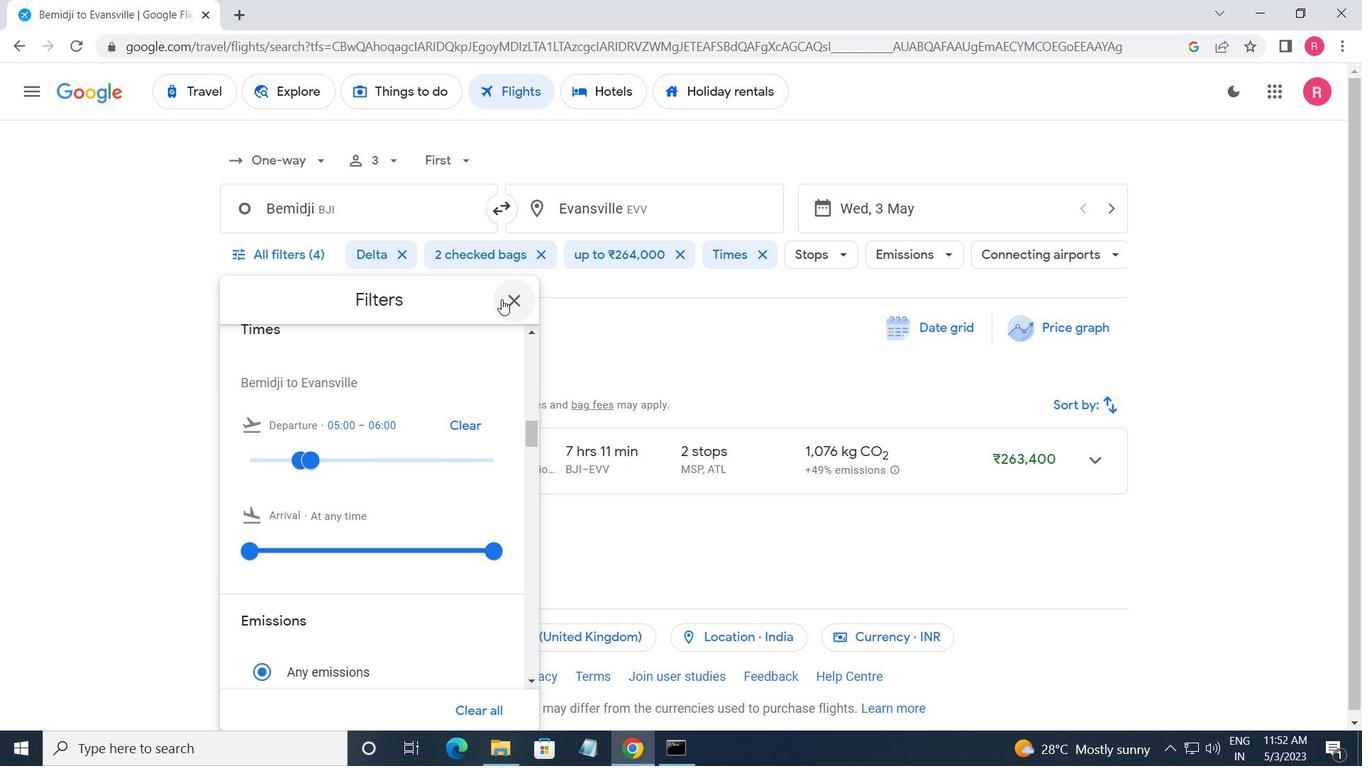 
Action: Mouse moved to (457, 369)
Screenshot: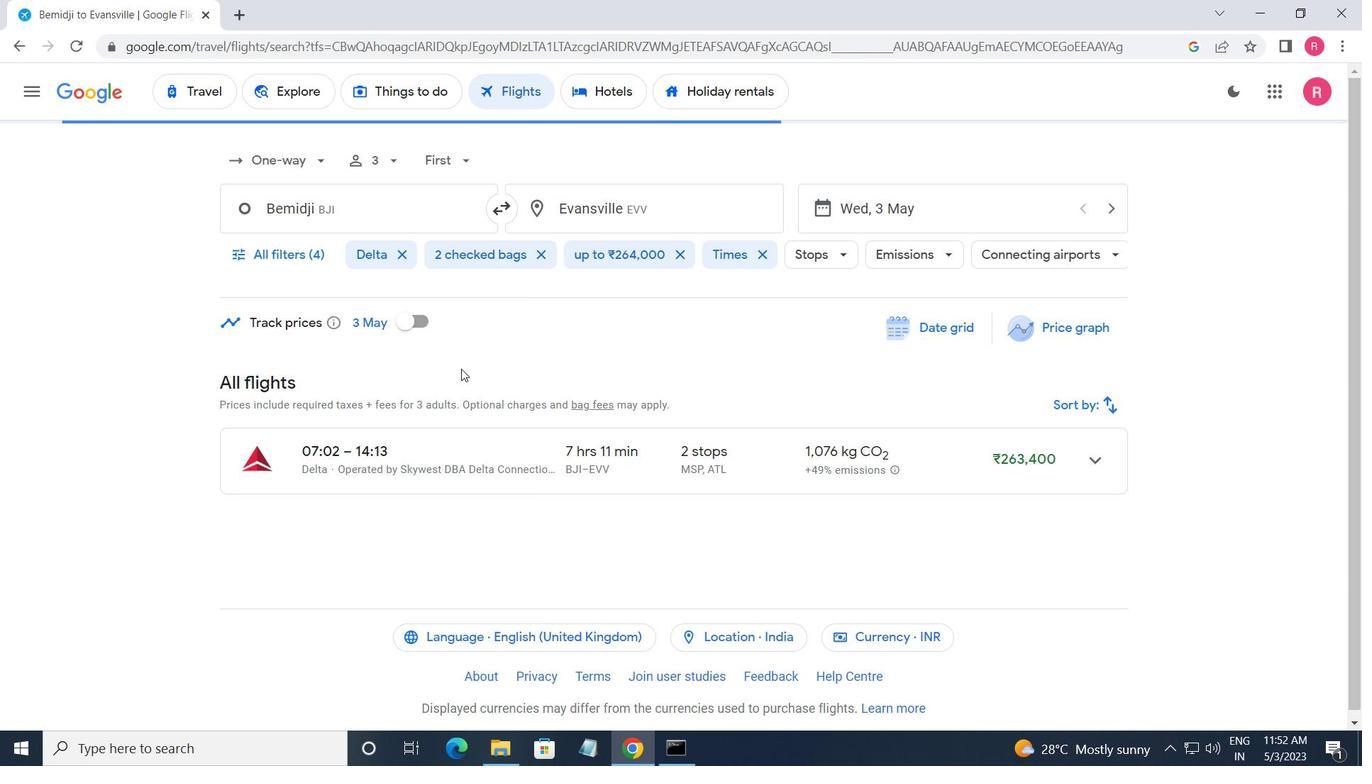 
